 Task: Find connections with filter location Kaisarianí with filter topic #Entrepreneurshipwith filter profile language German with filter current company Acro Service Corp with filter school Tripura University with filter industry Footwear Manufacturing with filter service category User Experience Design with filter keywords title Hotel Receptionist
Action: Mouse moved to (353, 248)
Screenshot: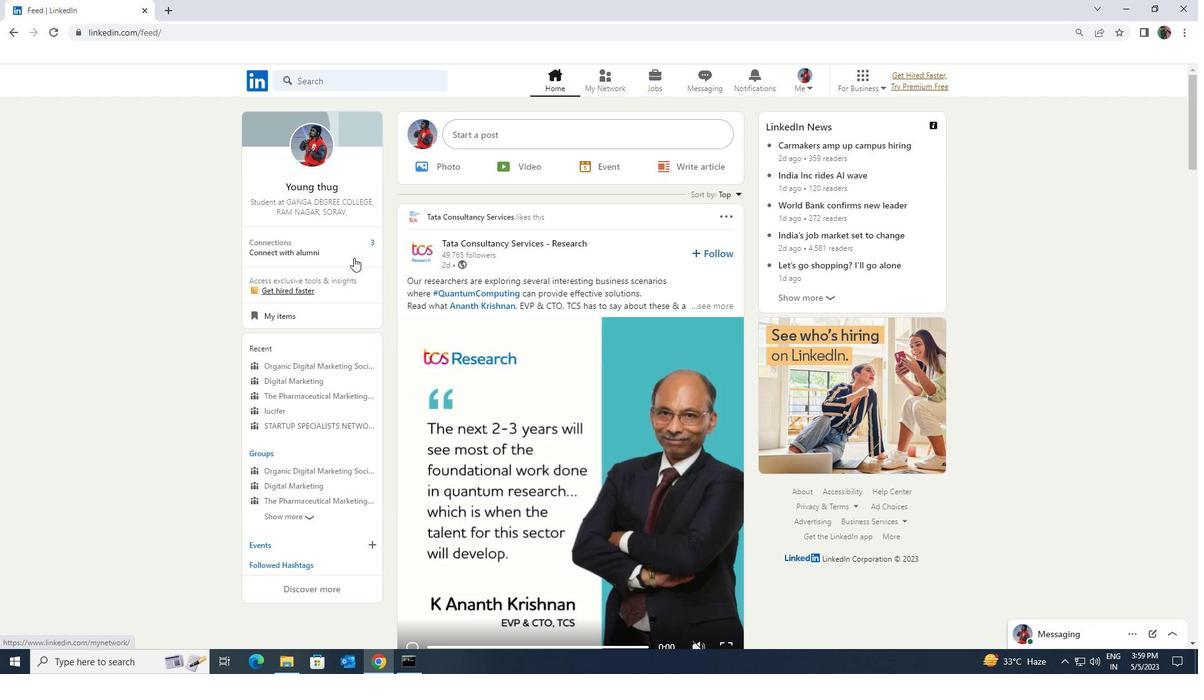
Action: Mouse pressed left at (353, 248)
Screenshot: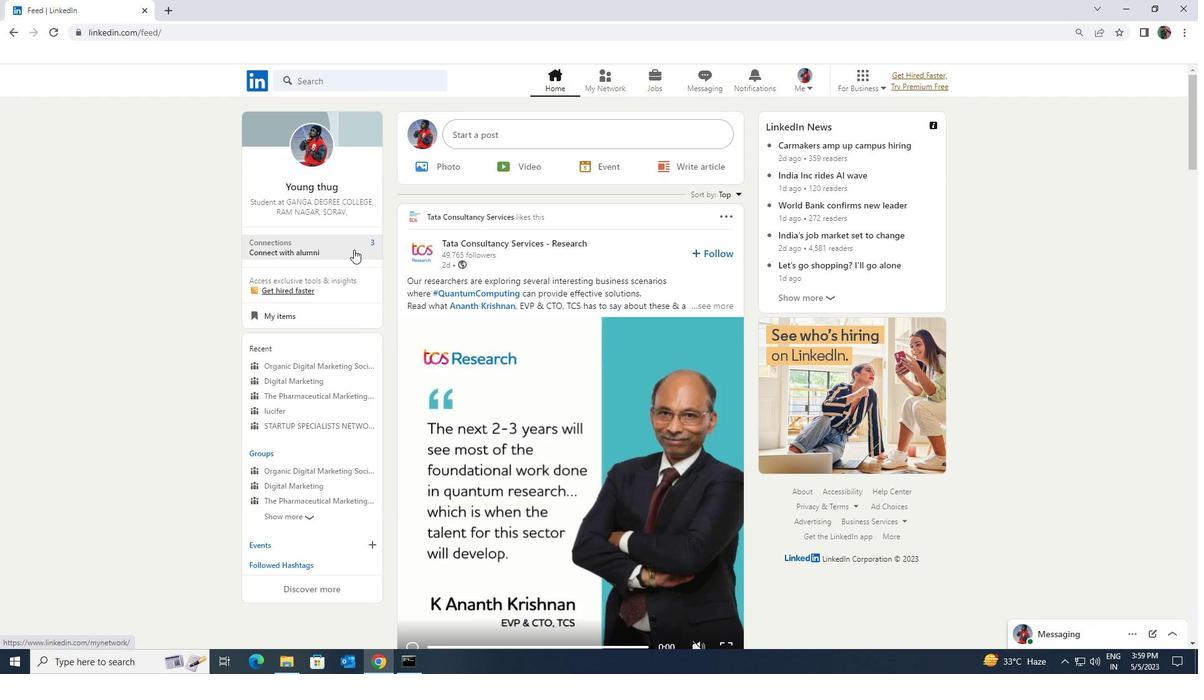 
Action: Mouse moved to (370, 152)
Screenshot: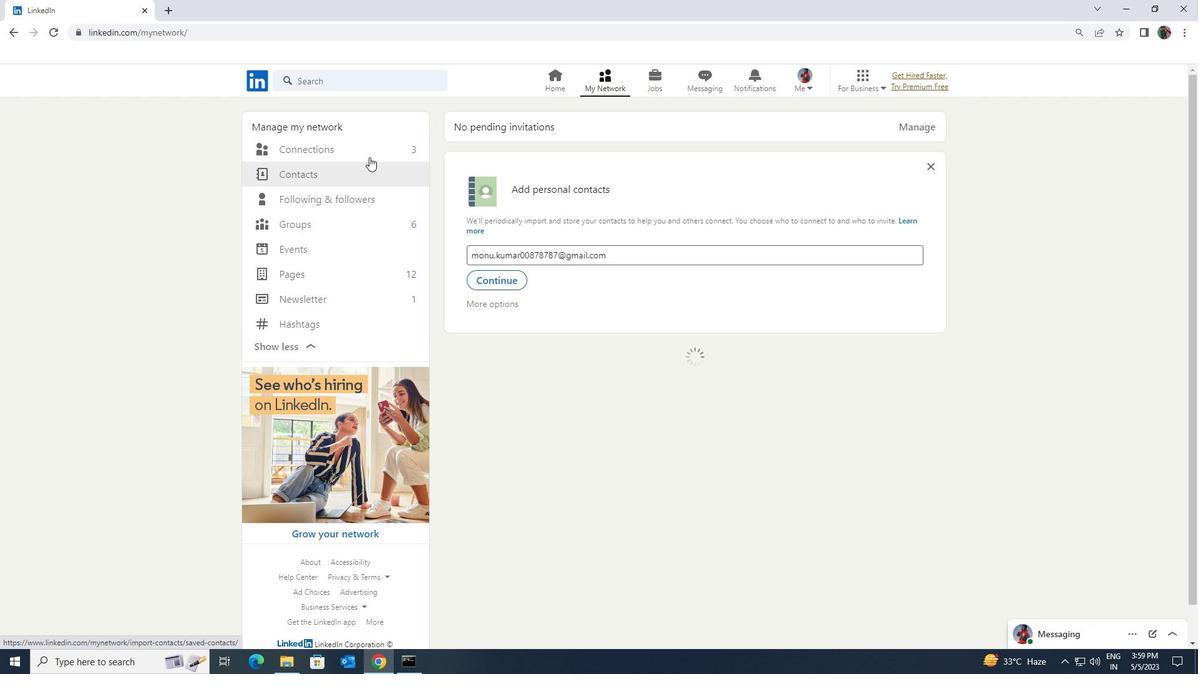 
Action: Mouse pressed left at (370, 152)
Screenshot: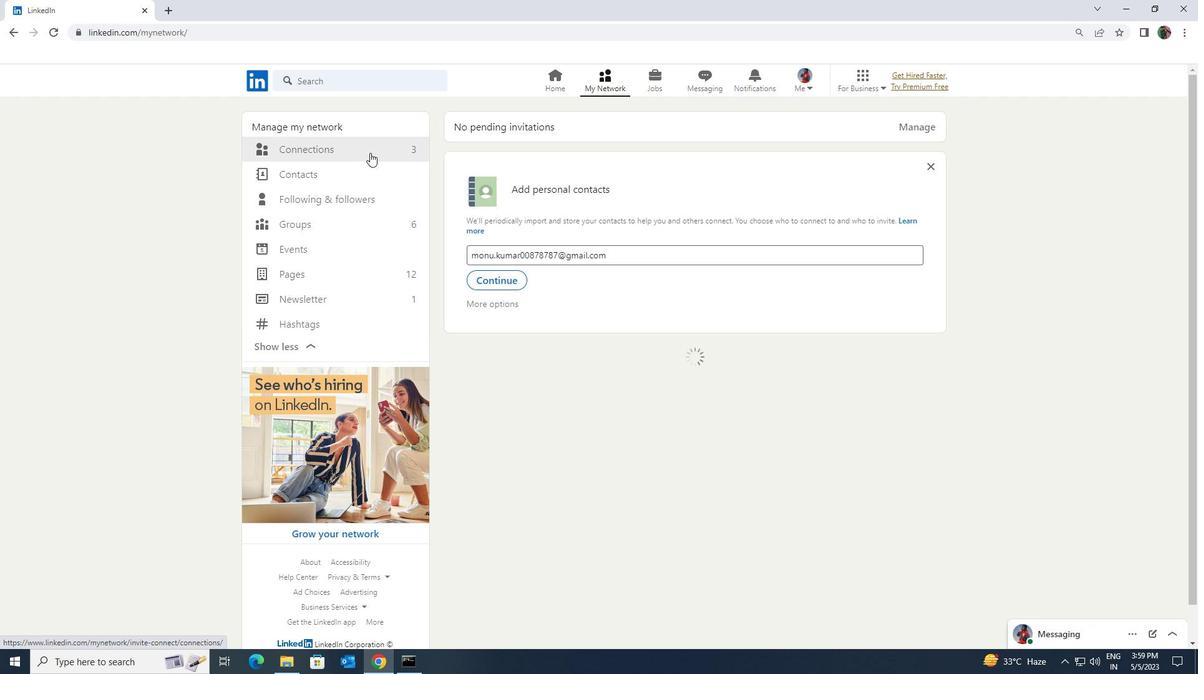 
Action: Mouse moved to (669, 152)
Screenshot: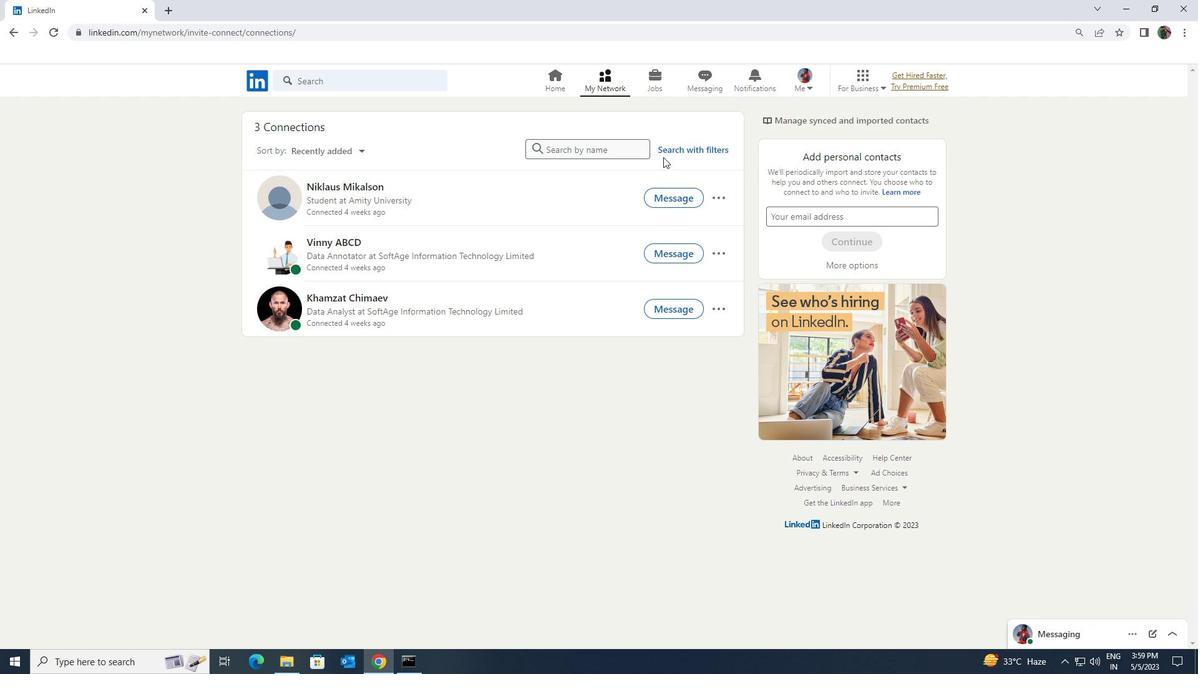
Action: Mouse pressed left at (669, 152)
Screenshot: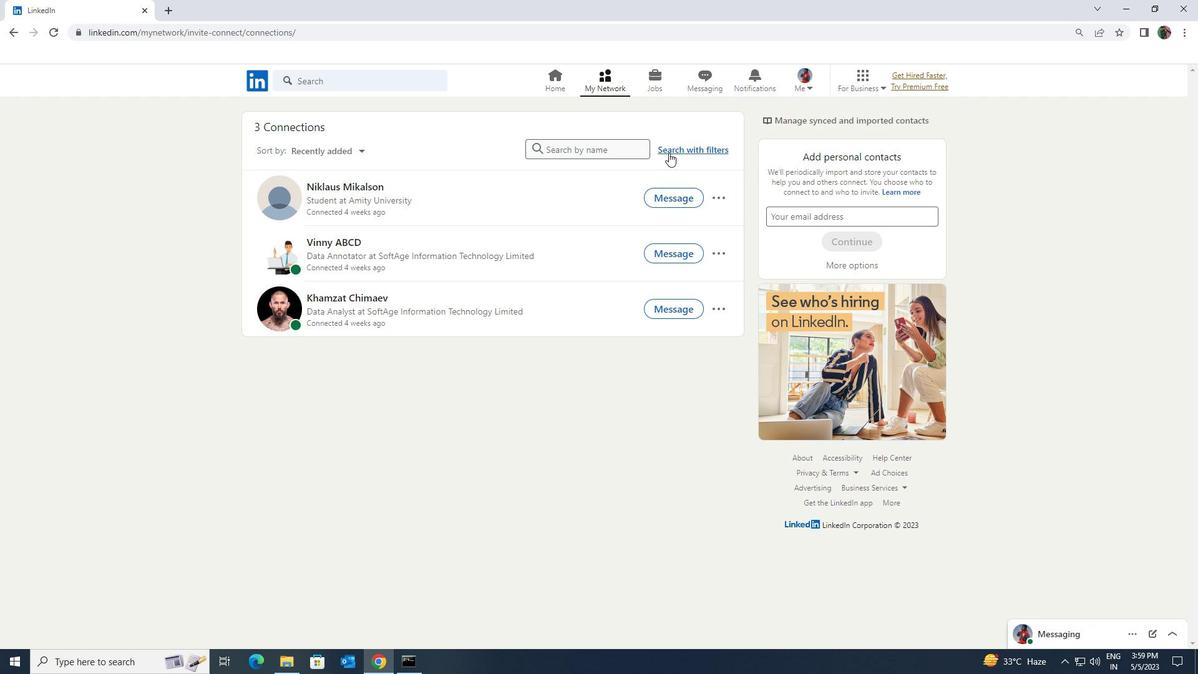 
Action: Mouse moved to (644, 120)
Screenshot: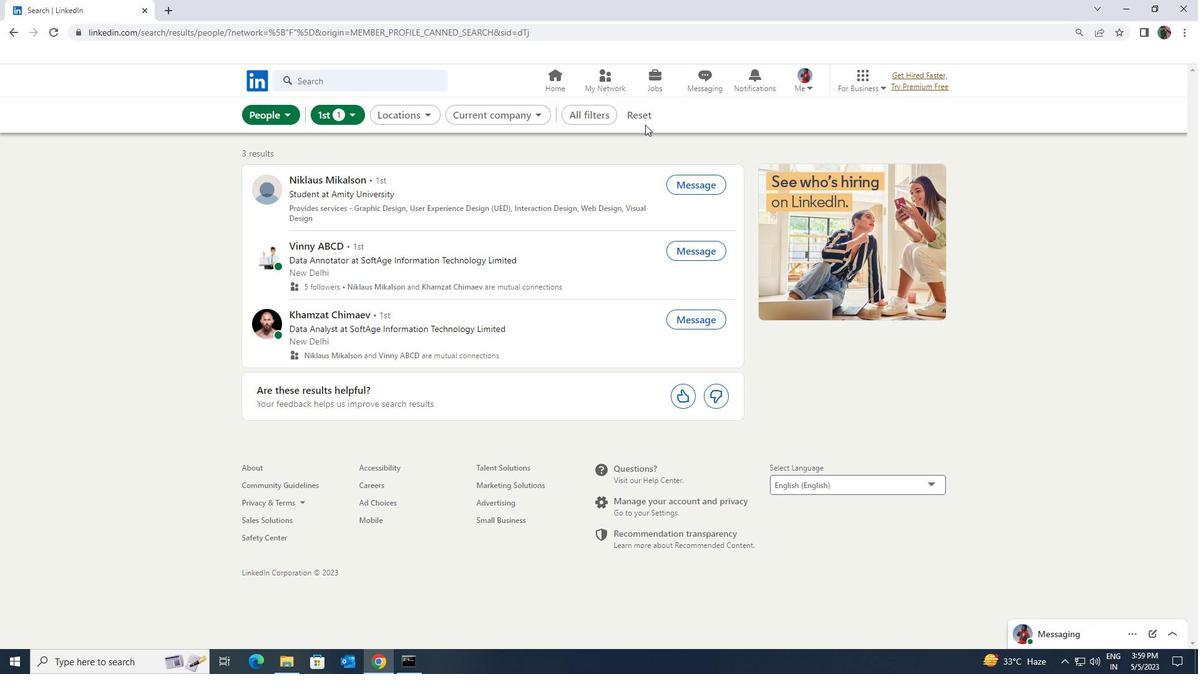 
Action: Mouse pressed left at (644, 120)
Screenshot: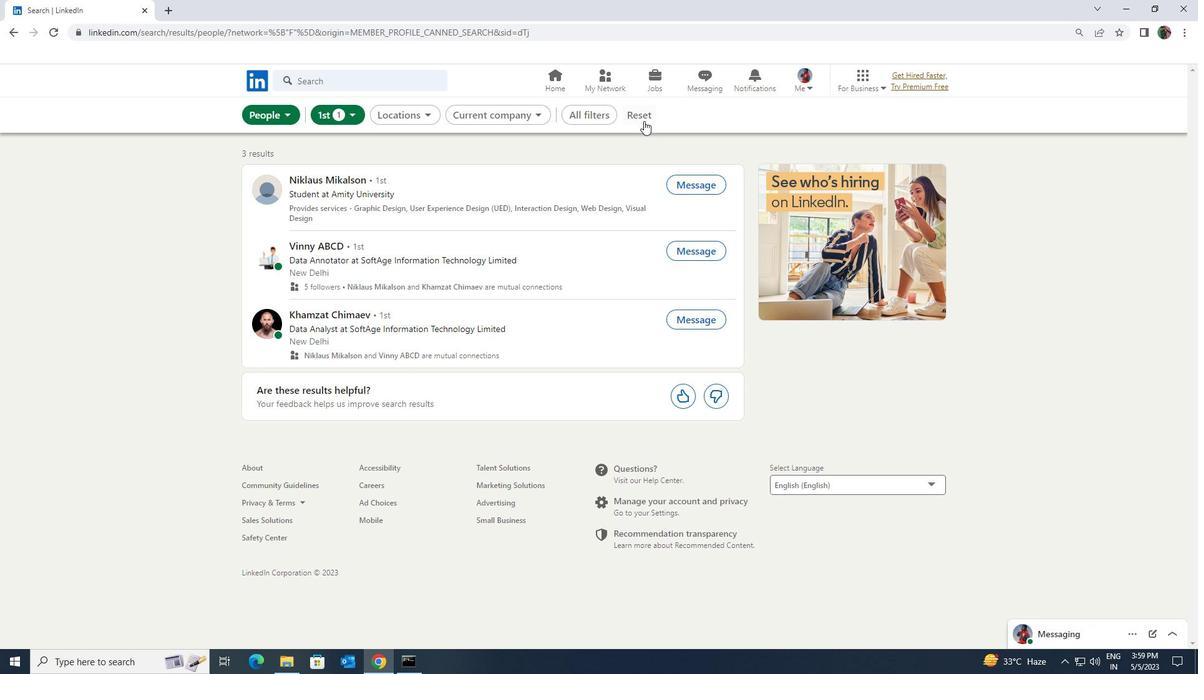 
Action: Mouse moved to (626, 120)
Screenshot: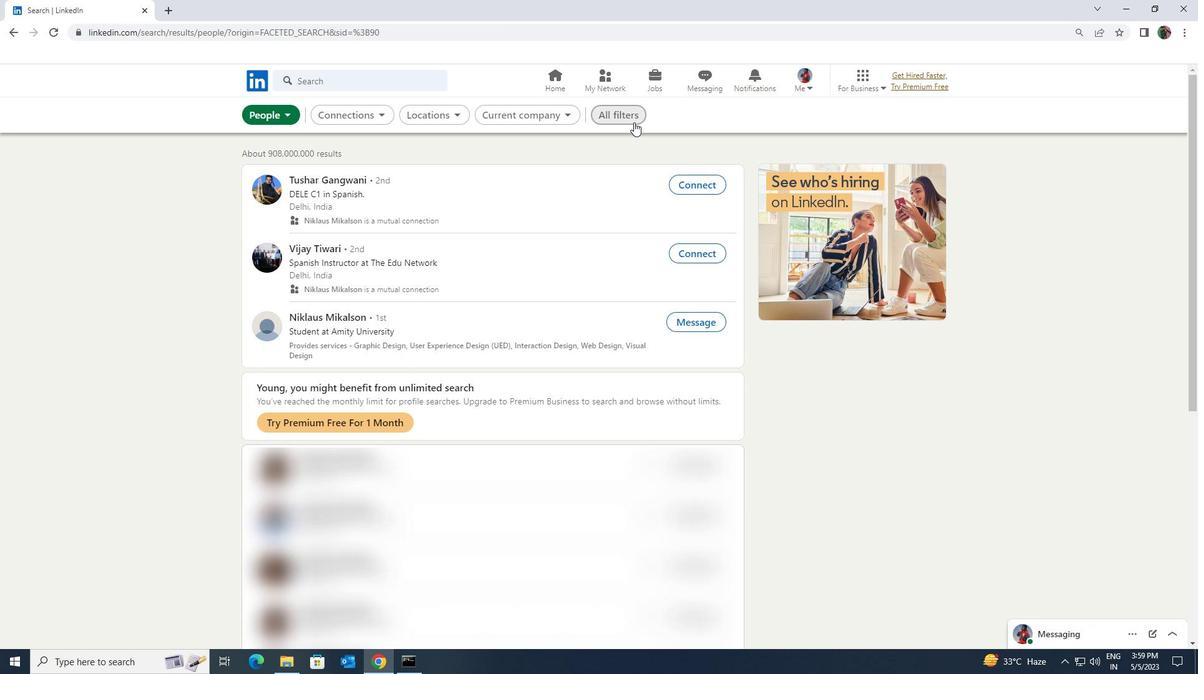 
Action: Mouse pressed left at (626, 120)
Screenshot: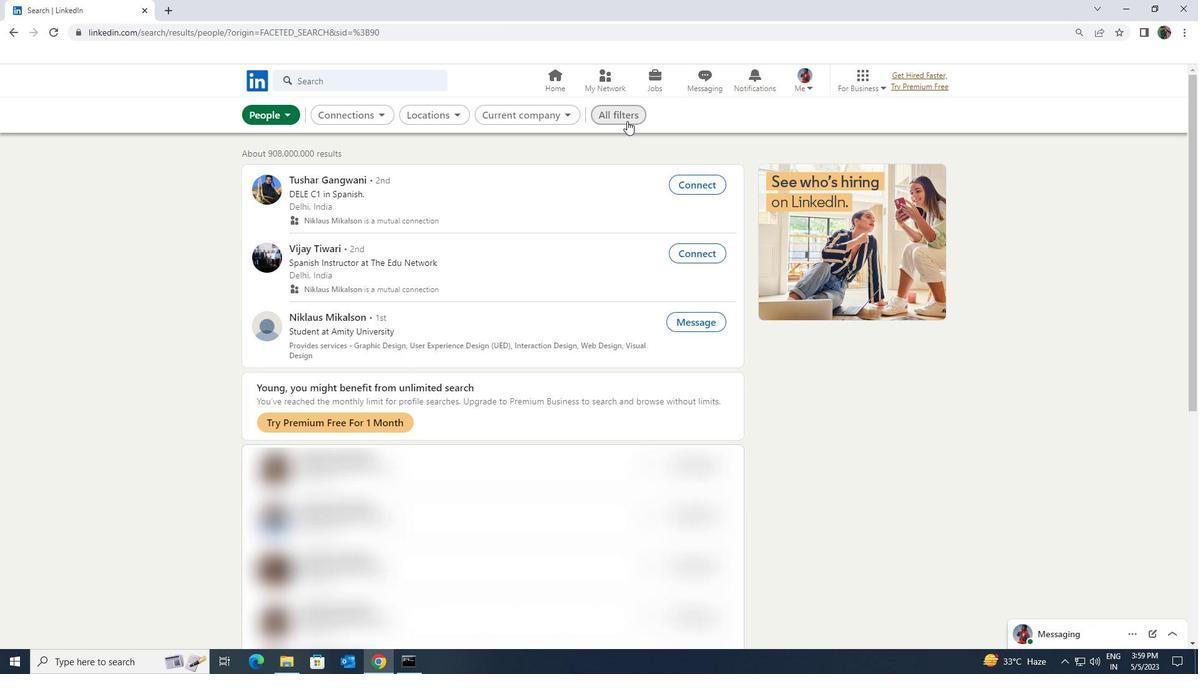 
Action: Mouse moved to (1036, 489)
Screenshot: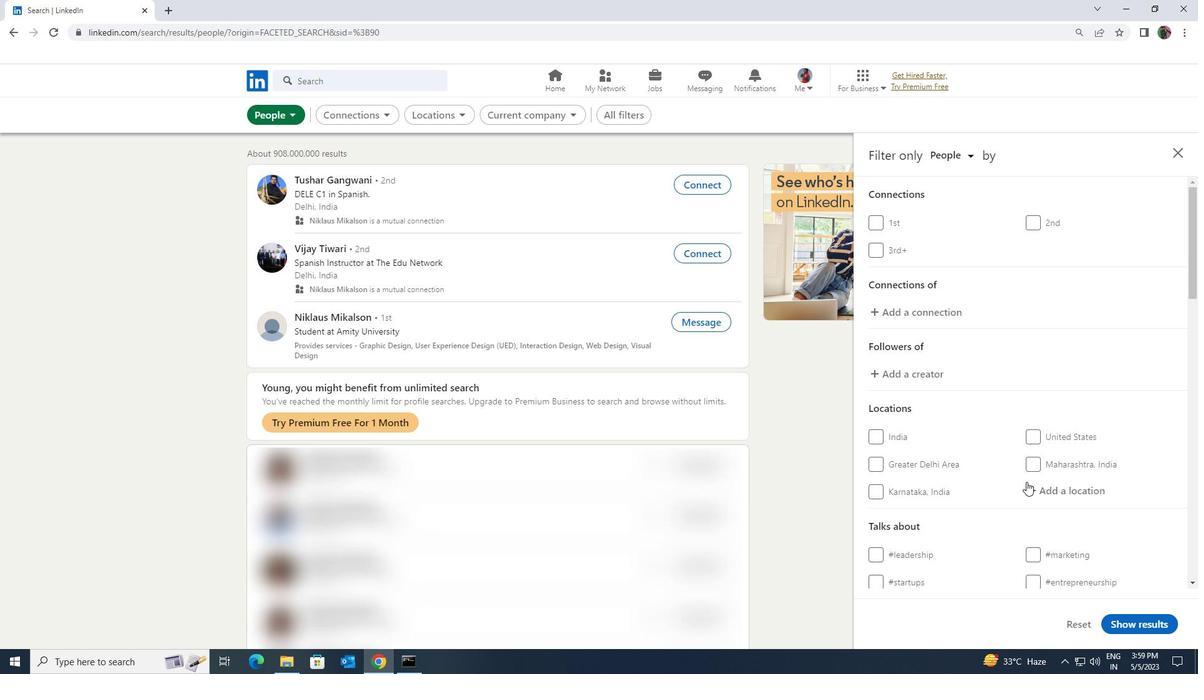 
Action: Mouse pressed left at (1036, 489)
Screenshot: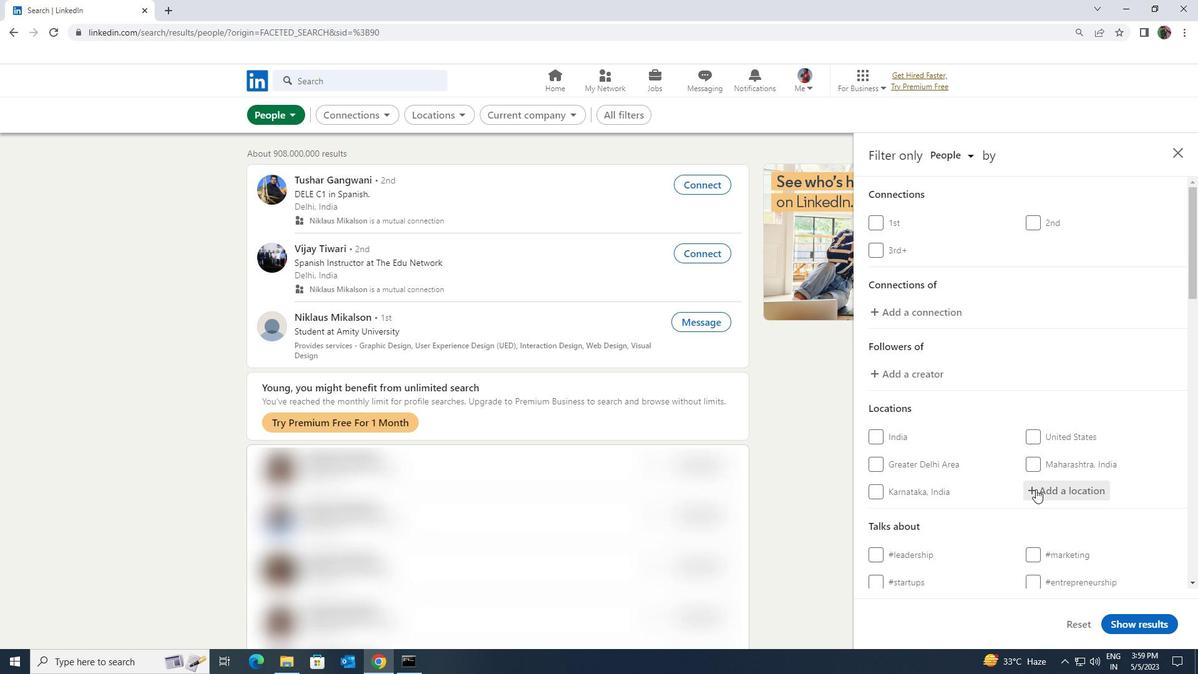 
Action: Key pressed <Key.shift>KAISARI
Screenshot: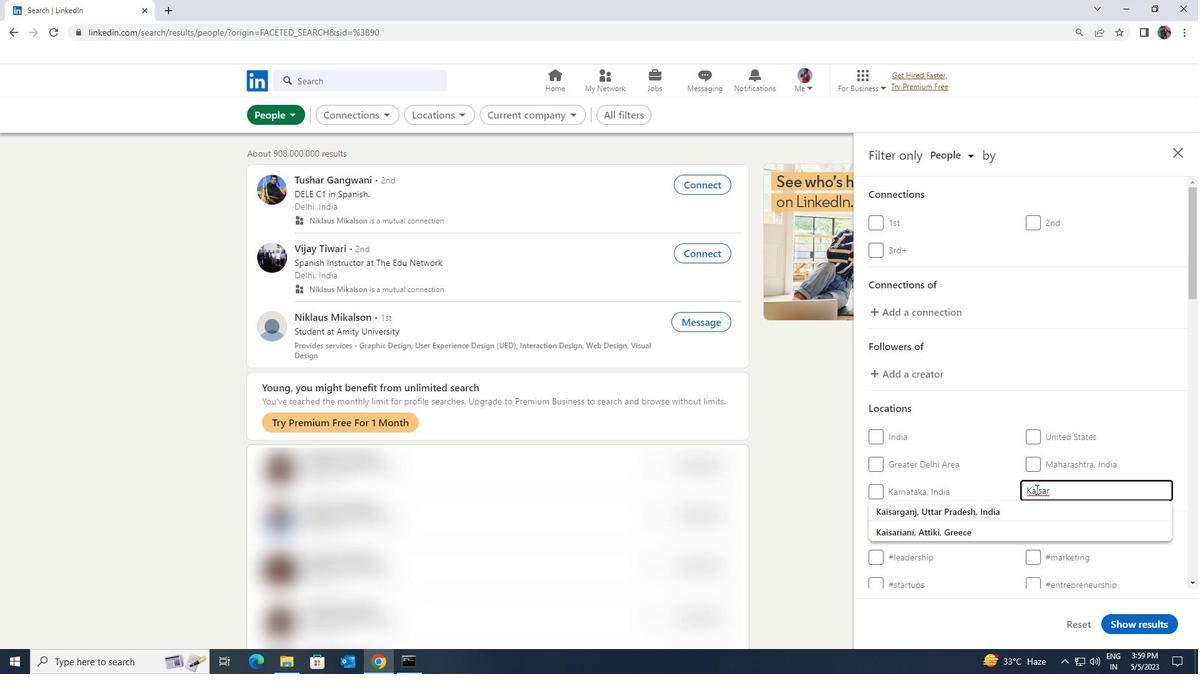 
Action: Mouse moved to (1033, 511)
Screenshot: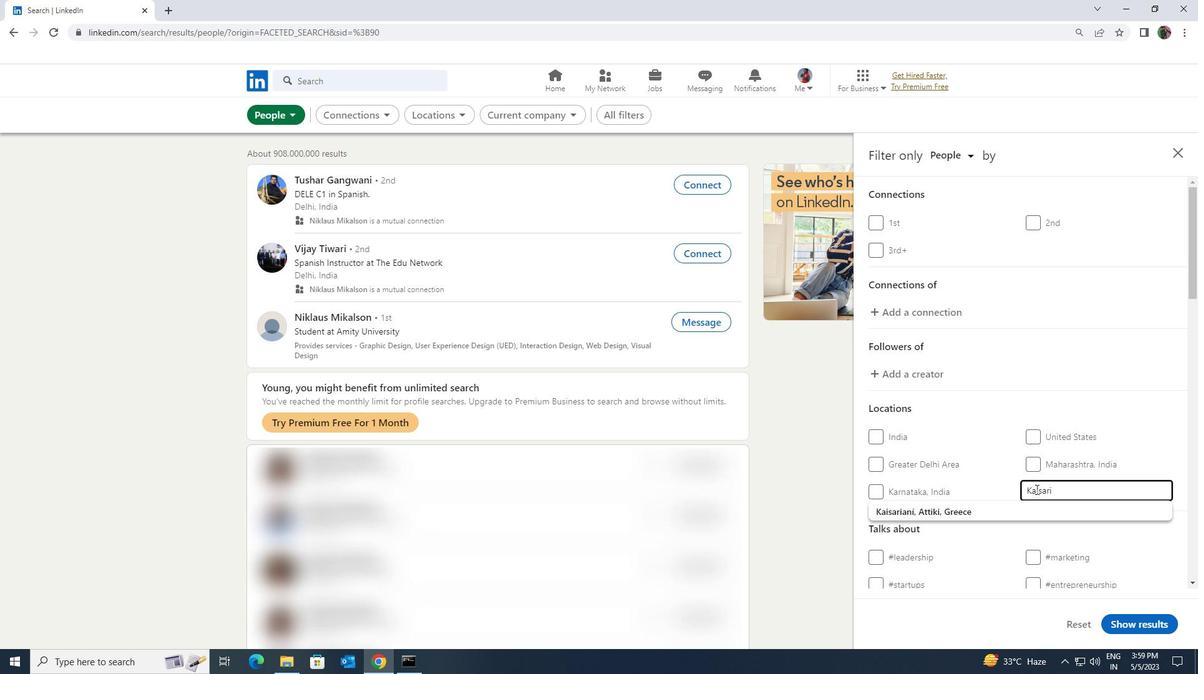 
Action: Mouse pressed left at (1033, 511)
Screenshot: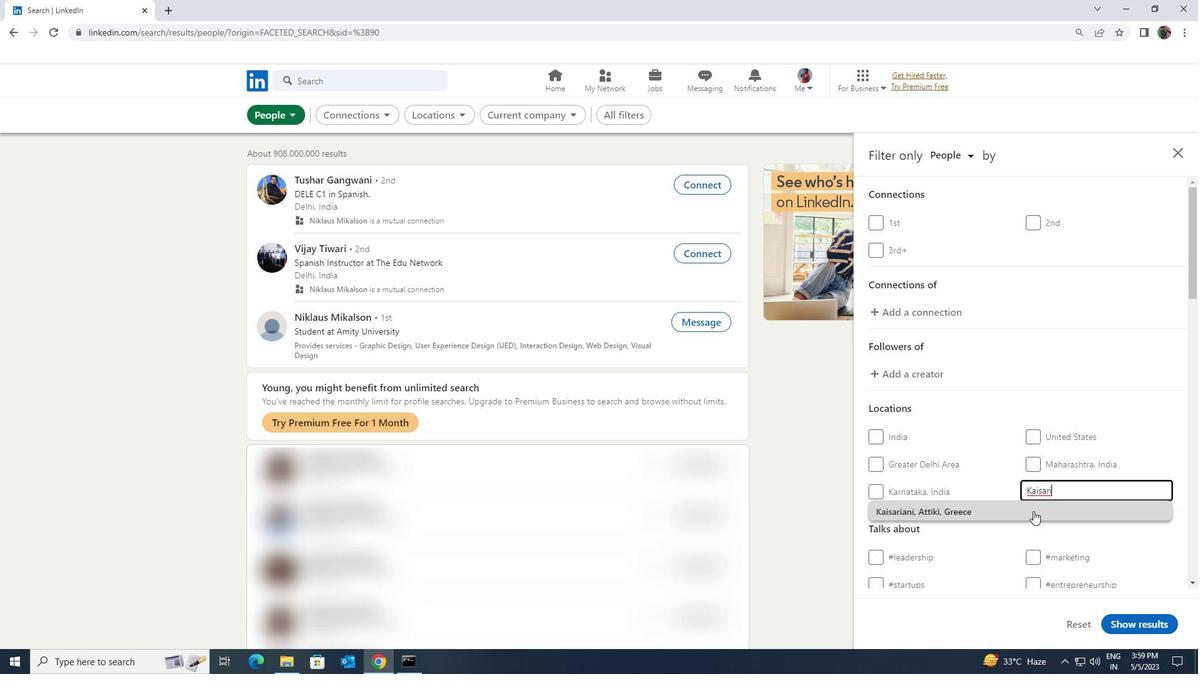 
Action: Mouse scrolled (1033, 510) with delta (0, 0)
Screenshot: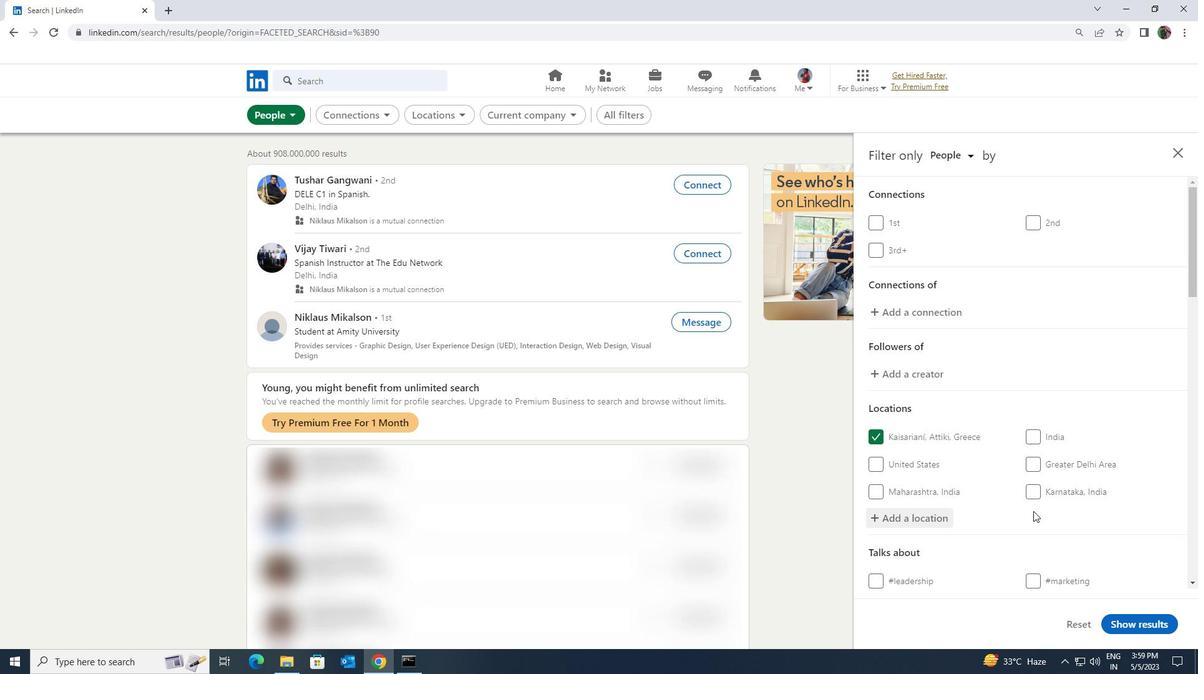 
Action: Mouse scrolled (1033, 510) with delta (0, 0)
Screenshot: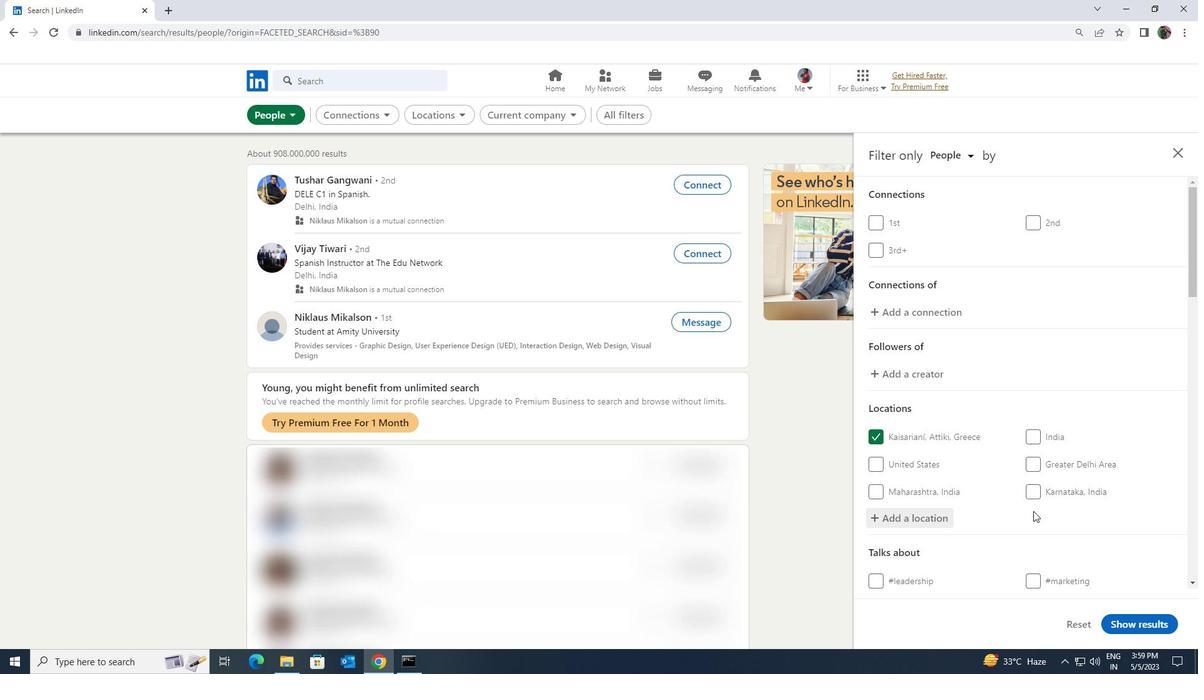 
Action: Mouse scrolled (1033, 510) with delta (0, 0)
Screenshot: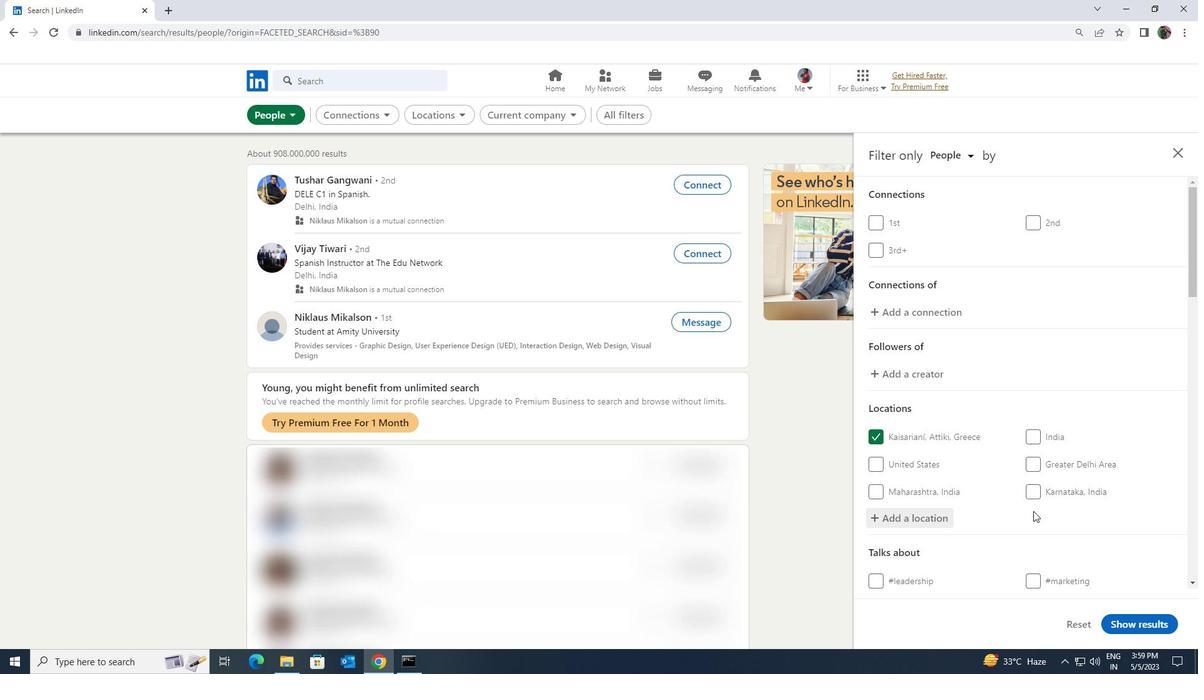 
Action: Mouse moved to (1050, 447)
Screenshot: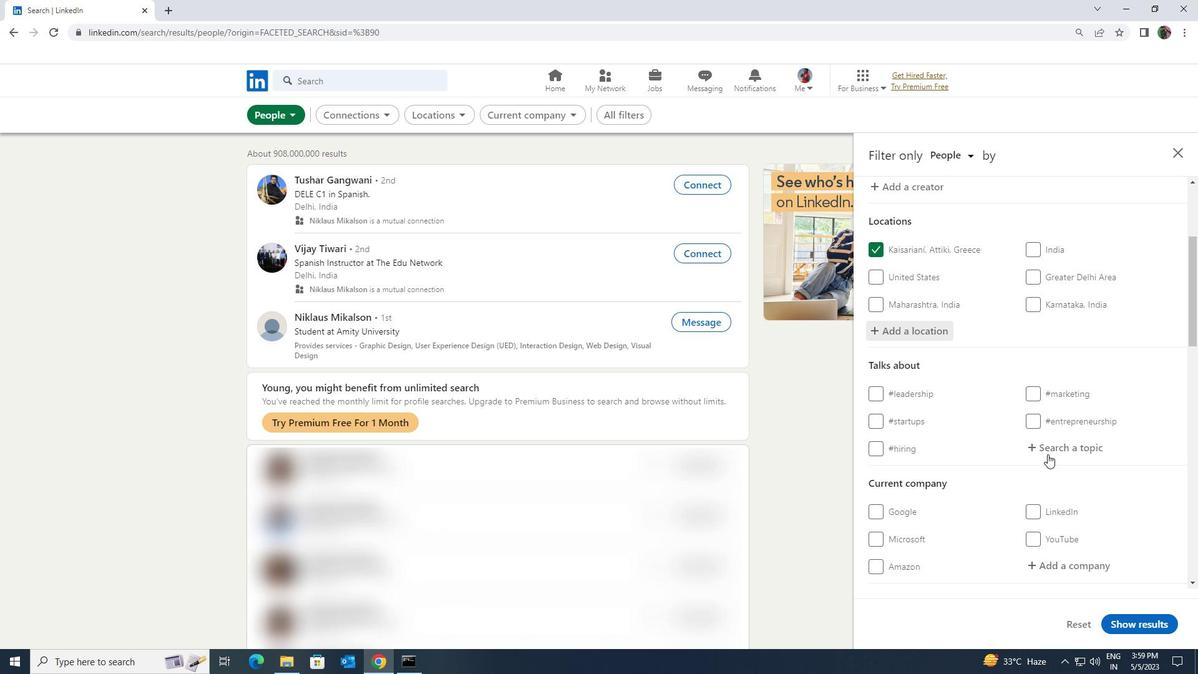 
Action: Mouse pressed left at (1050, 447)
Screenshot: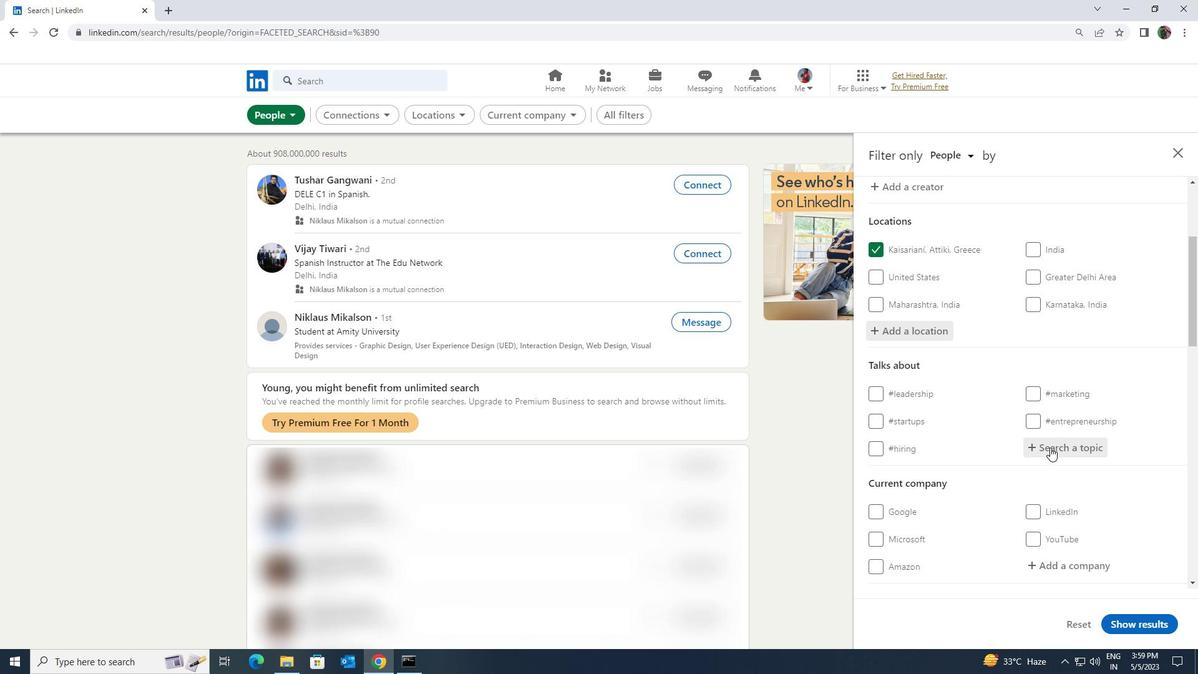 
Action: Key pressed <Key.shift><Key.shift><Key.shift><Key.shift><Key.shift><Key.shift><Key.shift><Key.shift><Key.shift><Key.shift>ENTR
Screenshot: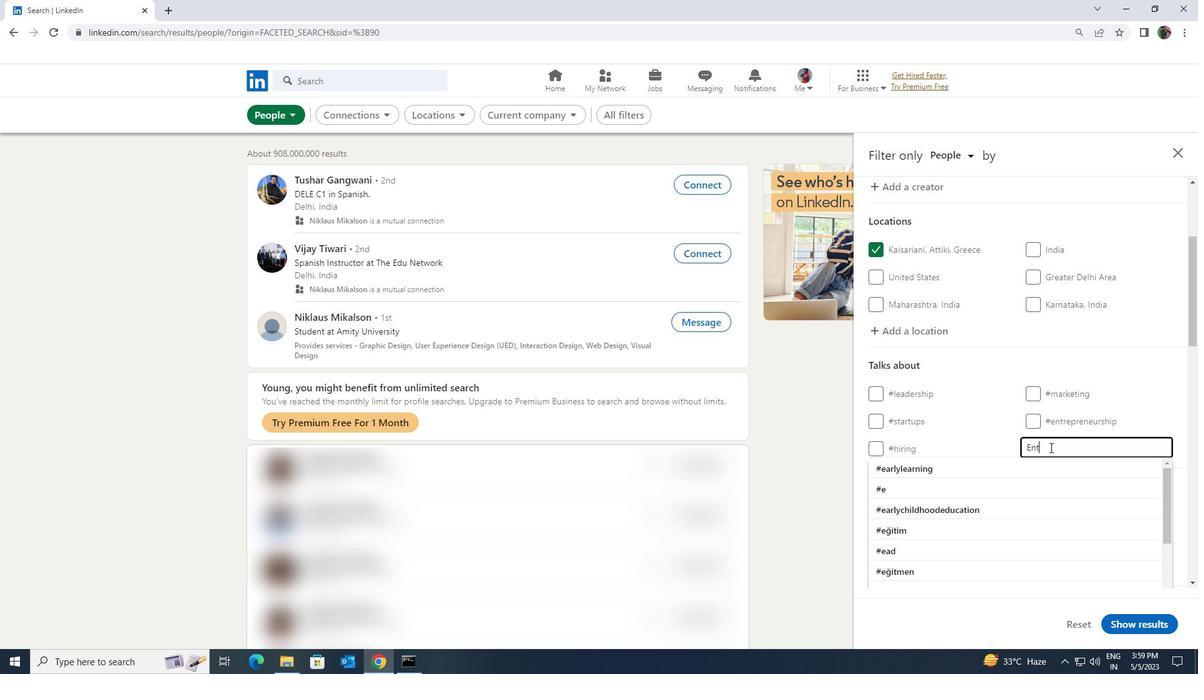
Action: Mouse moved to (1038, 481)
Screenshot: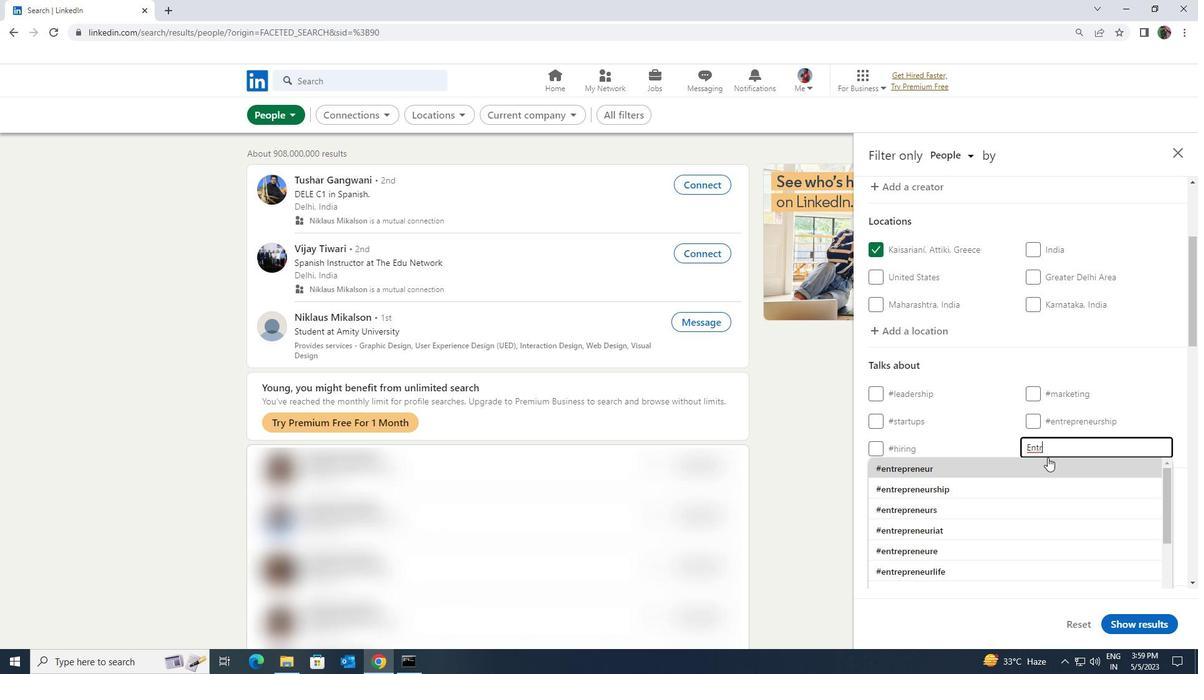 
Action: Mouse pressed left at (1038, 481)
Screenshot: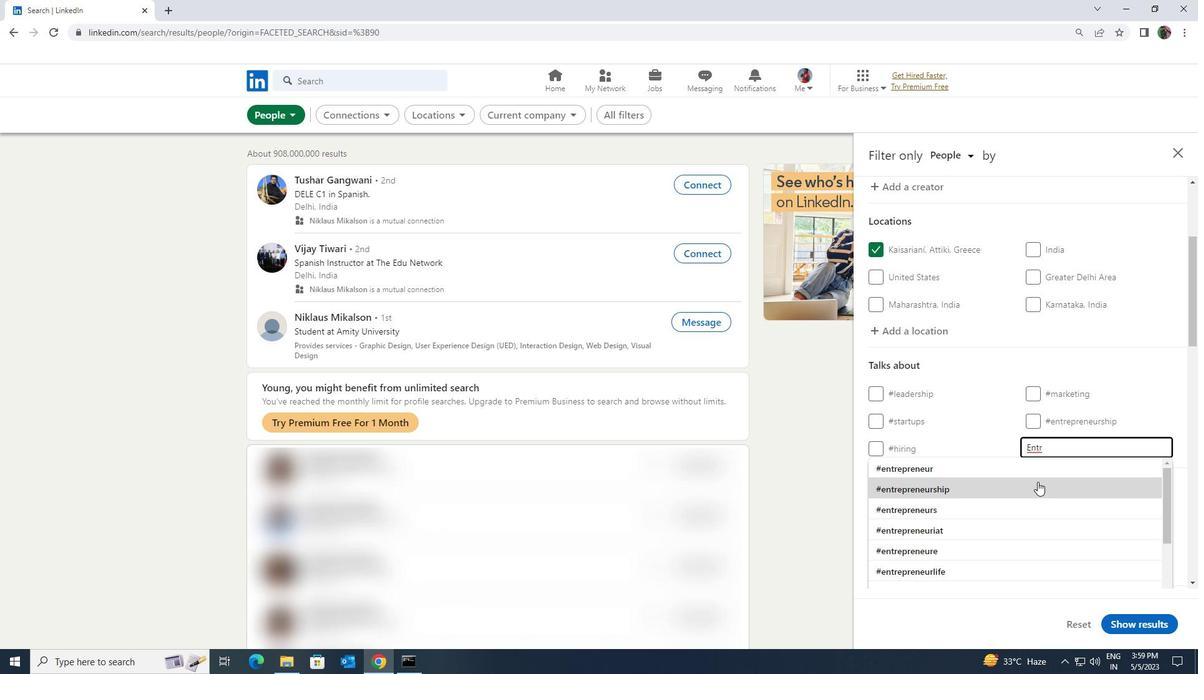 
Action: Mouse scrolled (1038, 481) with delta (0, 0)
Screenshot: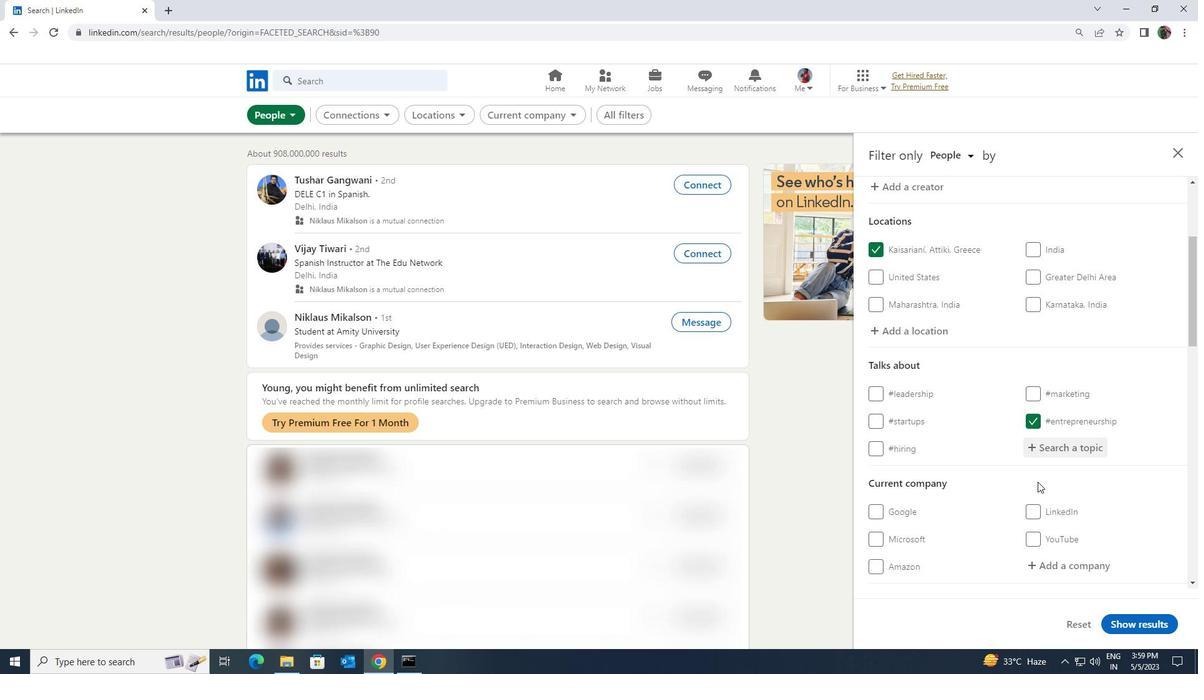 
Action: Mouse scrolled (1038, 481) with delta (0, 0)
Screenshot: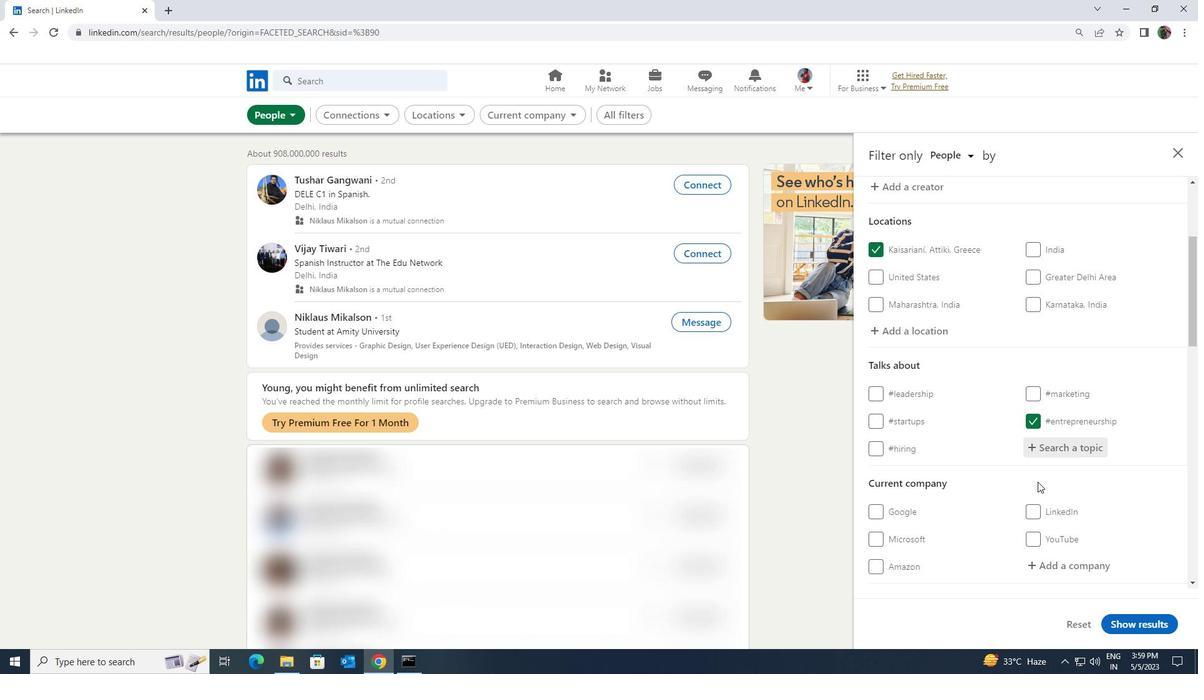 
Action: Mouse scrolled (1038, 481) with delta (0, 0)
Screenshot: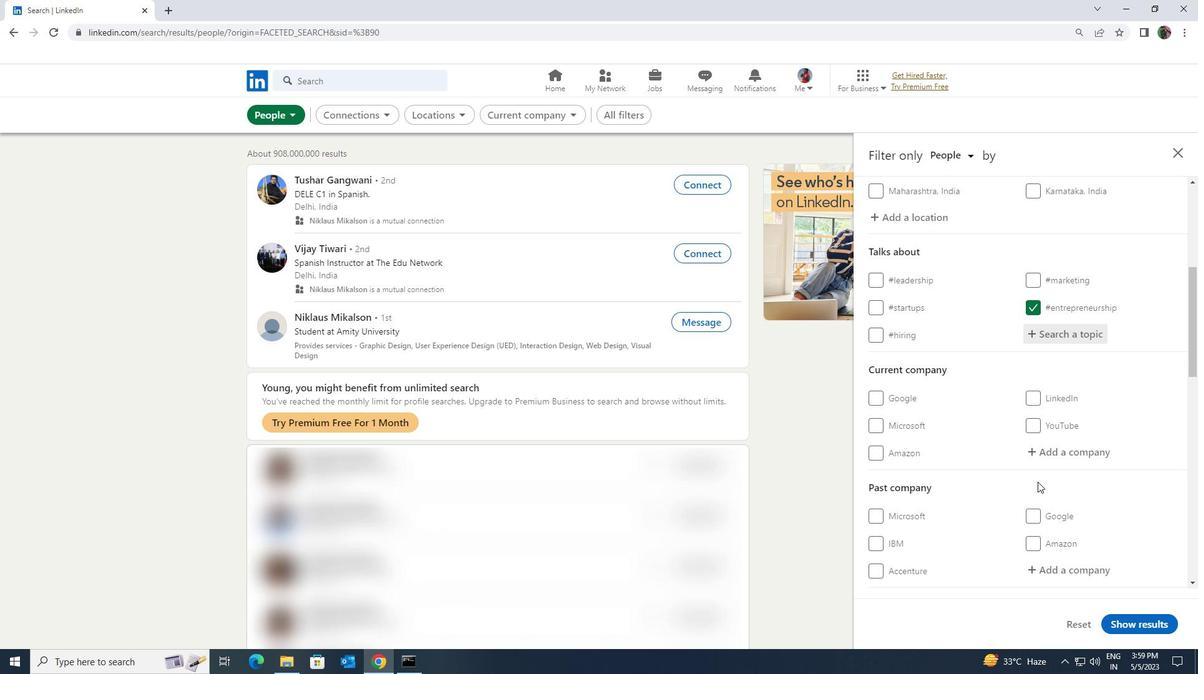 
Action: Mouse scrolled (1038, 481) with delta (0, 0)
Screenshot: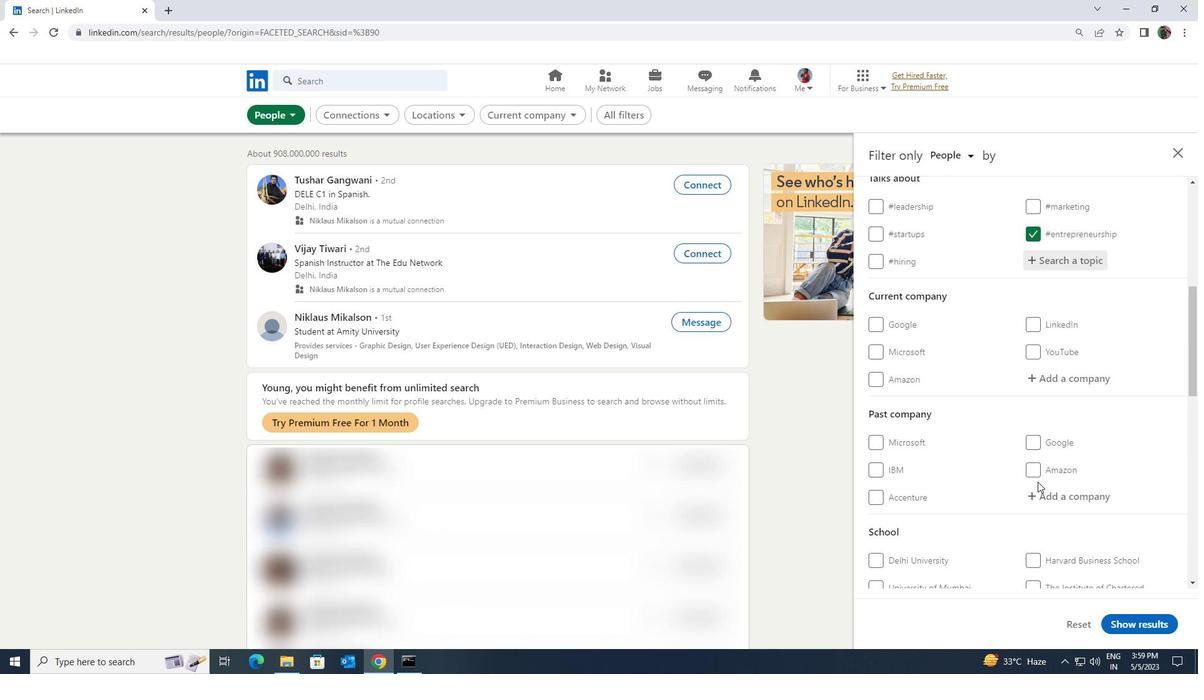 
Action: Mouse scrolled (1038, 481) with delta (0, 0)
Screenshot: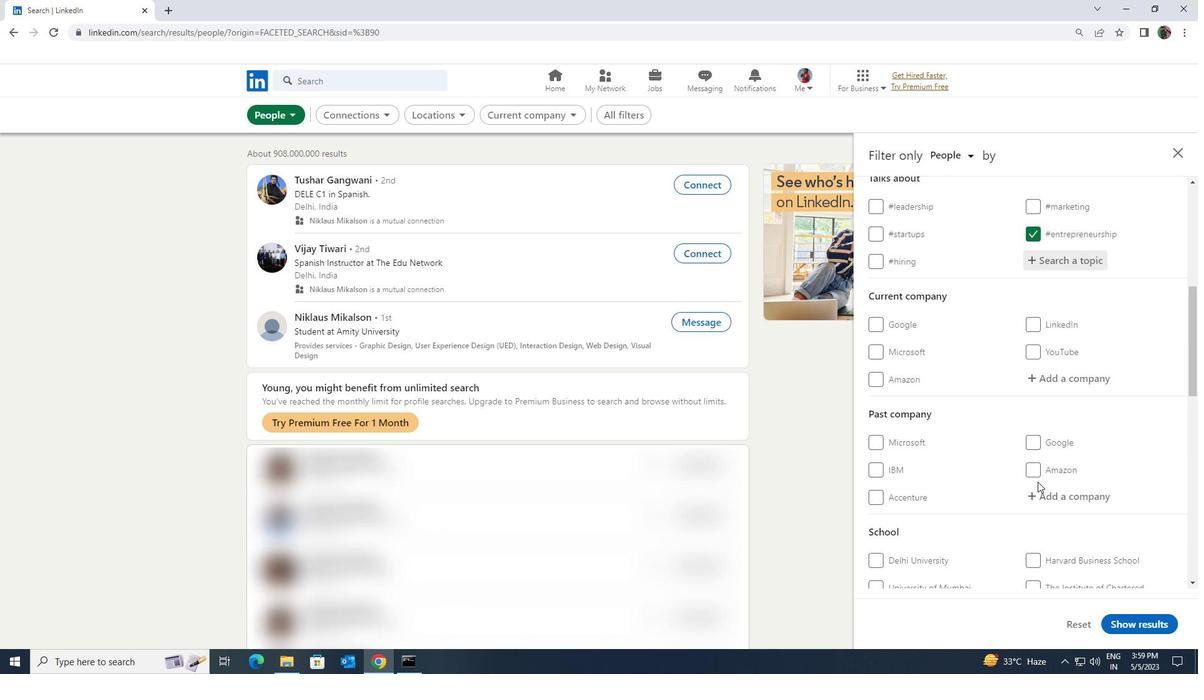 
Action: Mouse scrolled (1038, 481) with delta (0, 0)
Screenshot: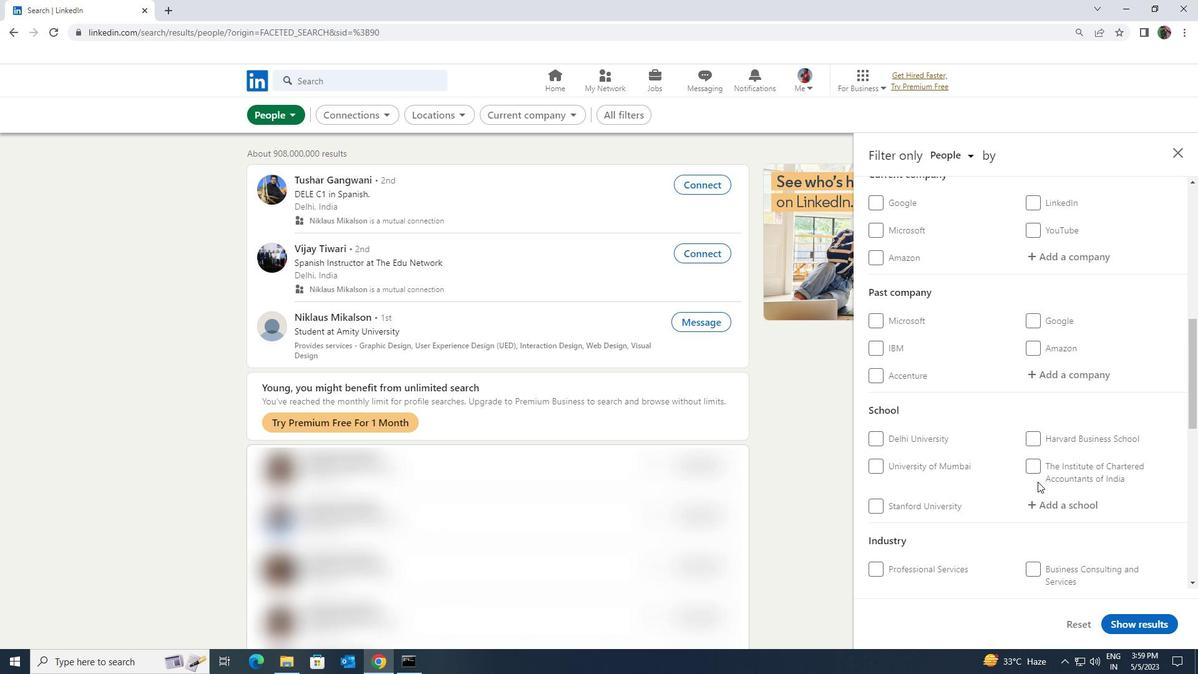 
Action: Mouse scrolled (1038, 481) with delta (0, 0)
Screenshot: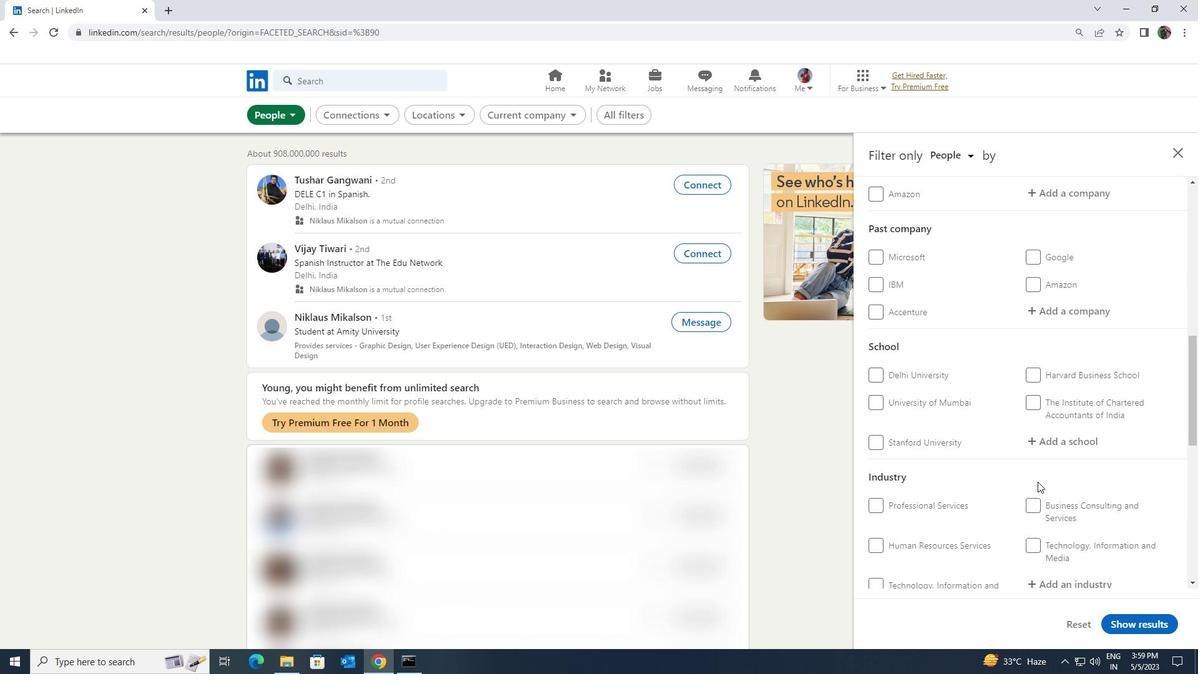 
Action: Mouse scrolled (1038, 481) with delta (0, 0)
Screenshot: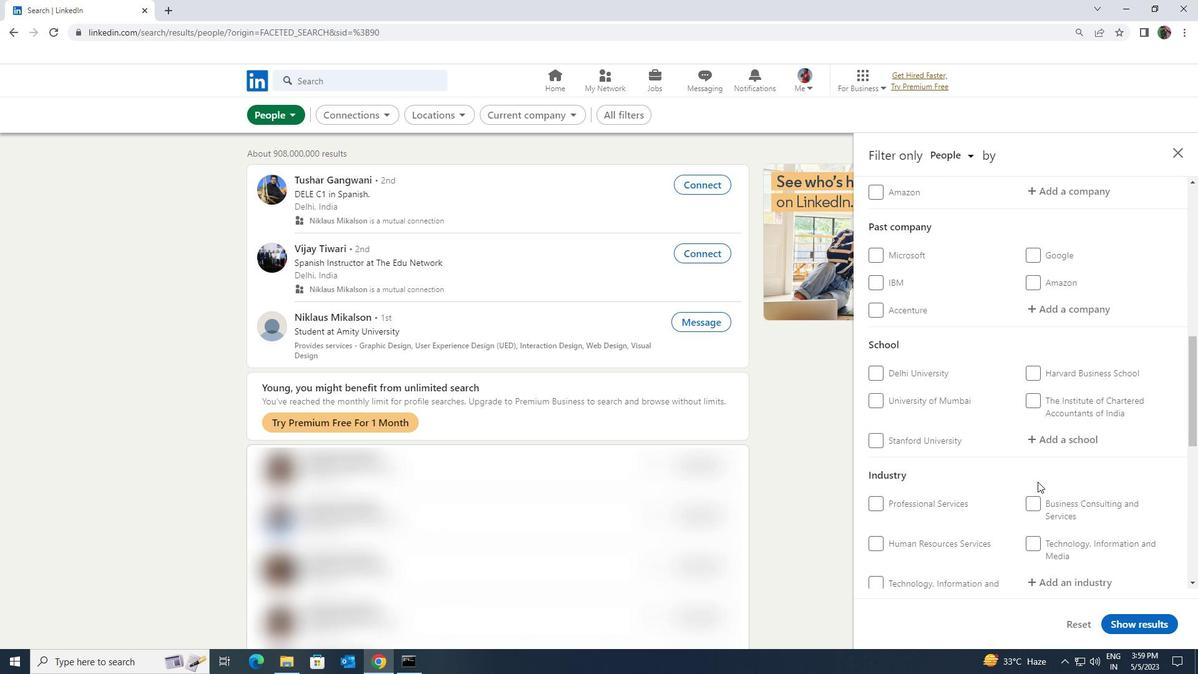 
Action: Mouse scrolled (1038, 481) with delta (0, 0)
Screenshot: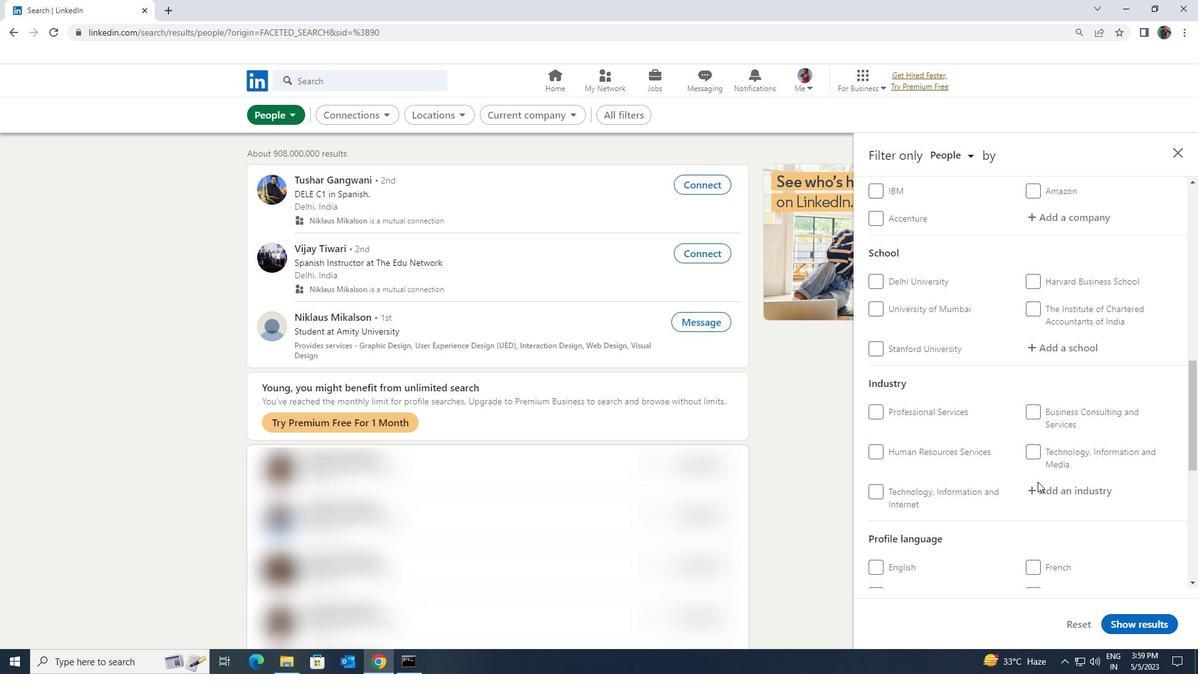 
Action: Mouse scrolled (1038, 481) with delta (0, 0)
Screenshot: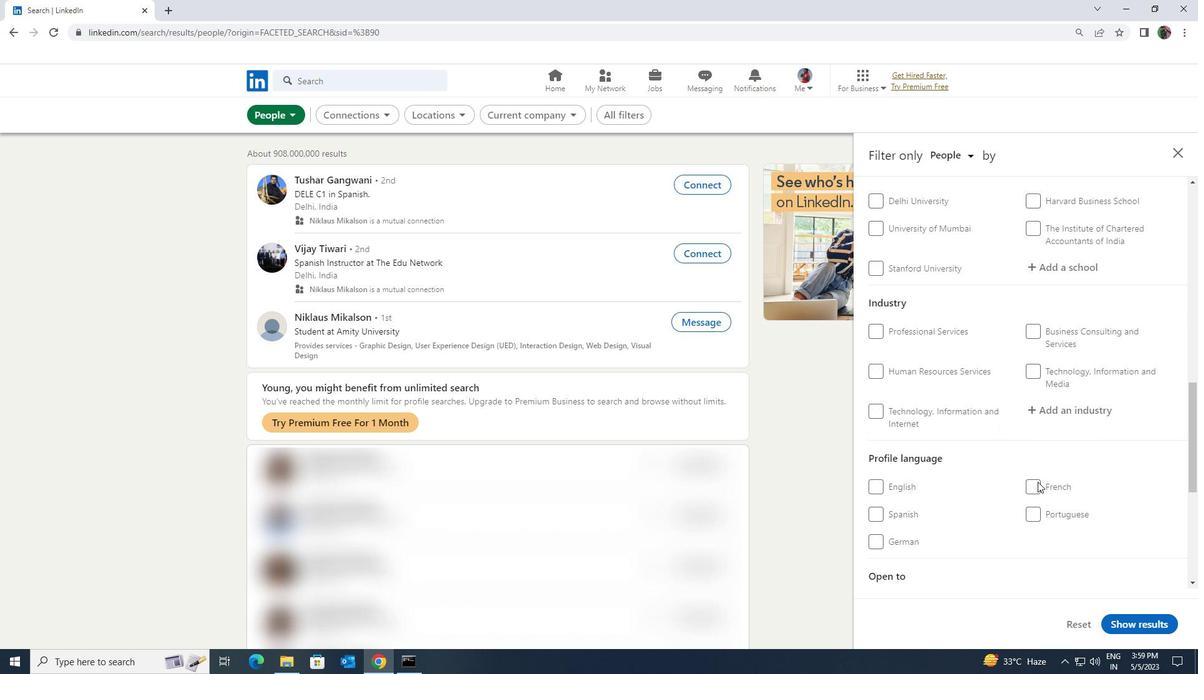 
Action: Mouse scrolled (1038, 481) with delta (0, 0)
Screenshot: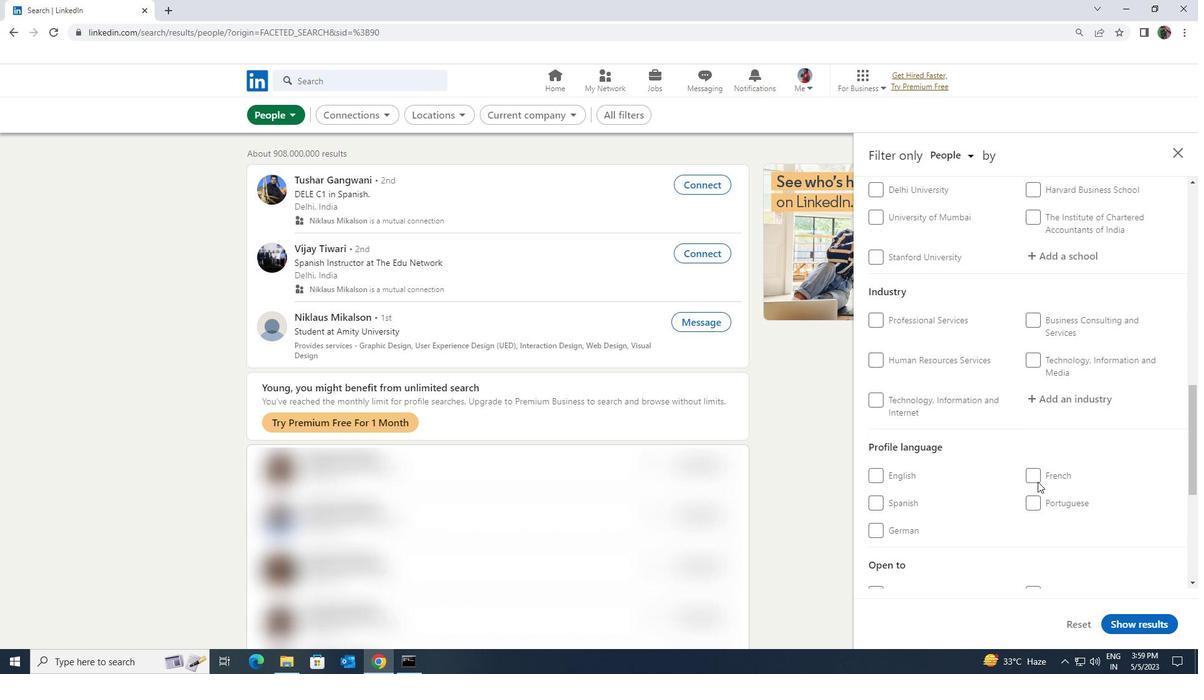 
Action: Mouse scrolled (1038, 481) with delta (0, 0)
Screenshot: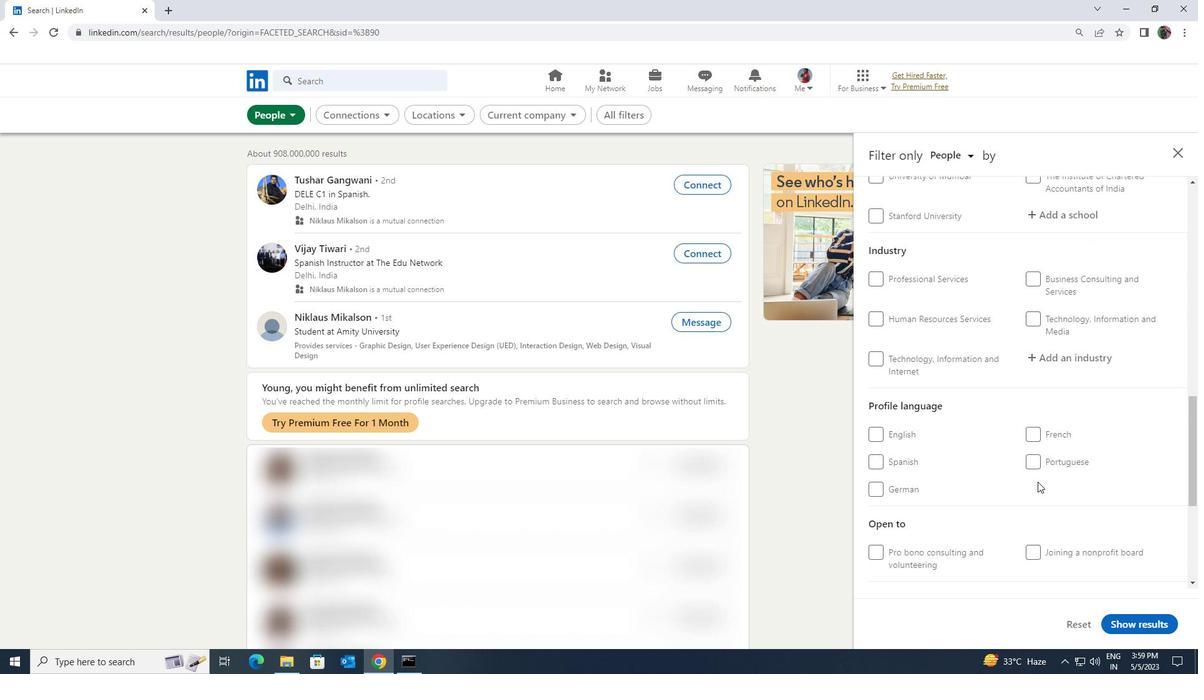 
Action: Mouse scrolled (1038, 481) with delta (0, 0)
Screenshot: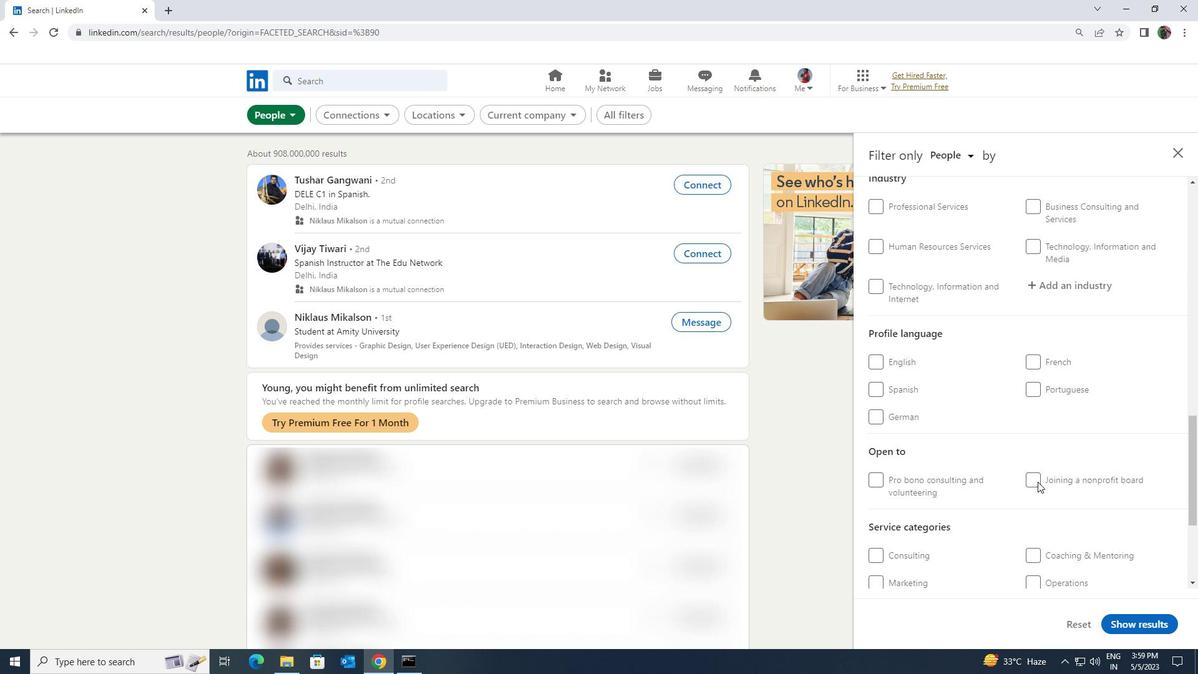 
Action: Mouse moved to (961, 471)
Screenshot: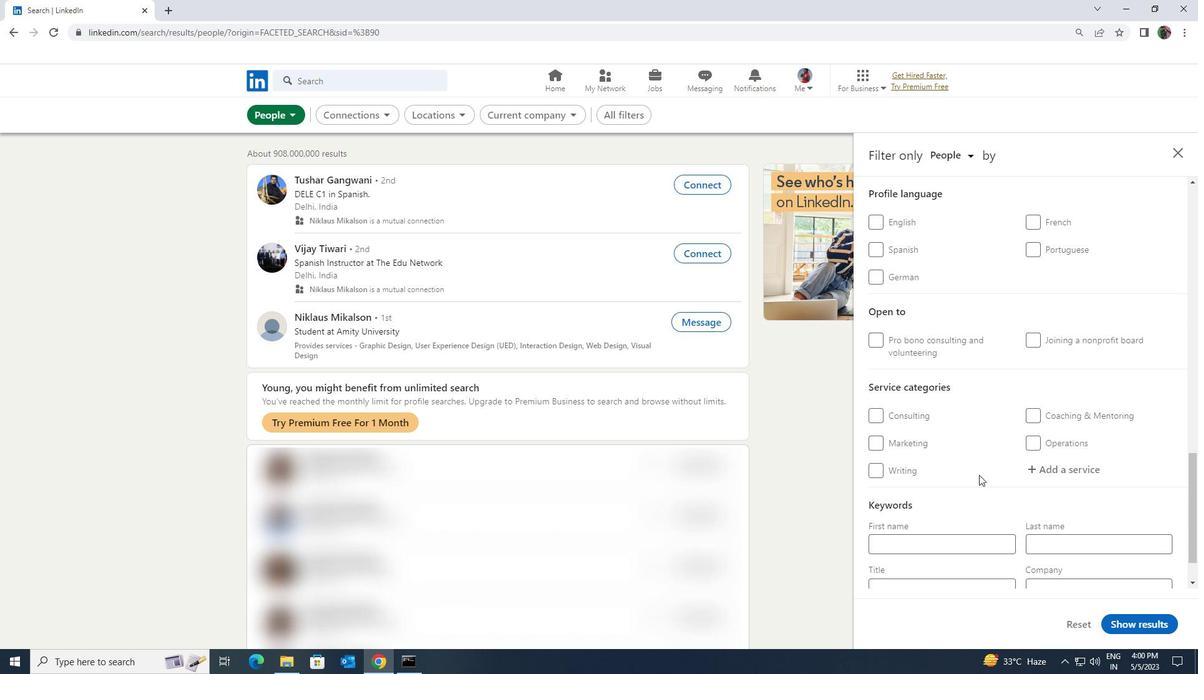 
Action: Mouse scrolled (961, 471) with delta (0, 0)
Screenshot: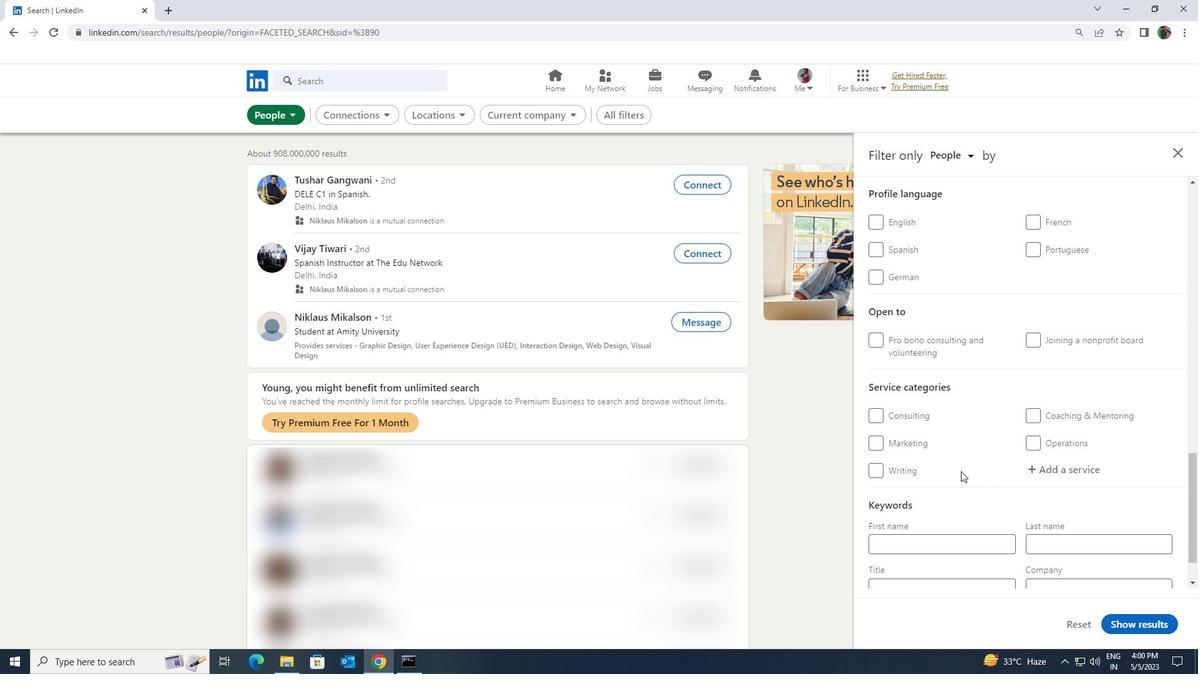 
Action: Mouse scrolled (961, 470) with delta (0, 0)
Screenshot: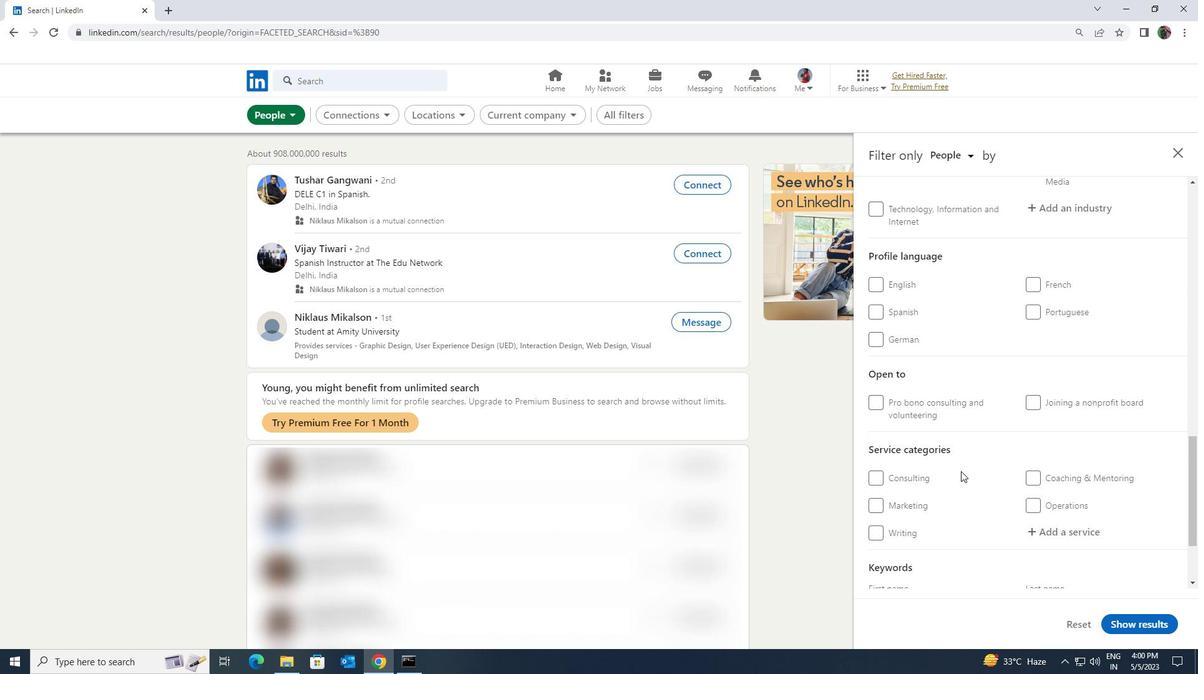 
Action: Mouse scrolled (961, 471) with delta (0, 0)
Screenshot: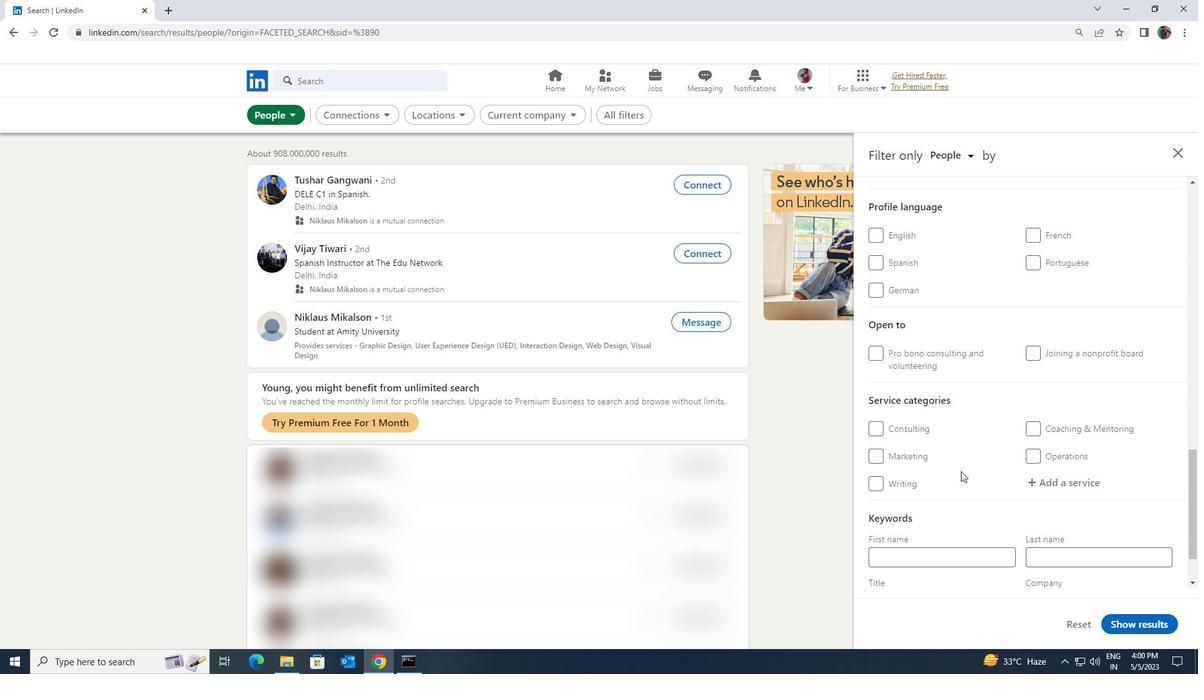 
Action: Mouse scrolled (961, 471) with delta (0, 0)
Screenshot: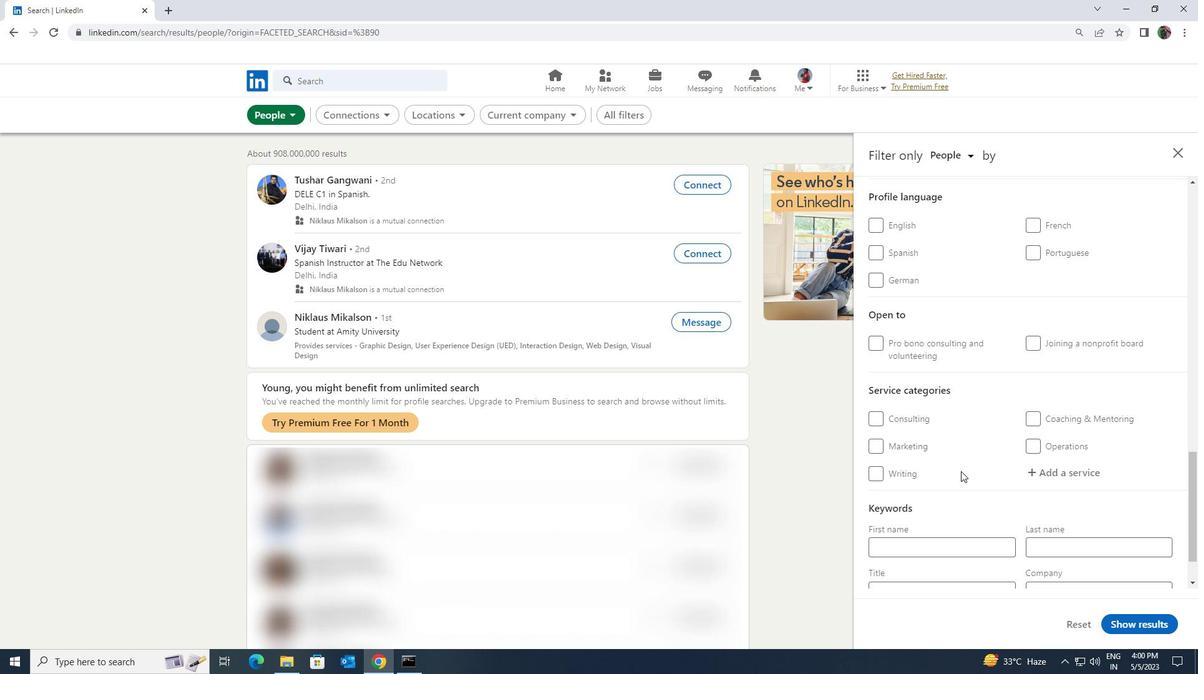 
Action: Mouse moved to (911, 404)
Screenshot: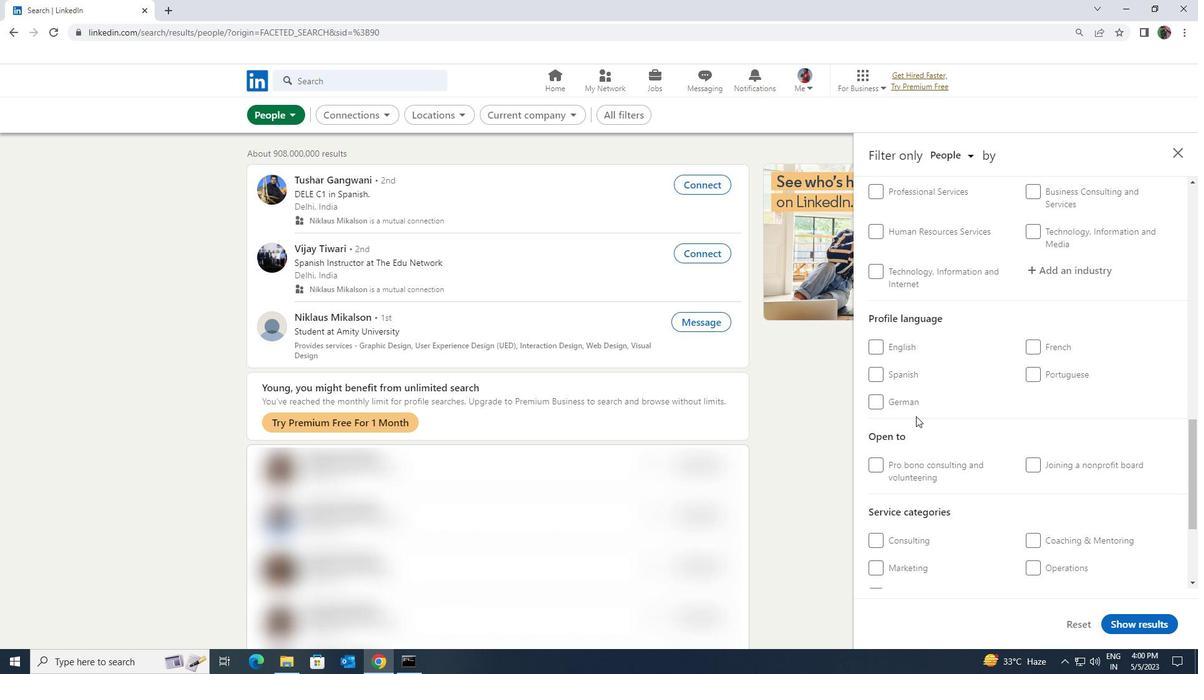 
Action: Mouse pressed left at (911, 404)
Screenshot: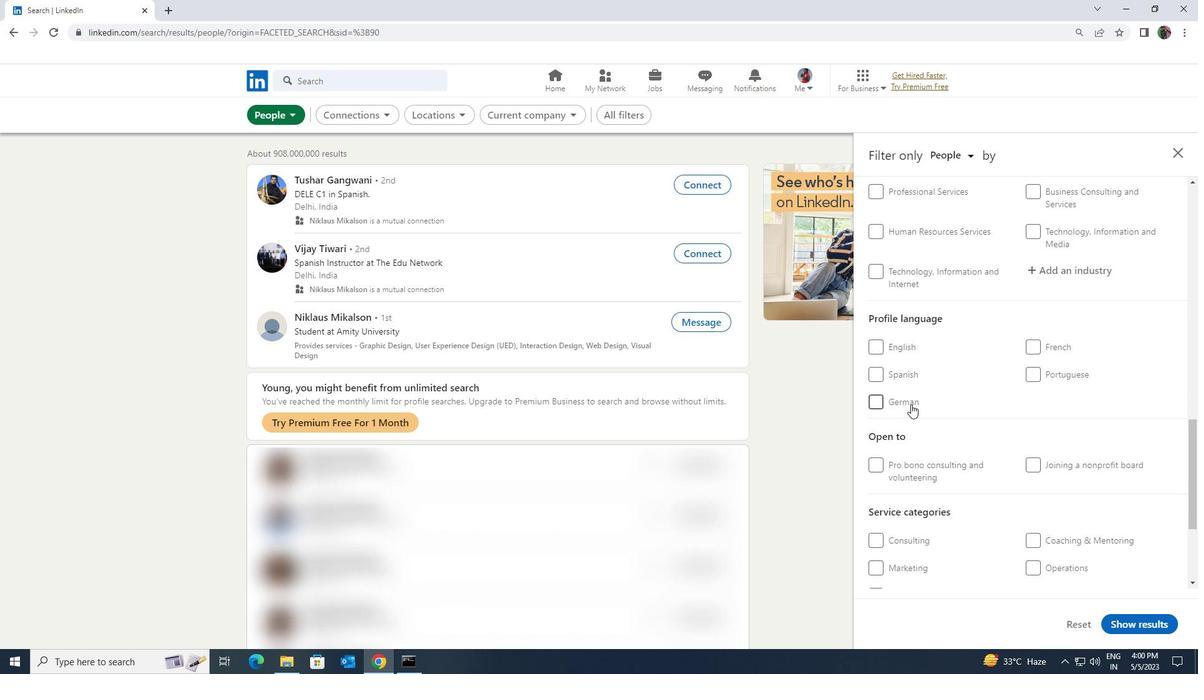 
Action: Mouse moved to (1059, 428)
Screenshot: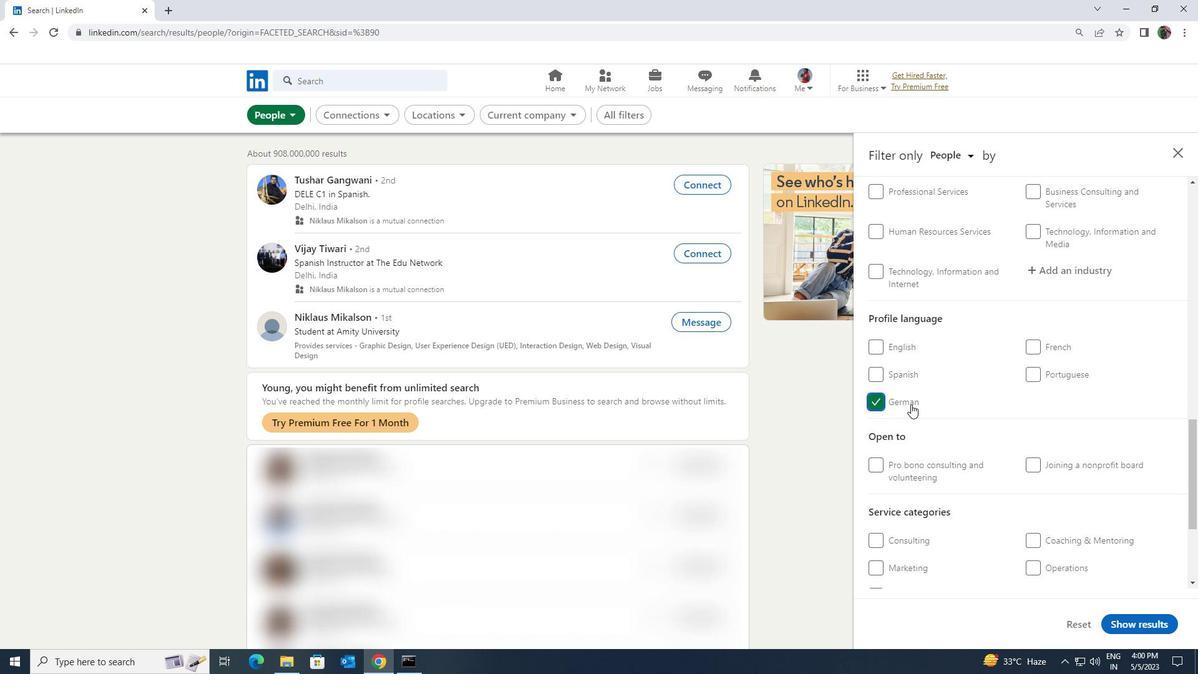
Action: Mouse scrolled (1059, 429) with delta (0, 0)
Screenshot: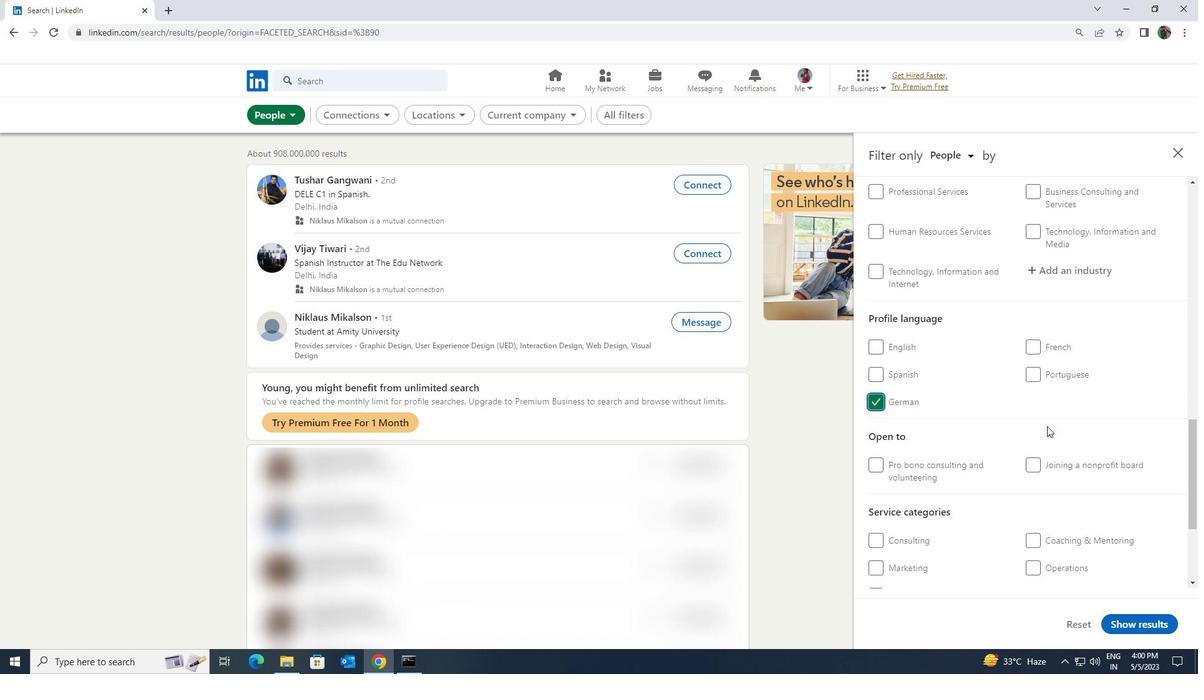 
Action: Mouse scrolled (1059, 429) with delta (0, 0)
Screenshot: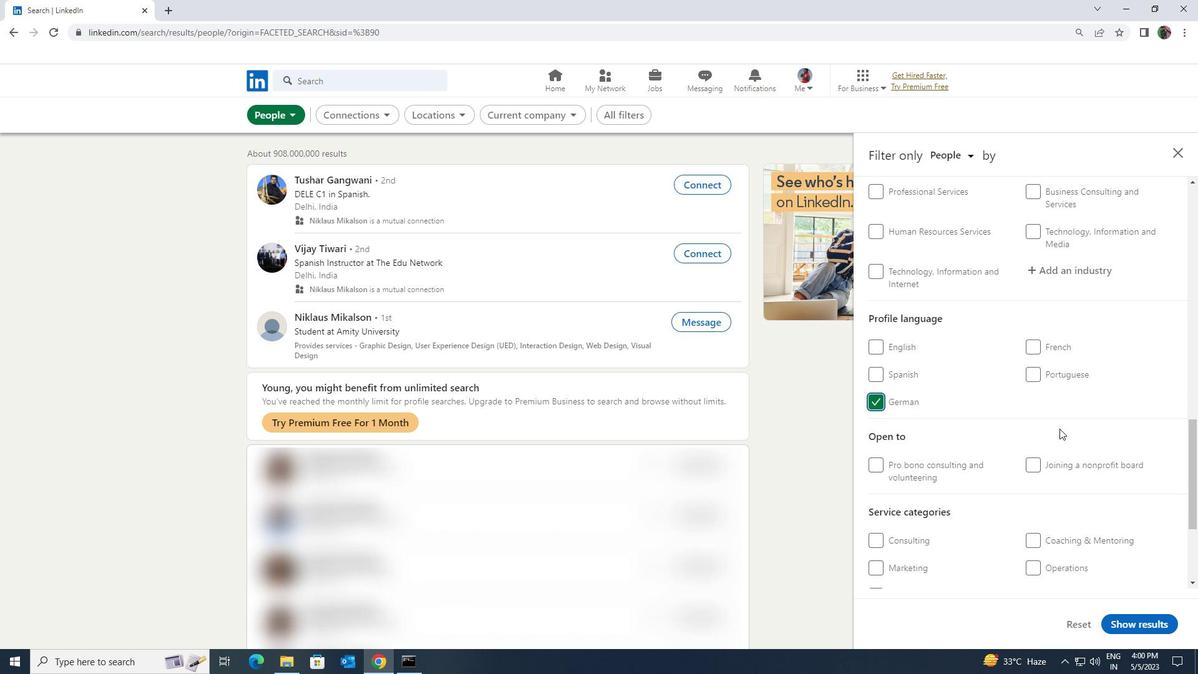
Action: Mouse scrolled (1059, 429) with delta (0, 0)
Screenshot: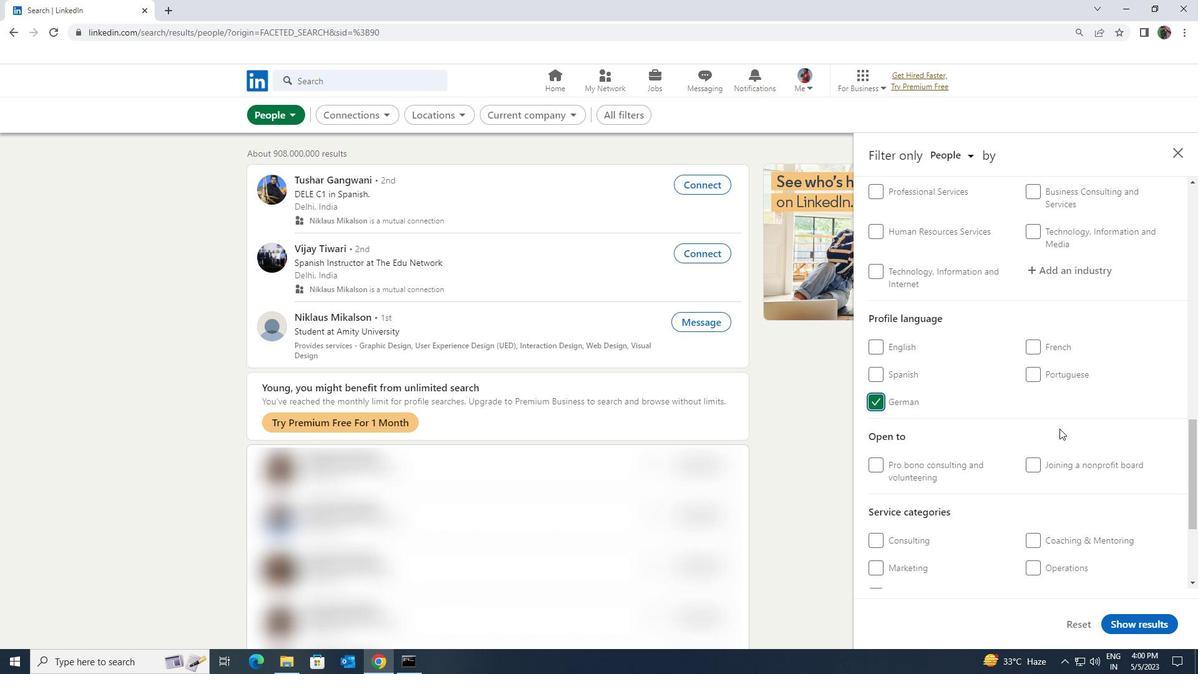 
Action: Mouse scrolled (1059, 429) with delta (0, 0)
Screenshot: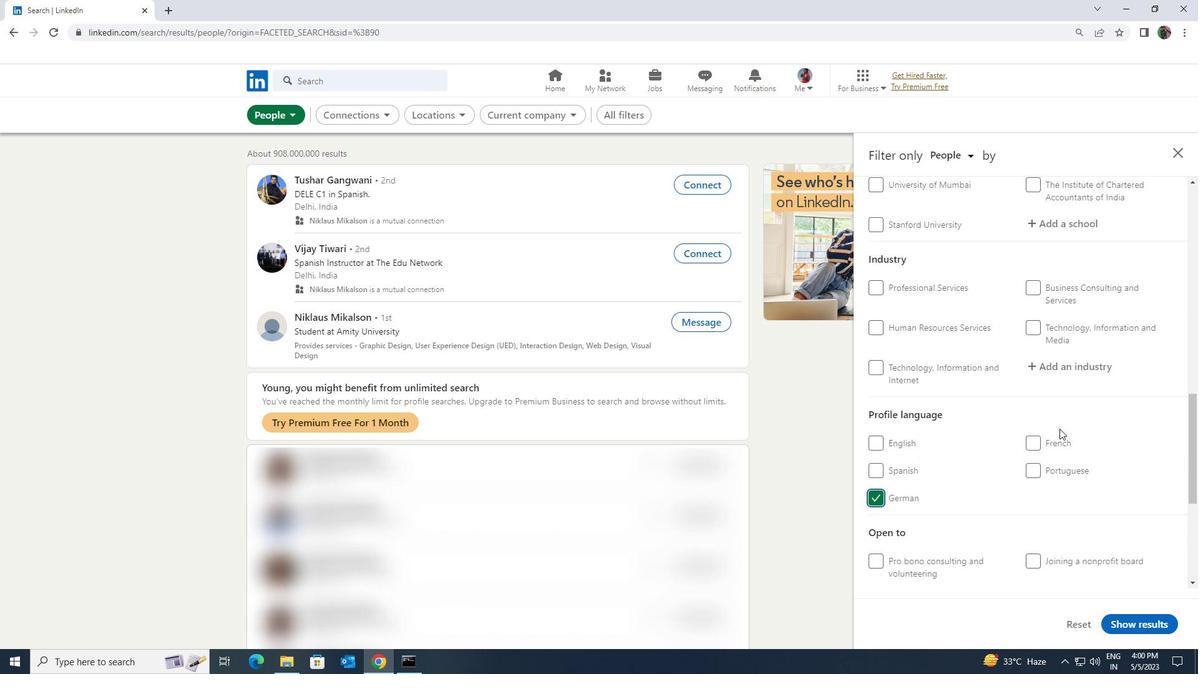 
Action: Mouse scrolled (1059, 429) with delta (0, 0)
Screenshot: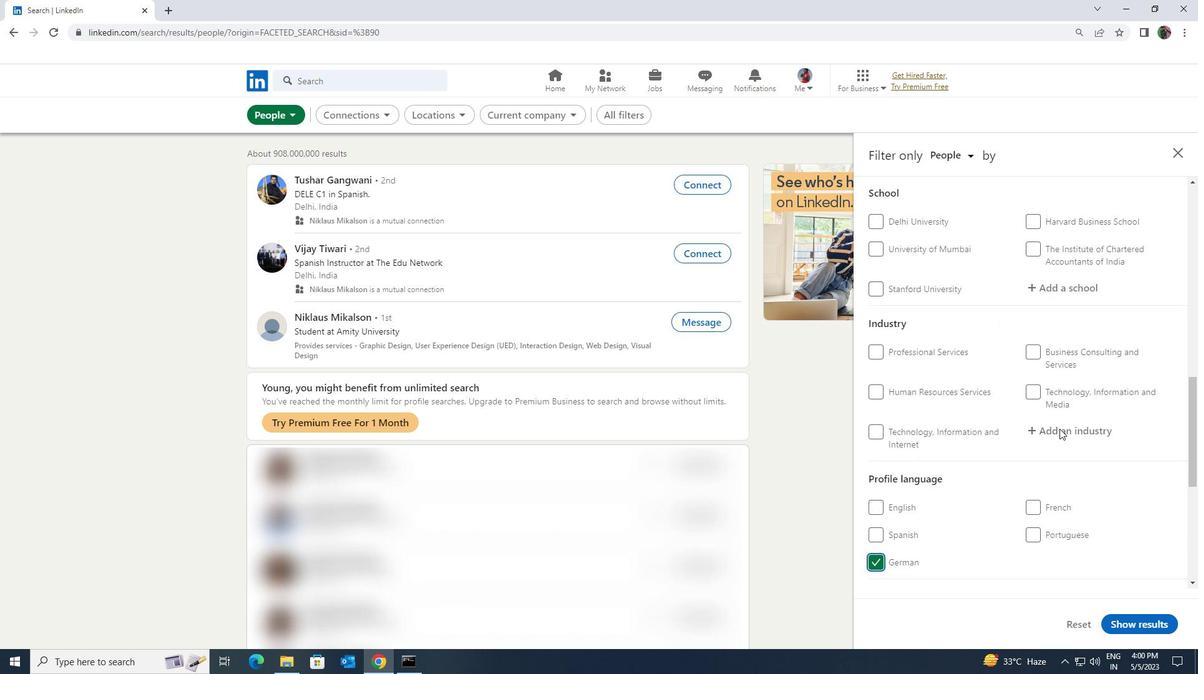 
Action: Mouse scrolled (1059, 429) with delta (0, 0)
Screenshot: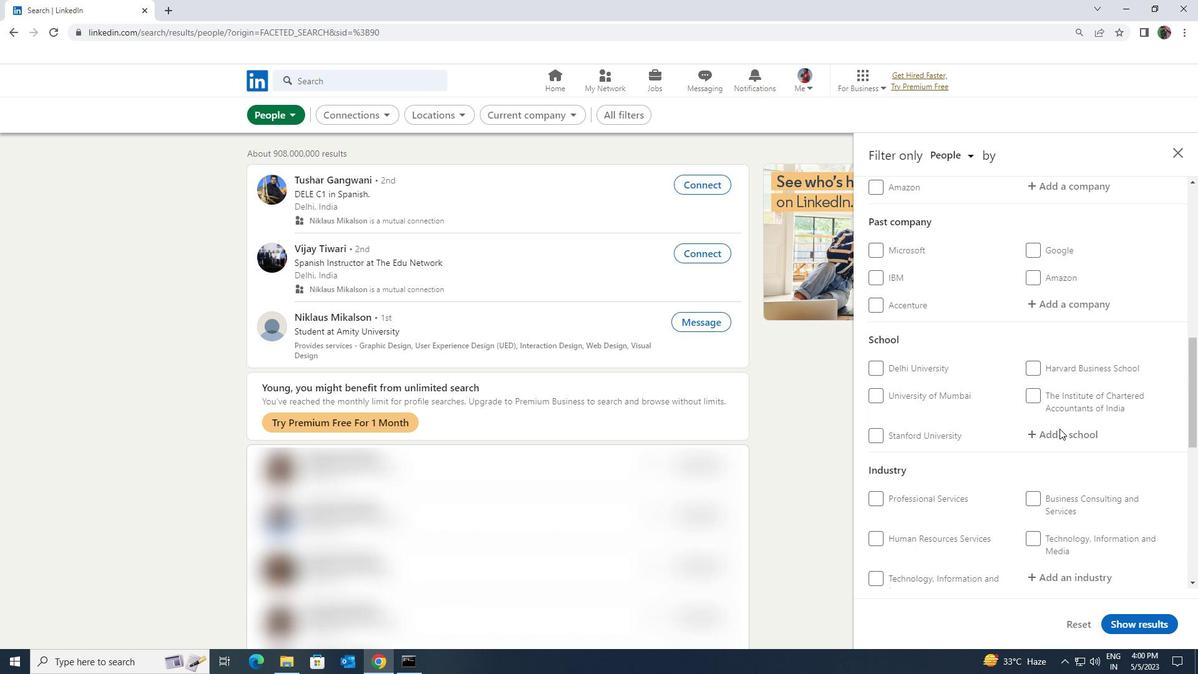 
Action: Mouse scrolled (1059, 429) with delta (0, 0)
Screenshot: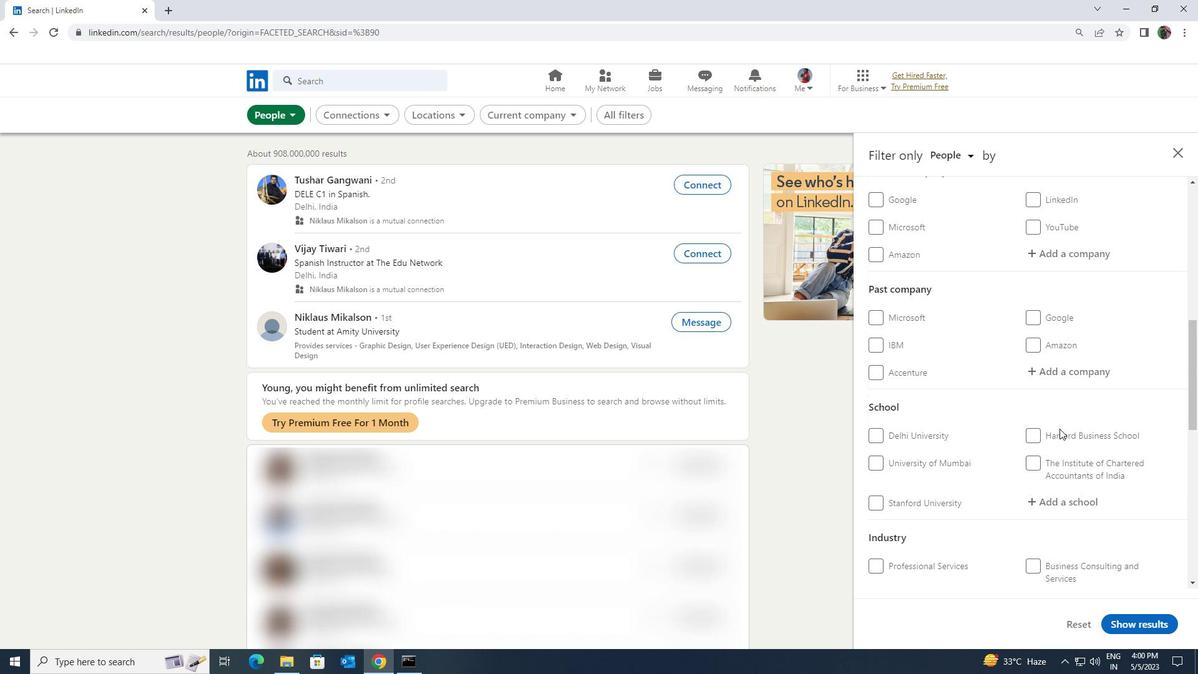 
Action: Mouse scrolled (1059, 429) with delta (0, 0)
Screenshot: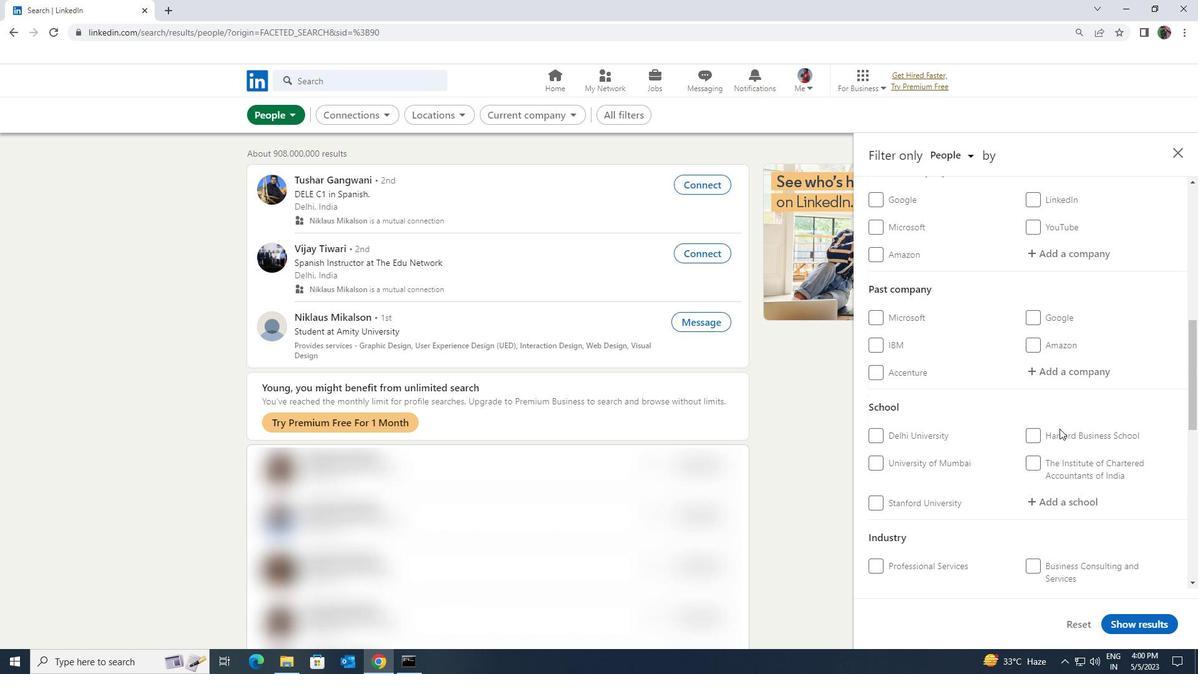 
Action: Mouse moved to (1066, 381)
Screenshot: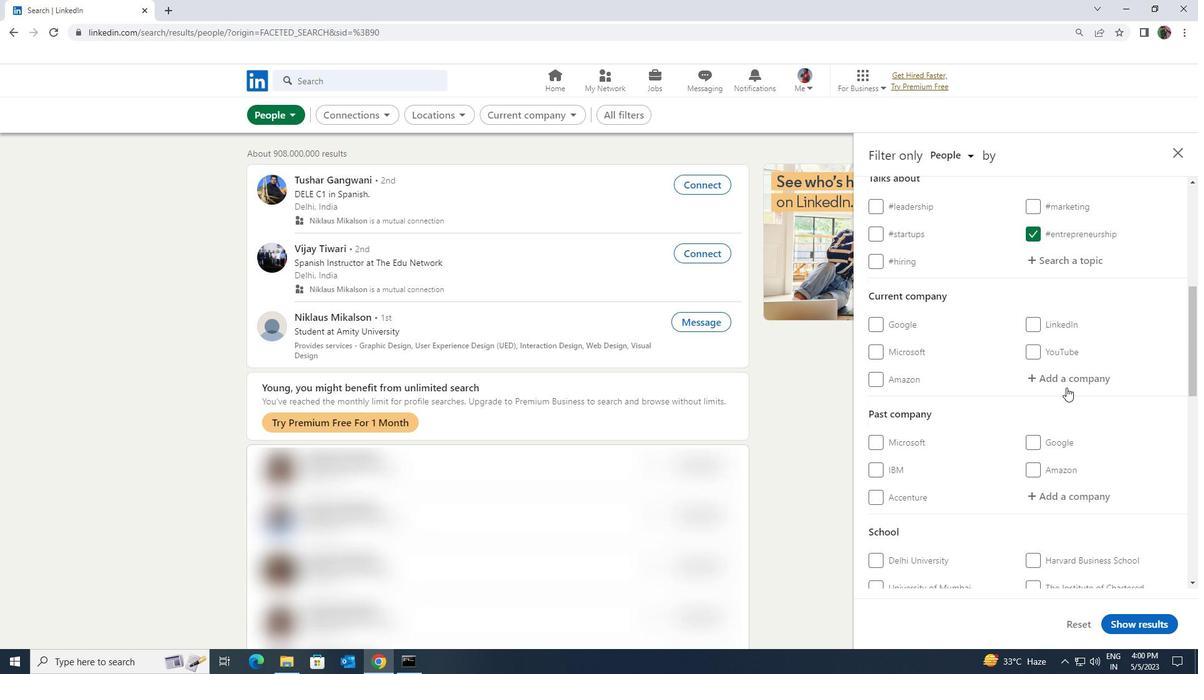 
Action: Mouse pressed left at (1066, 381)
Screenshot: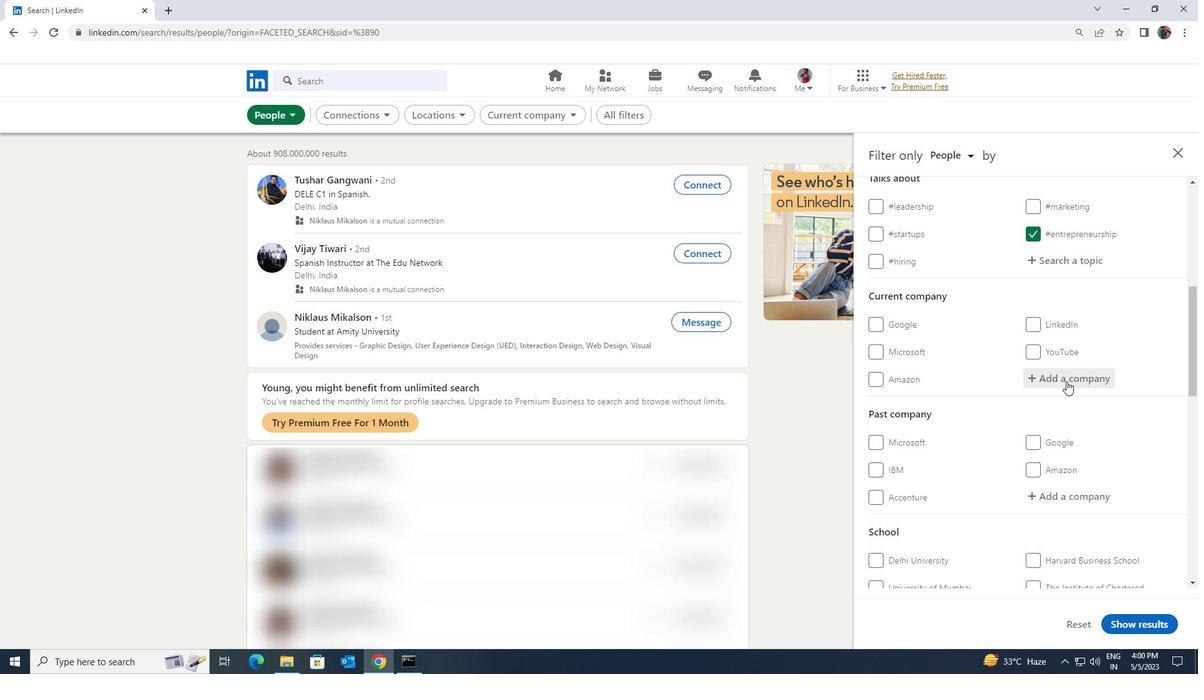 
Action: Key pressed <Key.shift><Key.shift><Key.shift><Key.shift><Key.shift>ACRO<Key.space><Key.shift>SERVE<Key.backspace>ICE
Screenshot: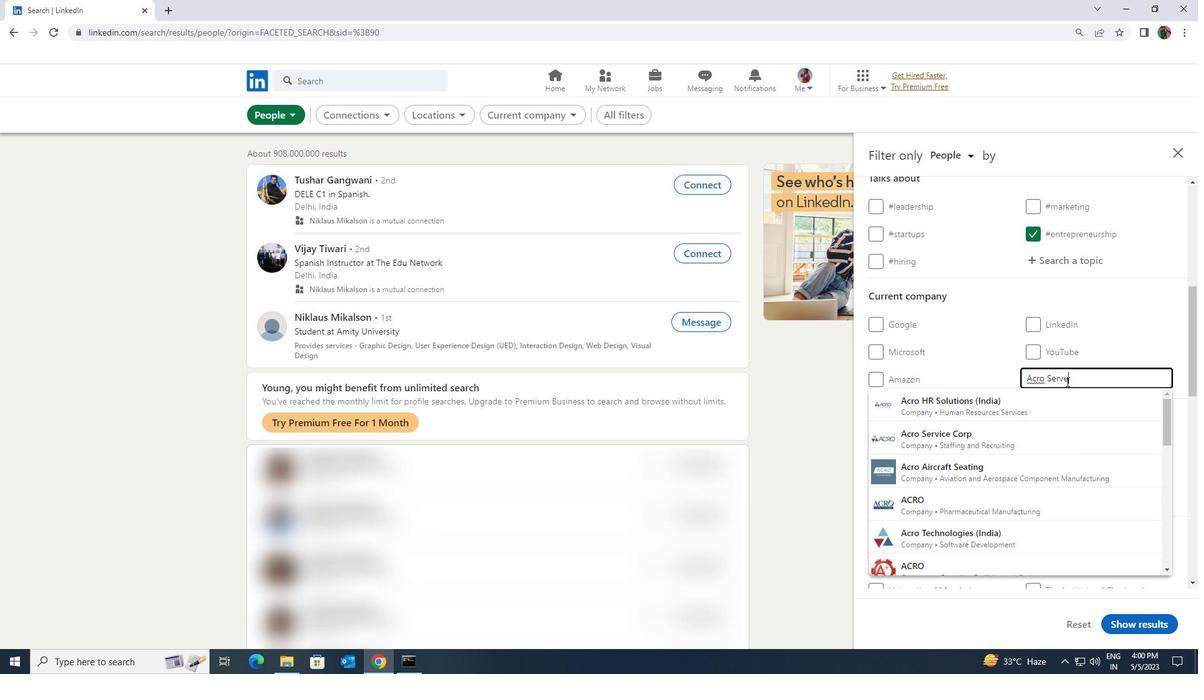 
Action: Mouse moved to (1059, 405)
Screenshot: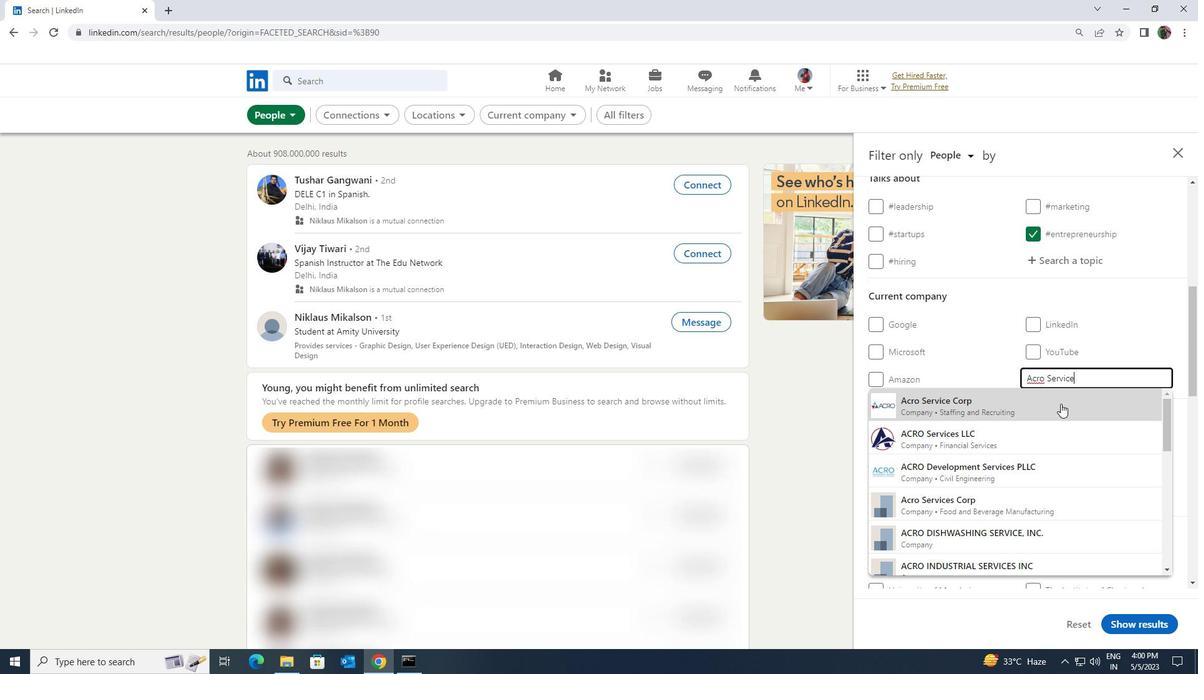 
Action: Mouse pressed left at (1059, 405)
Screenshot: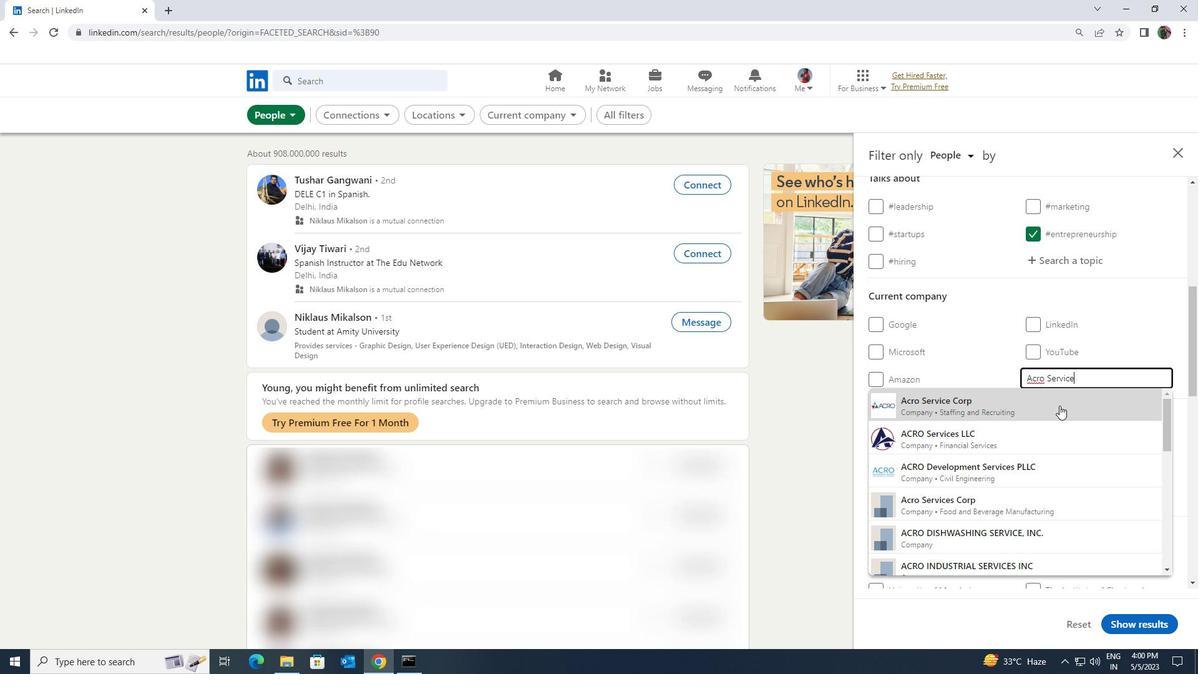 
Action: Mouse scrolled (1059, 405) with delta (0, 0)
Screenshot: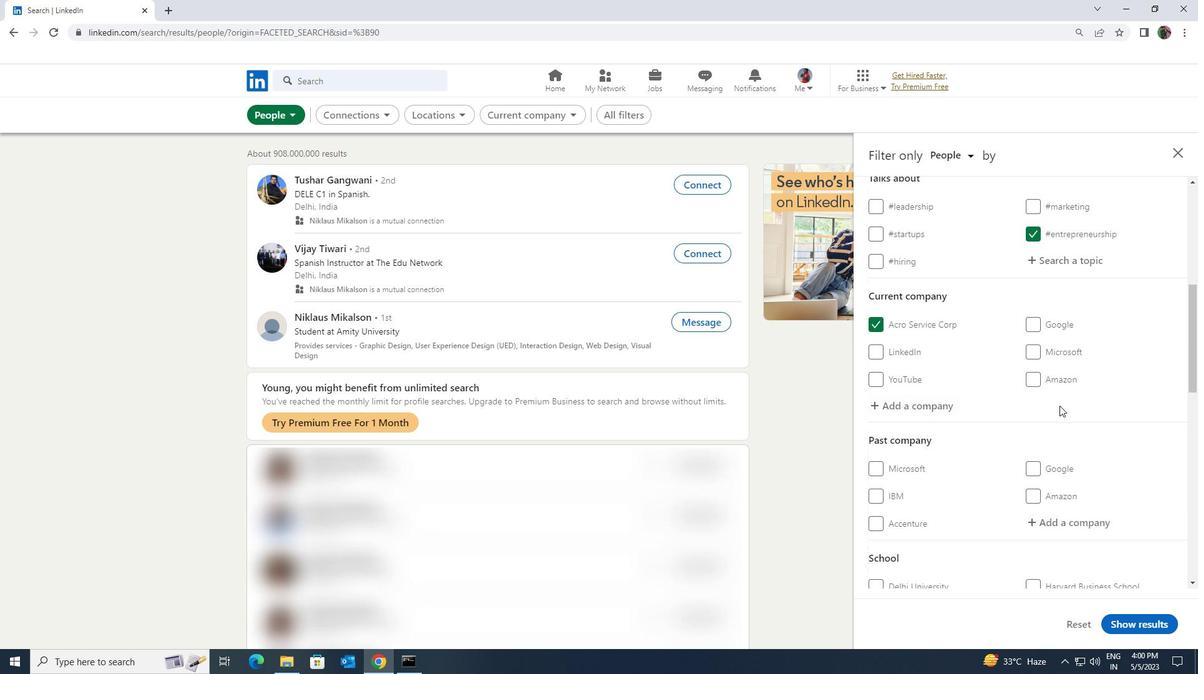 
Action: Mouse scrolled (1059, 405) with delta (0, 0)
Screenshot: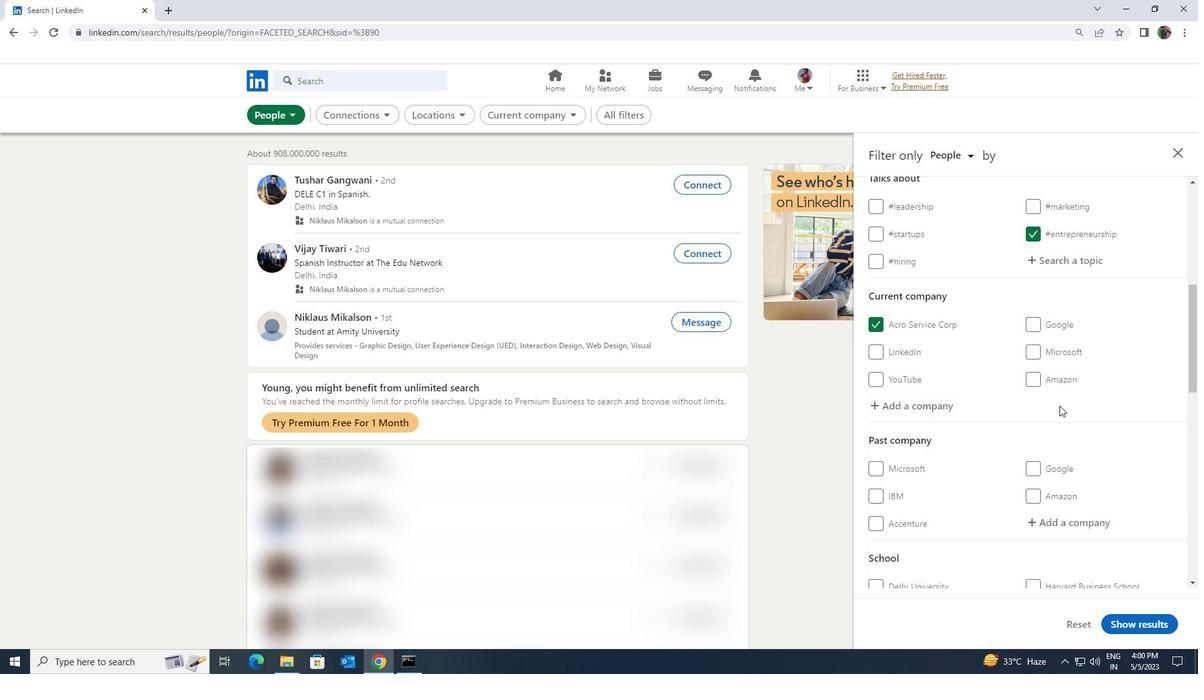 
Action: Mouse scrolled (1059, 405) with delta (0, 0)
Screenshot: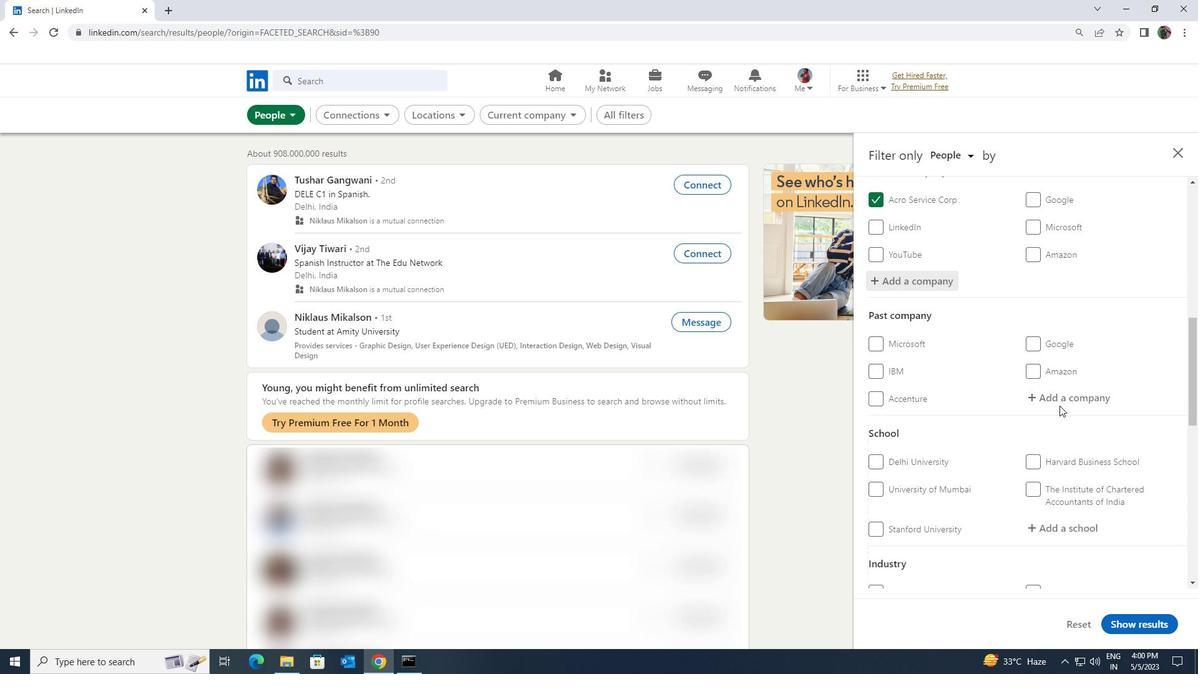 
Action: Mouse moved to (1056, 457)
Screenshot: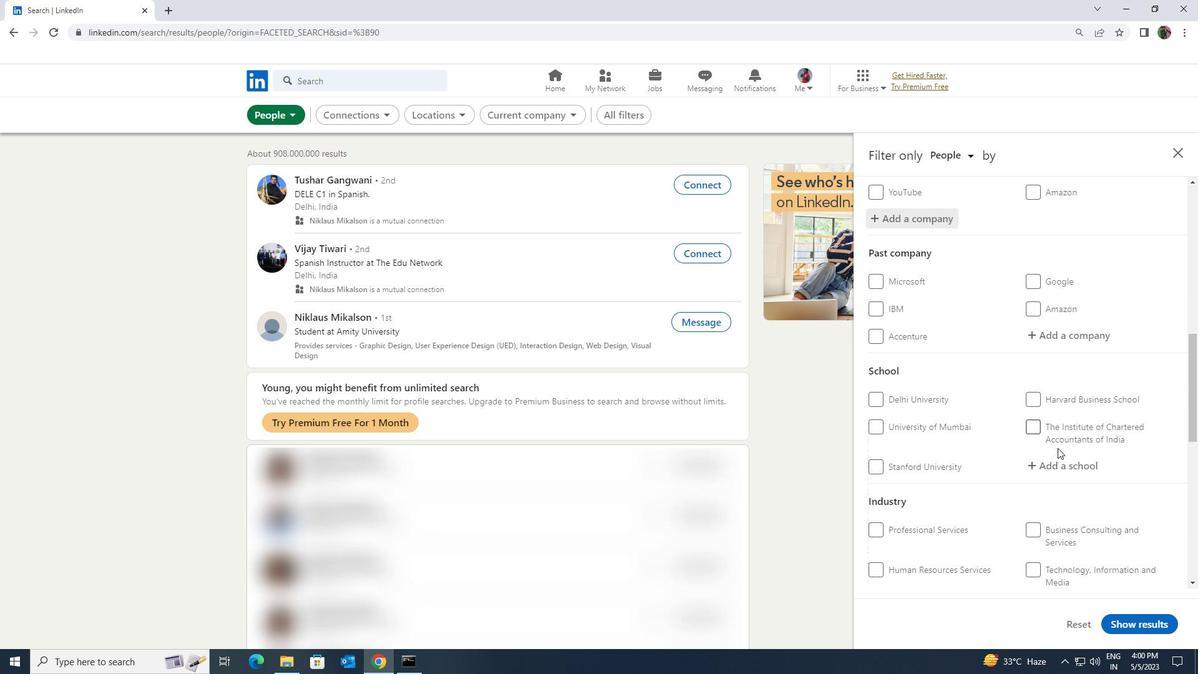 
Action: Mouse pressed left at (1056, 457)
Screenshot: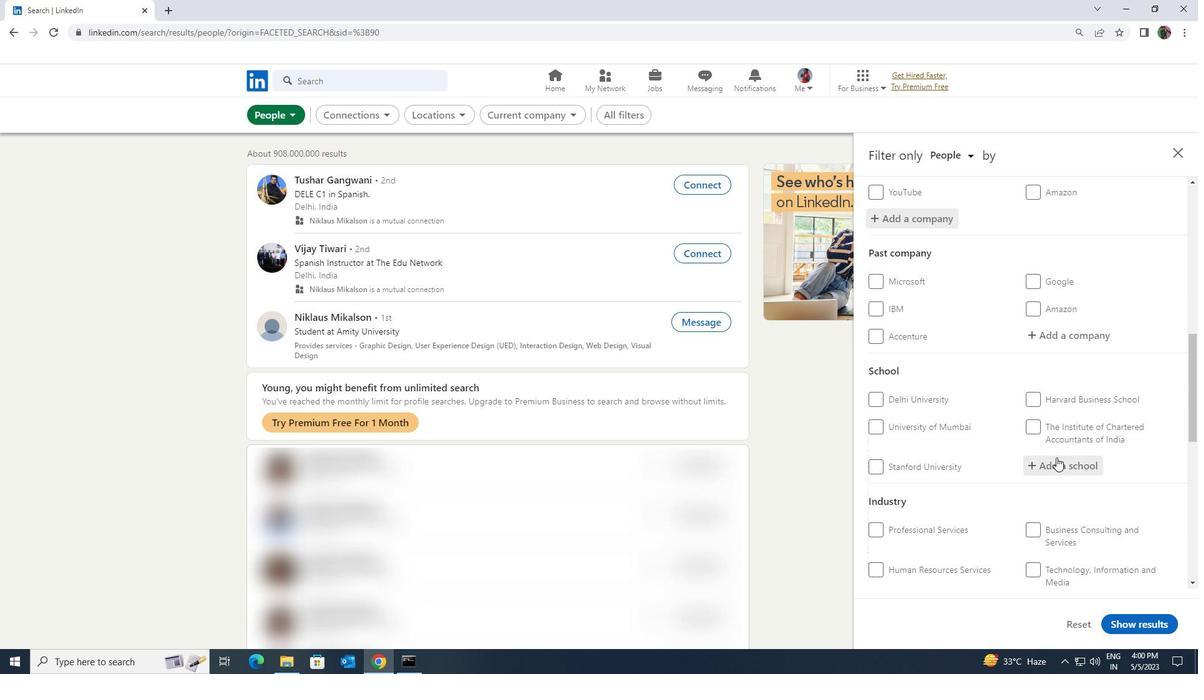 
Action: Key pressed <Key.shift><Key.shift><Key.shift>TRIPUR<Key.space><Key.shift>UNIVERSITY
Screenshot: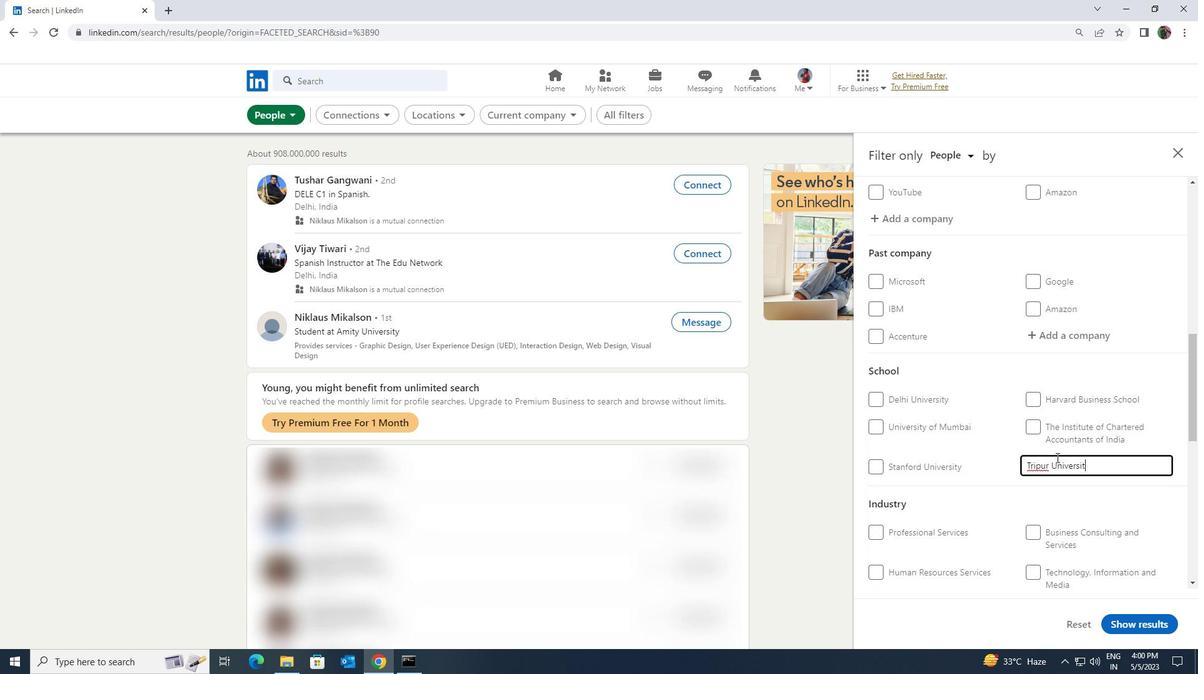 
Action: Mouse scrolled (1056, 456) with delta (0, 0)
Screenshot: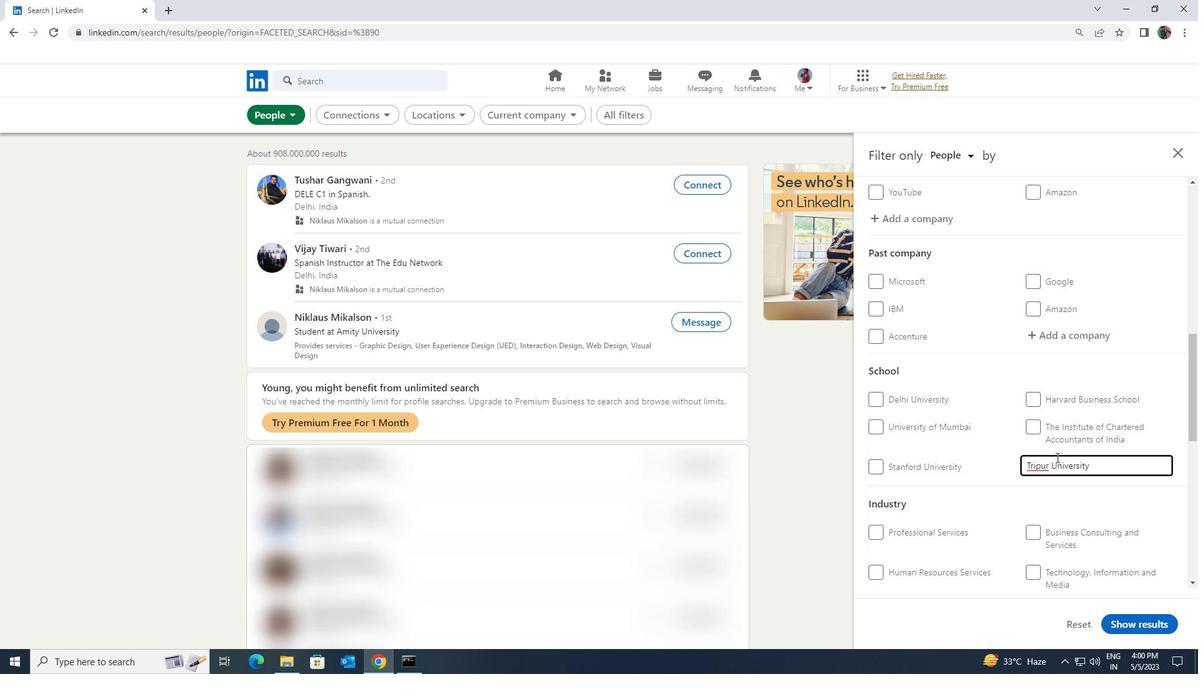 
Action: Mouse moved to (1049, 399)
Screenshot: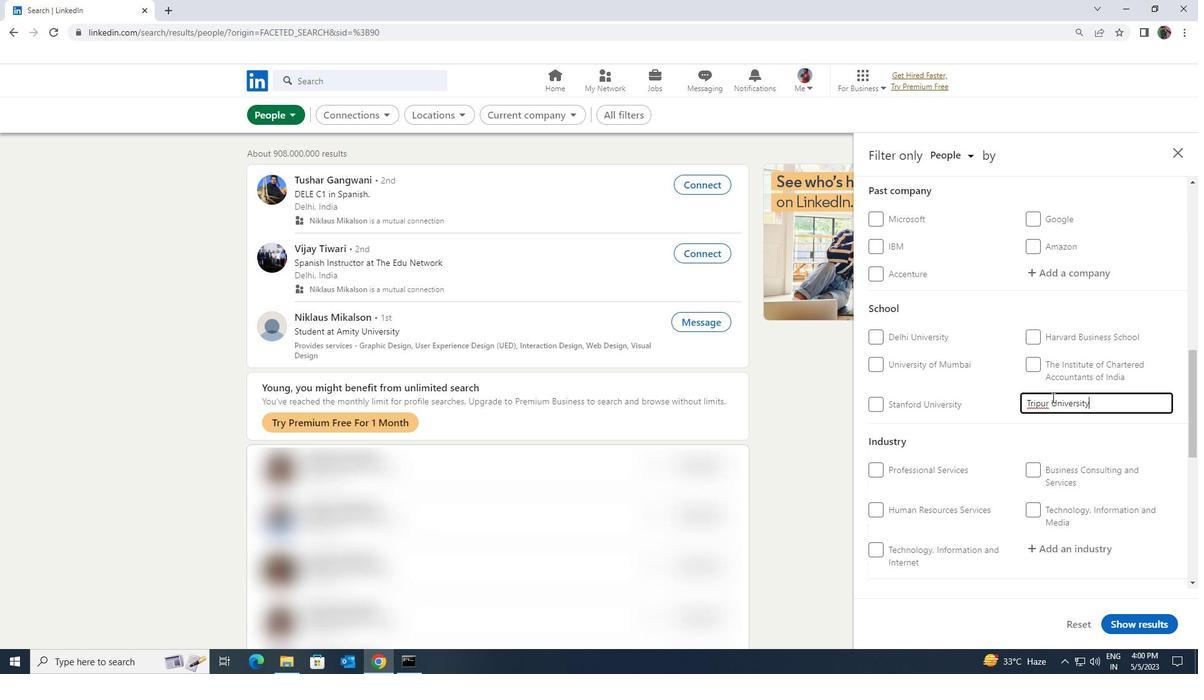 
Action: Mouse pressed left at (1049, 399)
Screenshot: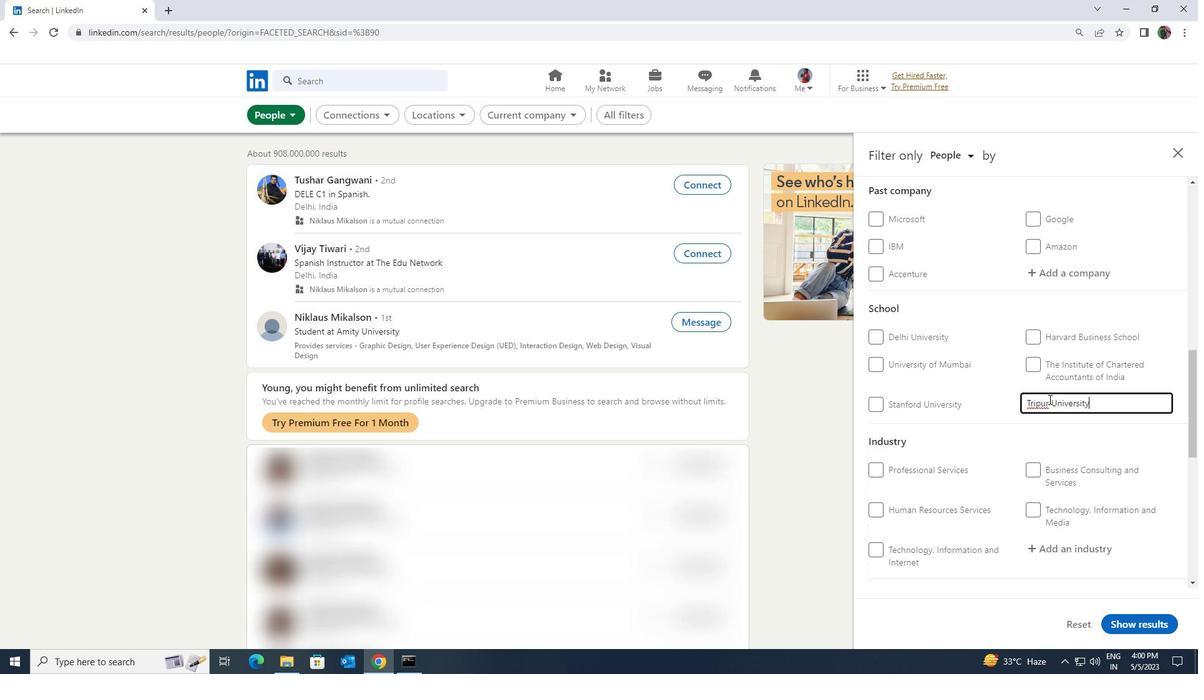 
Action: Key pressed Q<Key.backspace>A
Screenshot: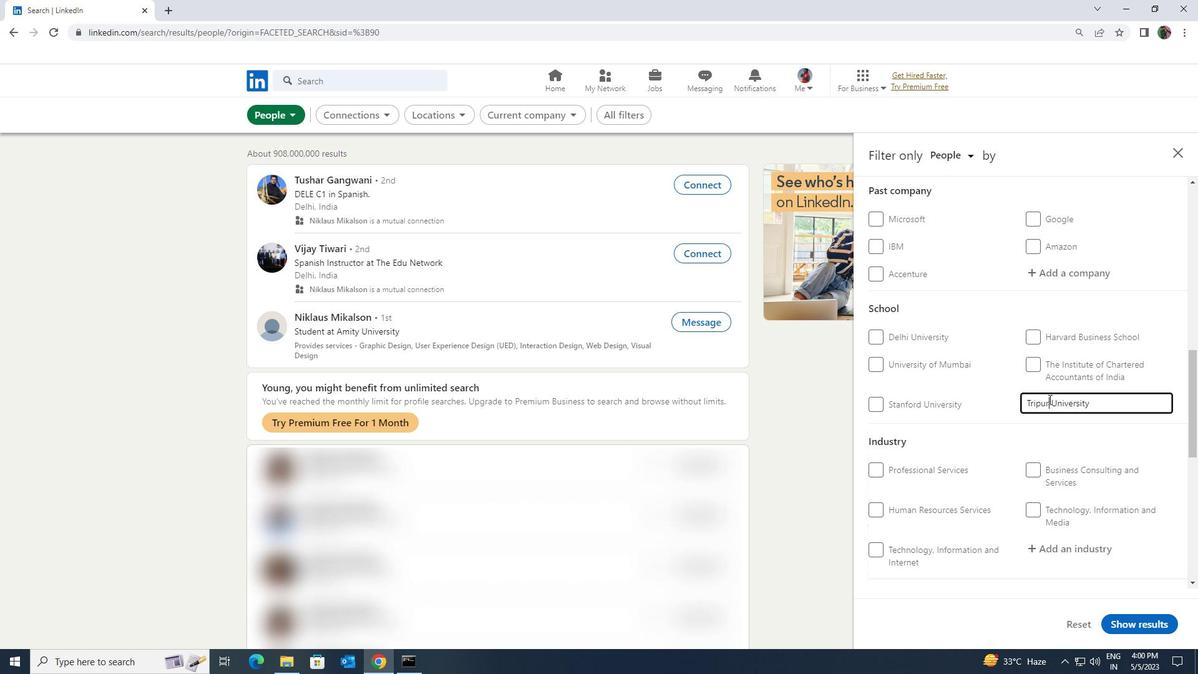
Action: Mouse moved to (1039, 423)
Screenshot: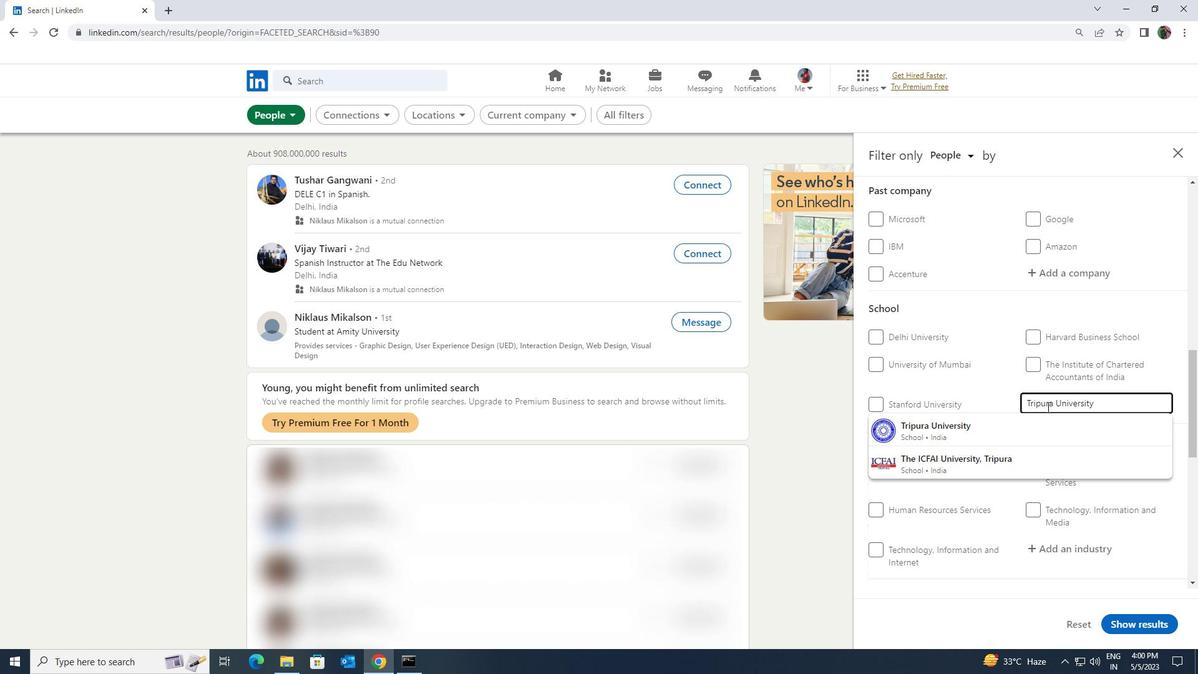 
Action: Mouse pressed left at (1039, 423)
Screenshot: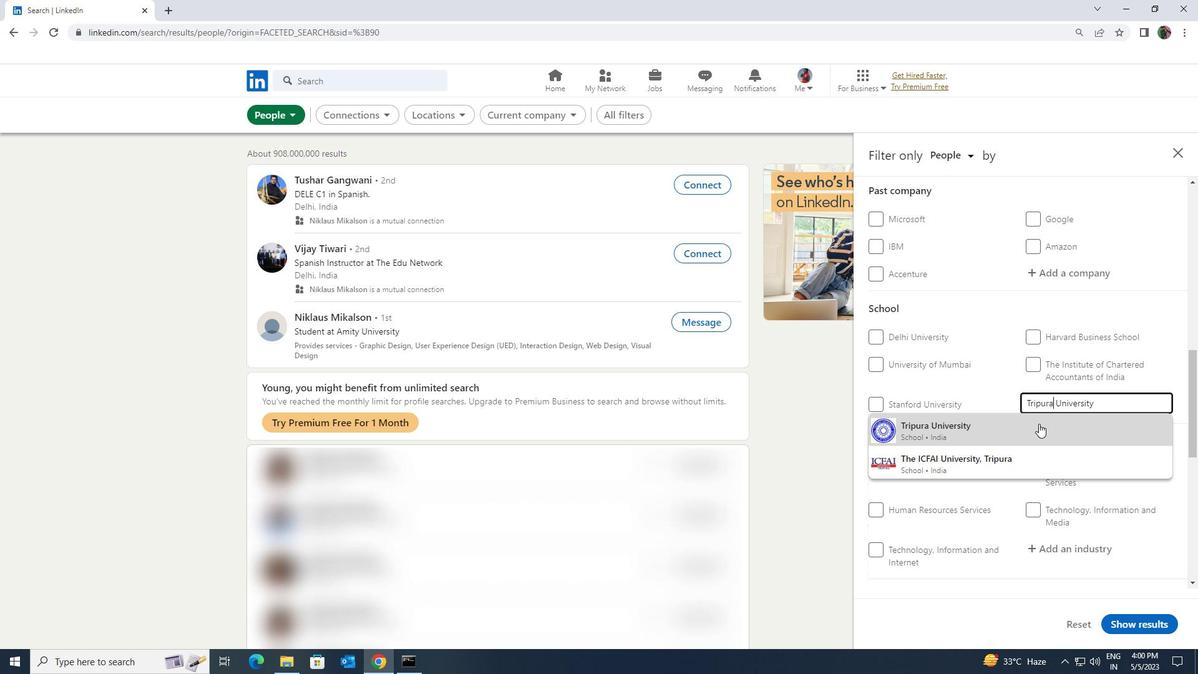 
Action: Mouse scrolled (1039, 423) with delta (0, 0)
Screenshot: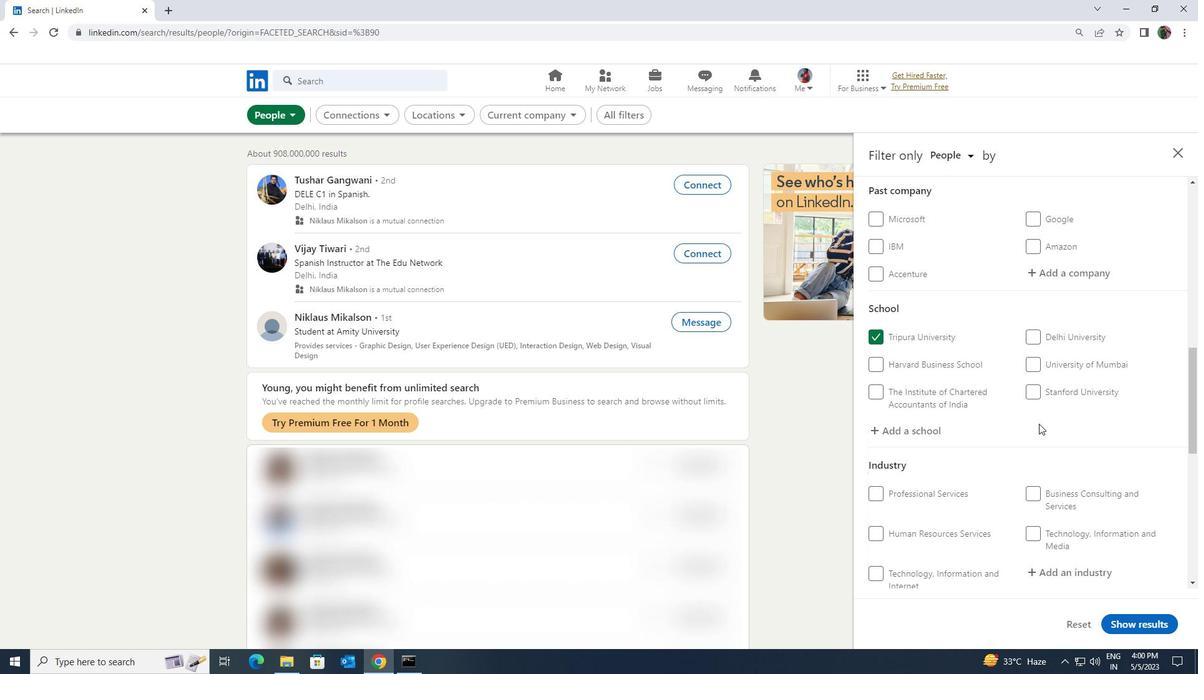 
Action: Mouse scrolled (1039, 423) with delta (0, 0)
Screenshot: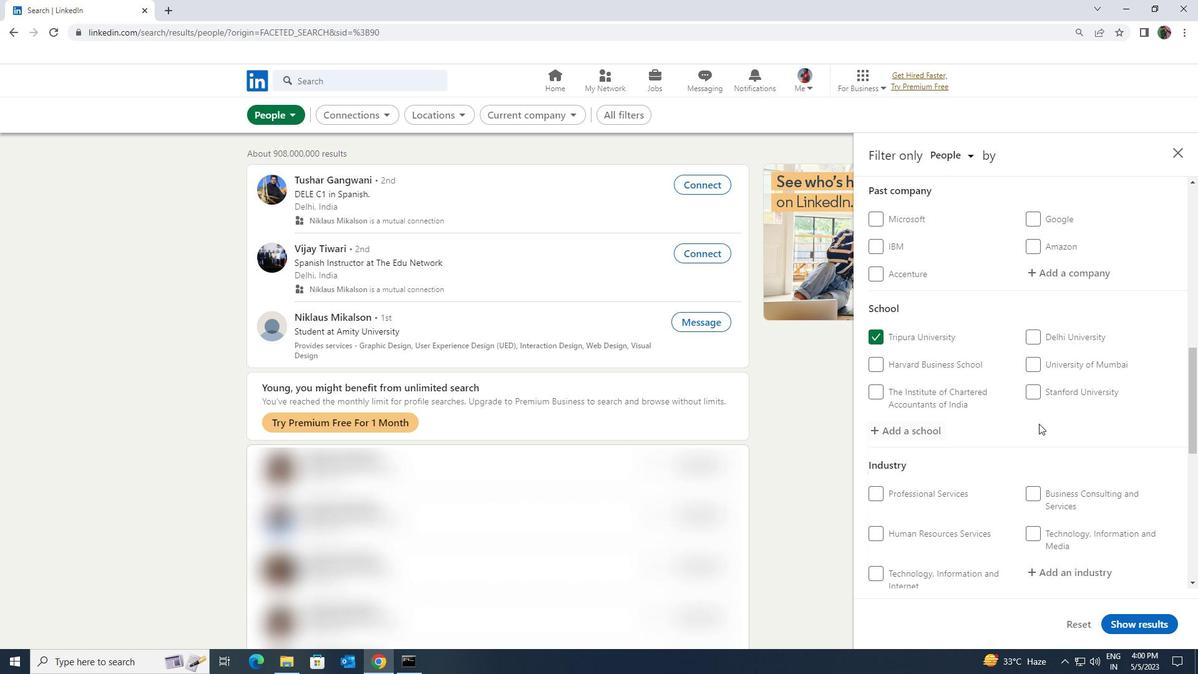 
Action: Mouse scrolled (1039, 423) with delta (0, 0)
Screenshot: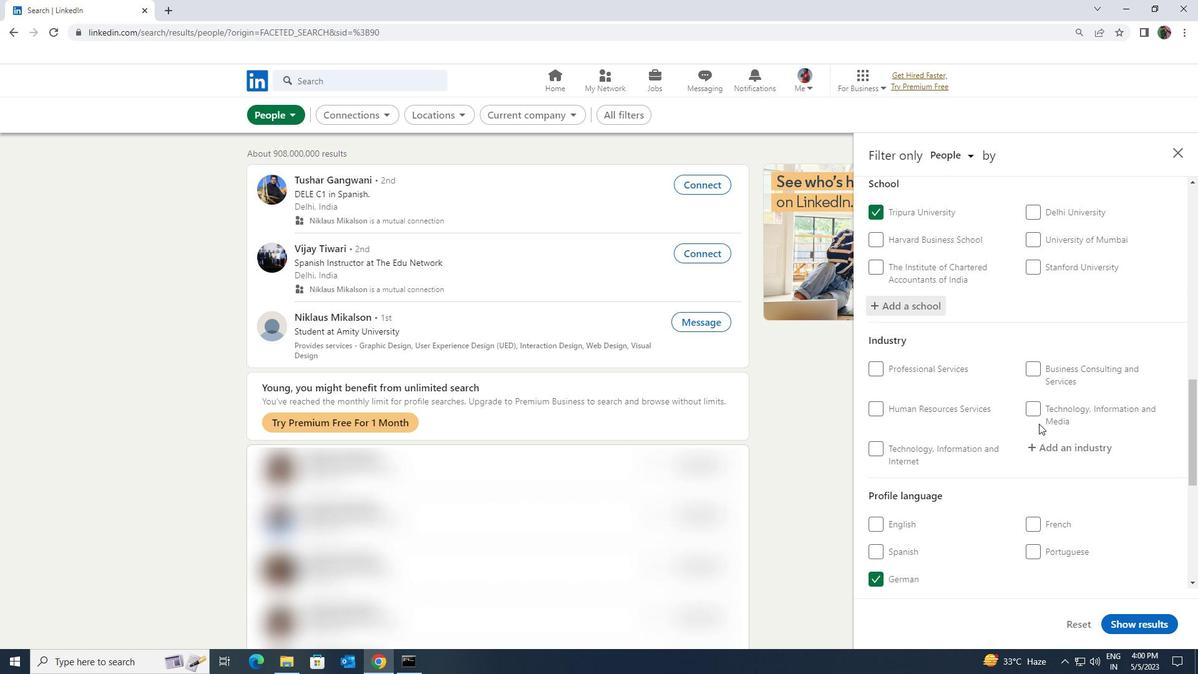 
Action: Mouse moved to (1050, 391)
Screenshot: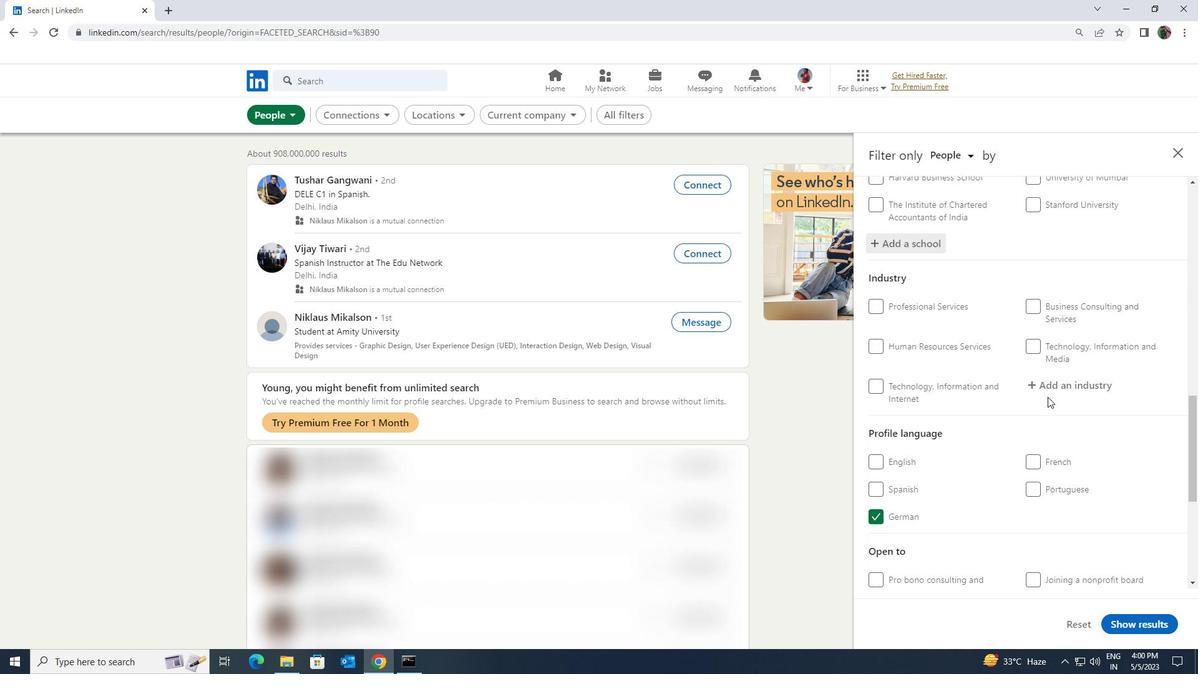 
Action: Mouse pressed left at (1050, 391)
Screenshot: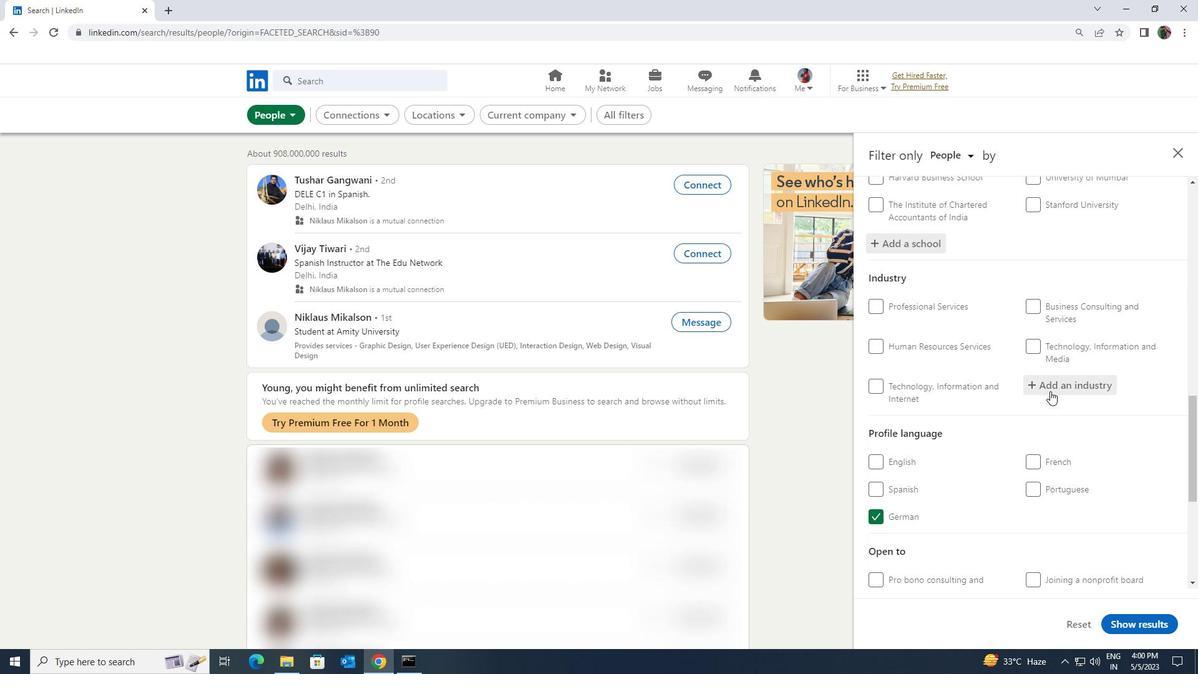
Action: Key pressed <Key.shift><Key.shift><Key.shift><Key.shift><Key.shift>FOOTWEA
Screenshot: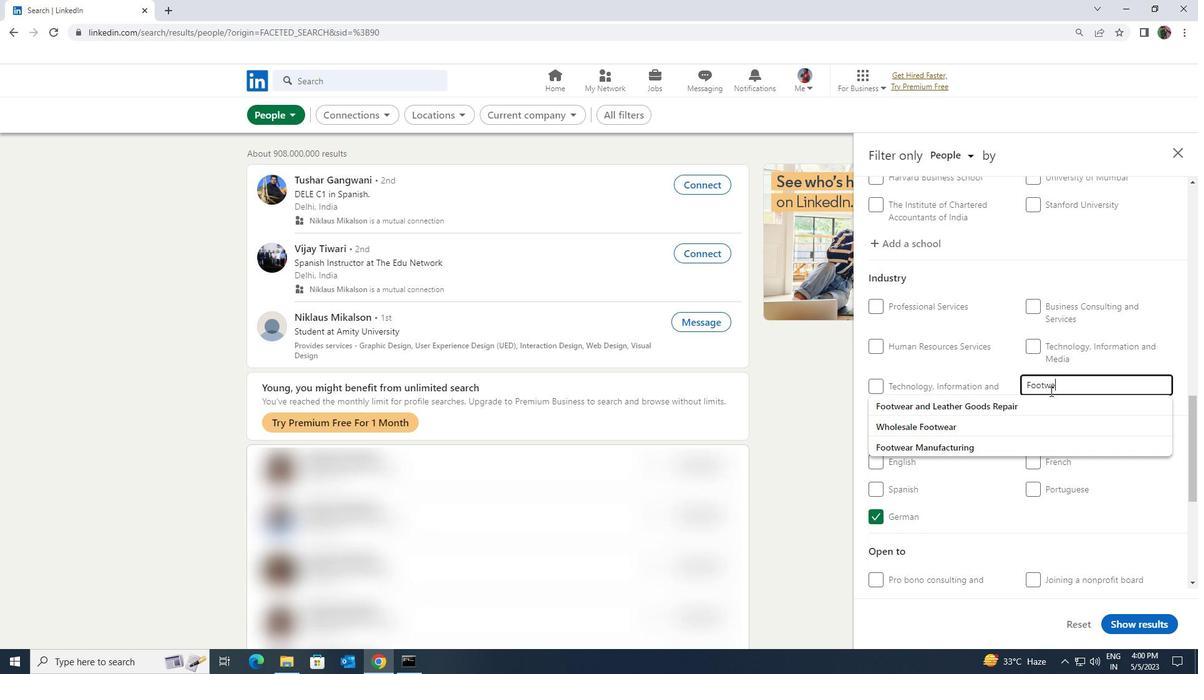 
Action: Mouse moved to (1017, 443)
Screenshot: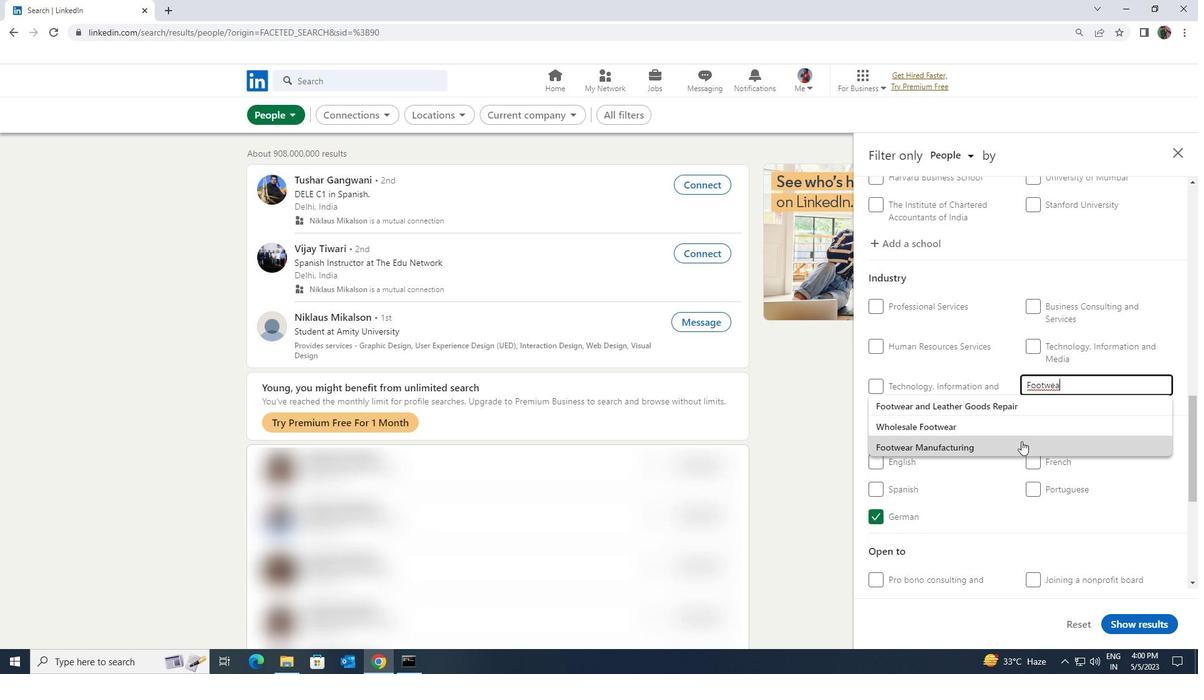 
Action: Mouse pressed left at (1017, 443)
Screenshot: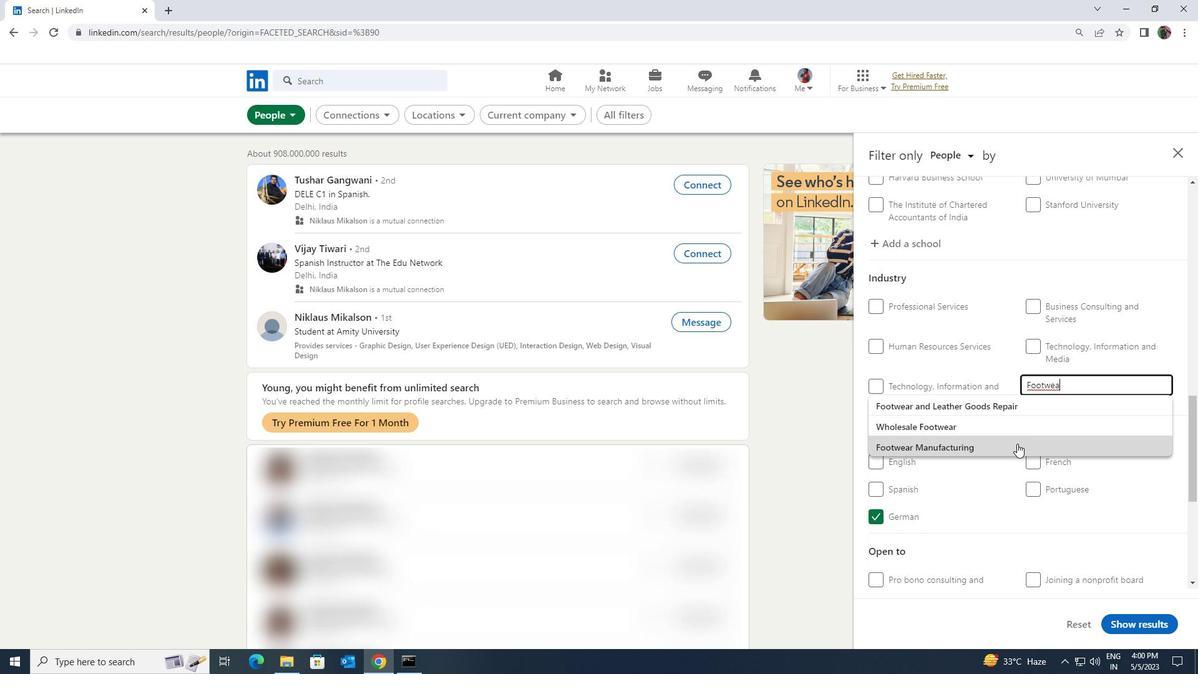 
Action: Mouse scrolled (1017, 443) with delta (0, 0)
Screenshot: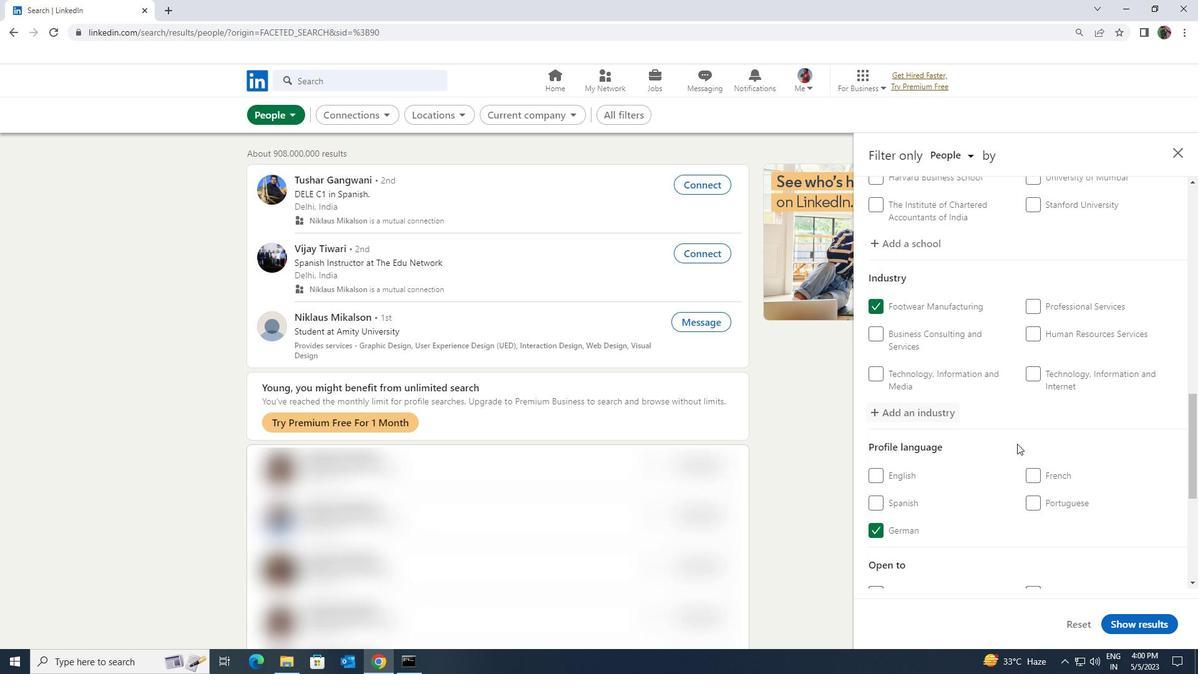 
Action: Mouse scrolled (1017, 443) with delta (0, 0)
Screenshot: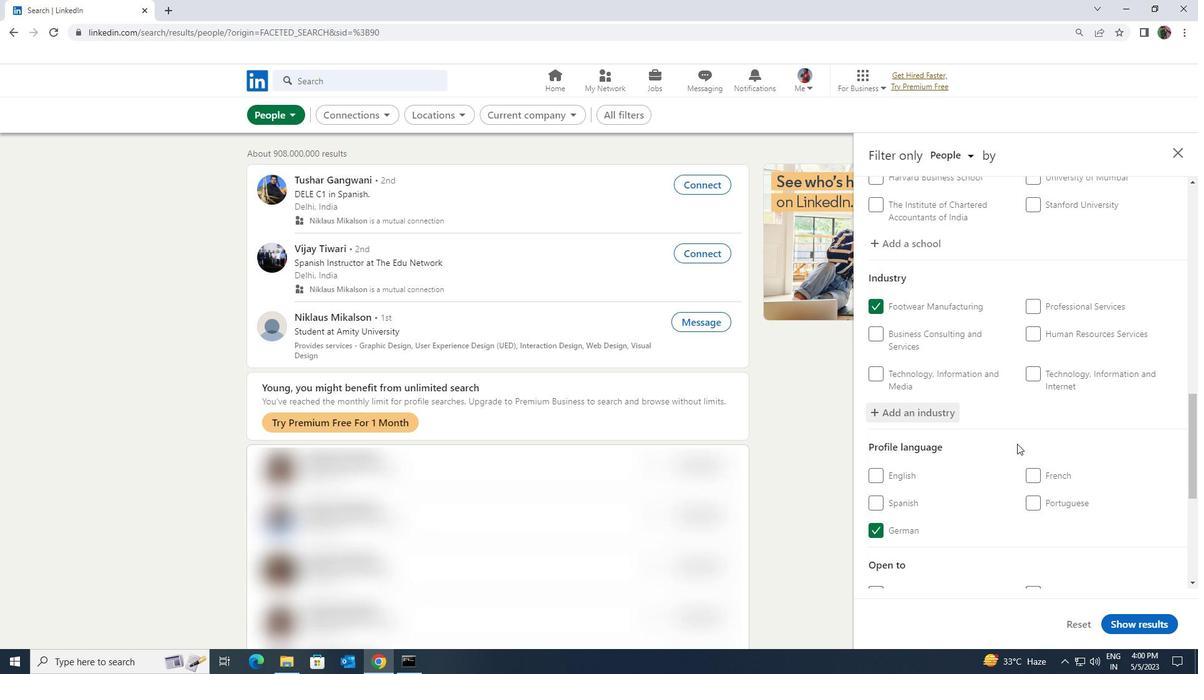 
Action: Mouse scrolled (1017, 443) with delta (0, 0)
Screenshot: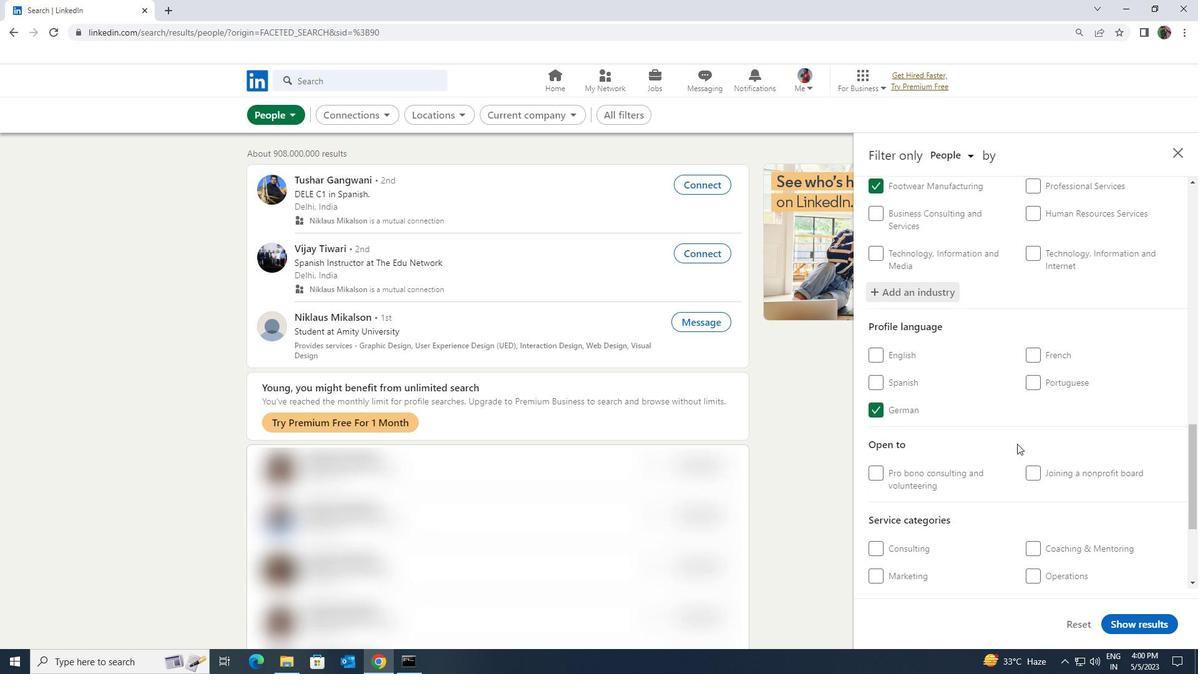 
Action: Mouse scrolled (1017, 443) with delta (0, 0)
Screenshot: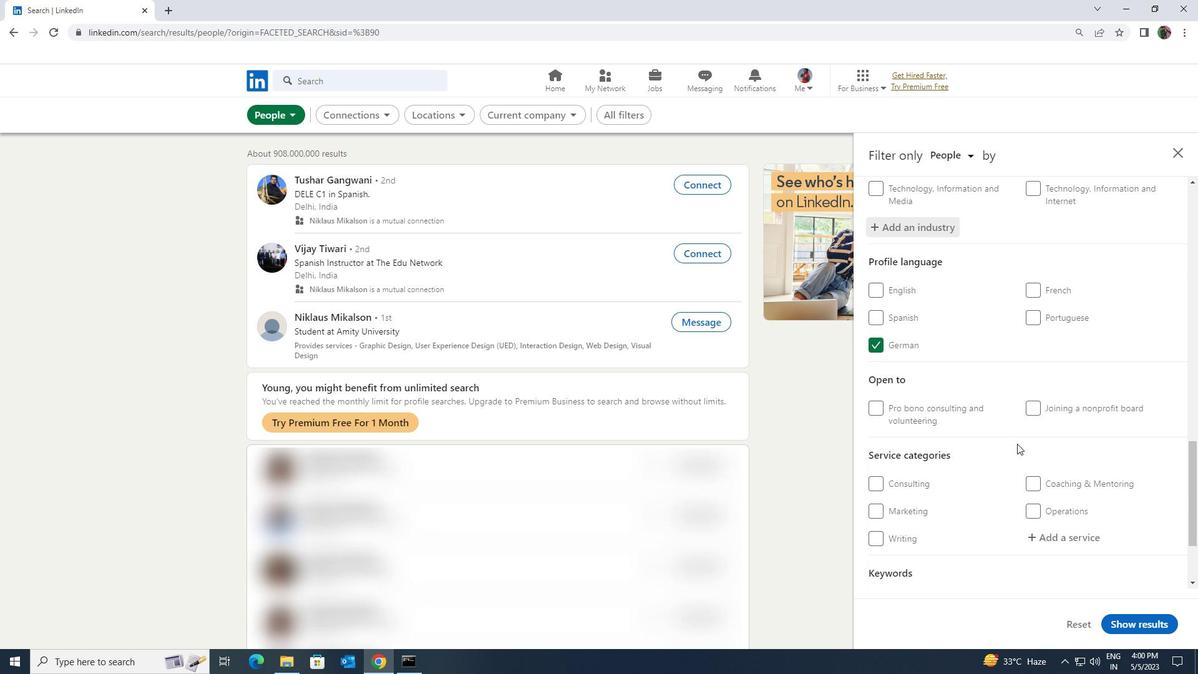 
Action: Mouse moved to (1064, 480)
Screenshot: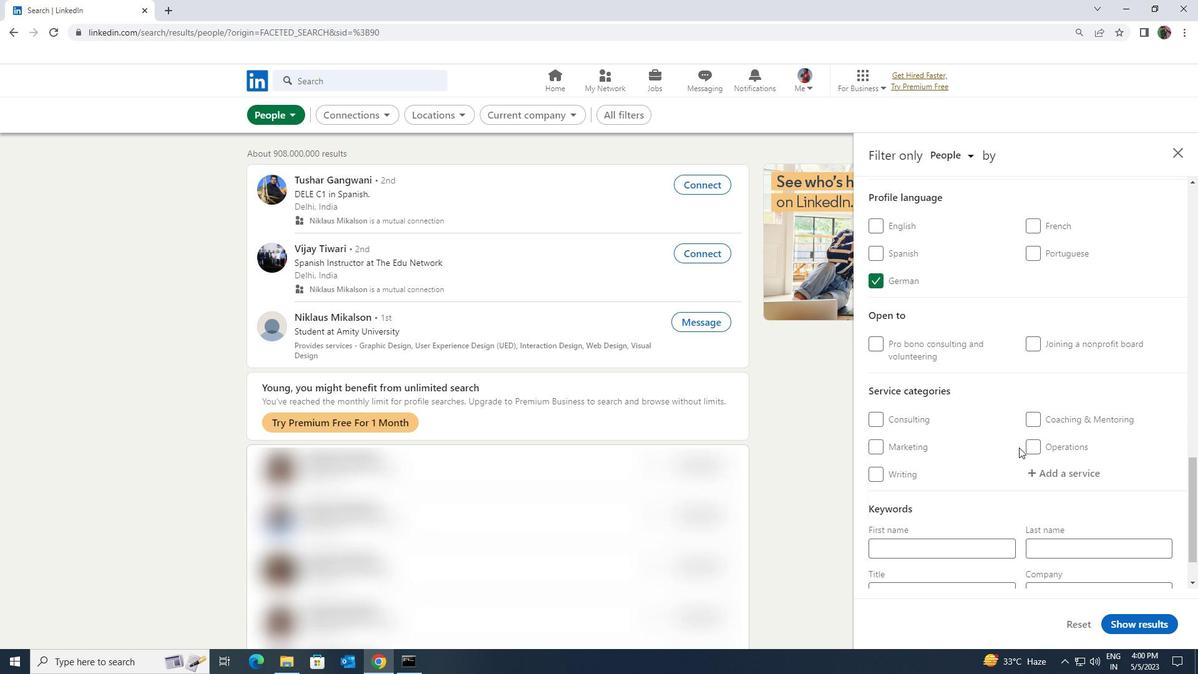 
Action: Mouse pressed left at (1064, 480)
Screenshot: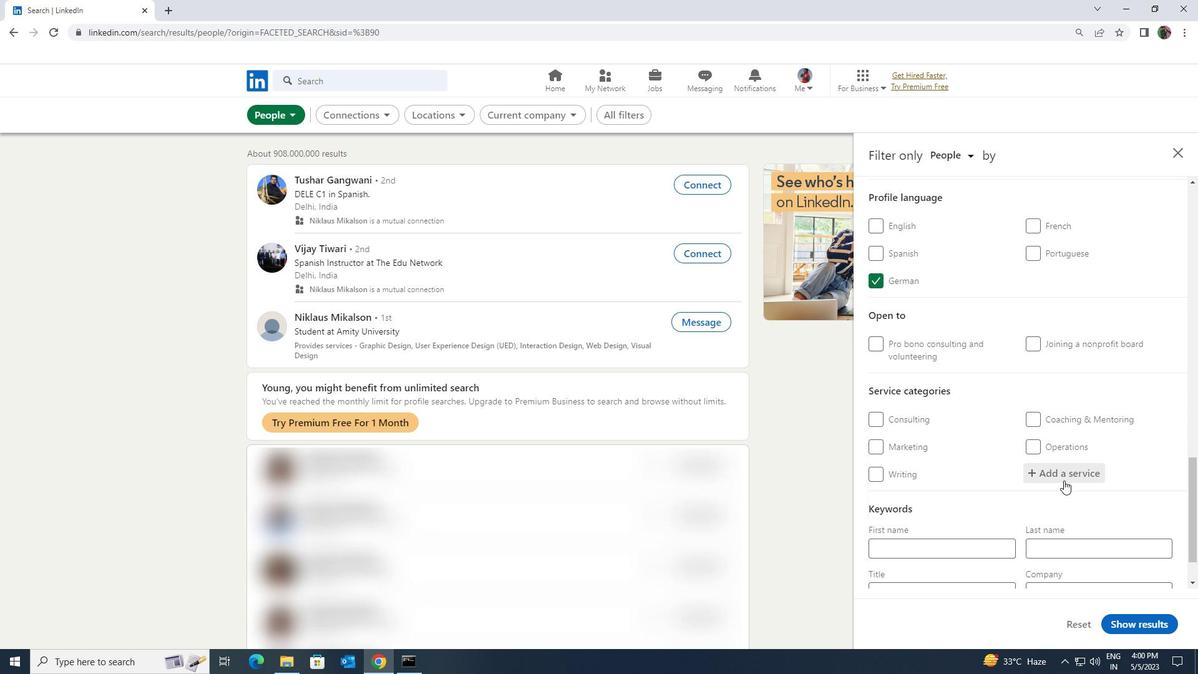 
Action: Key pressed <Key.shift>USER<Key.space><Key.shift>EXP
Screenshot: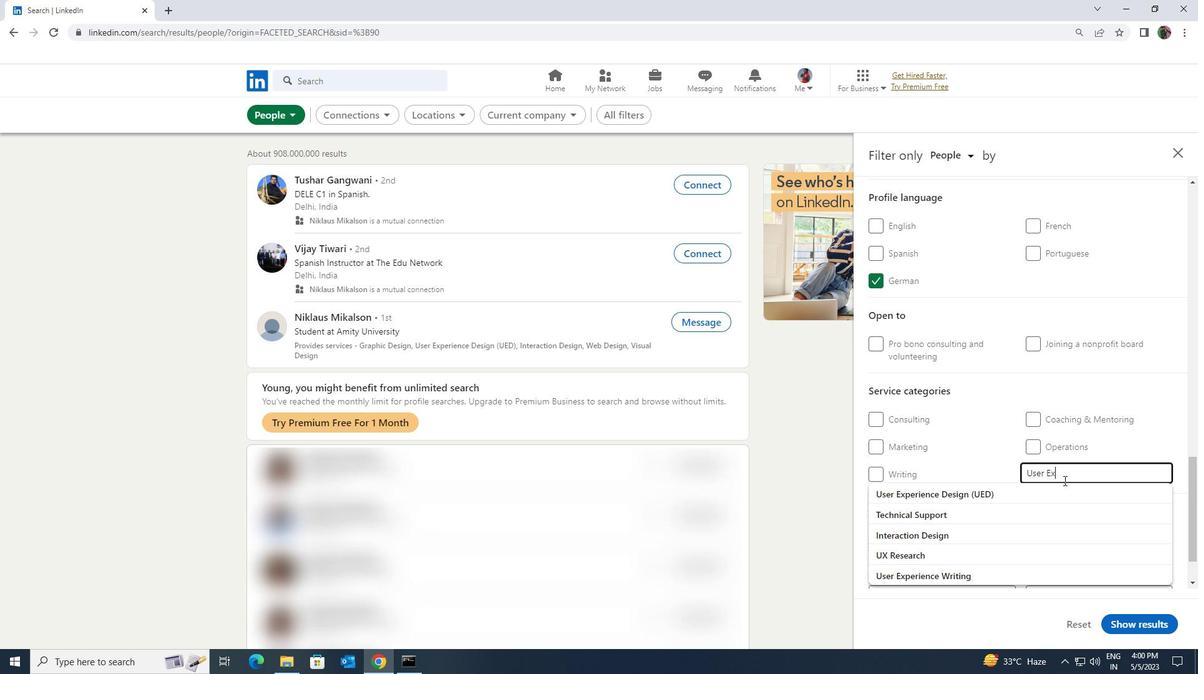 
Action: Mouse moved to (1066, 493)
Screenshot: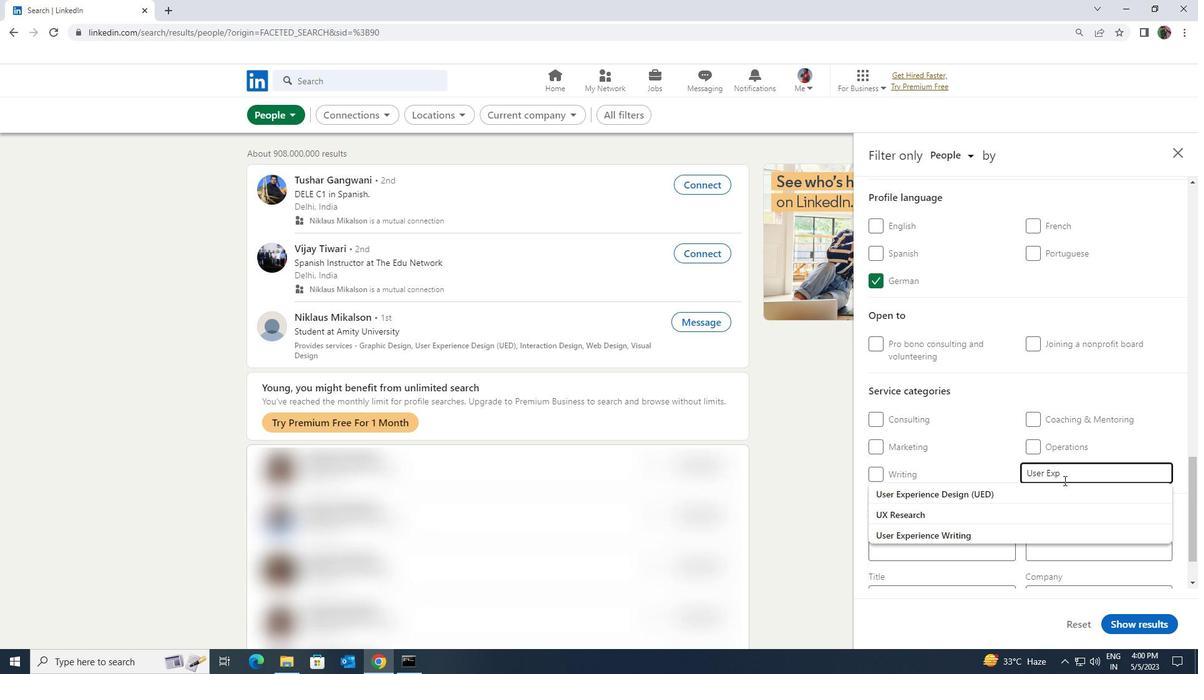 
Action: Mouse pressed left at (1066, 493)
Screenshot: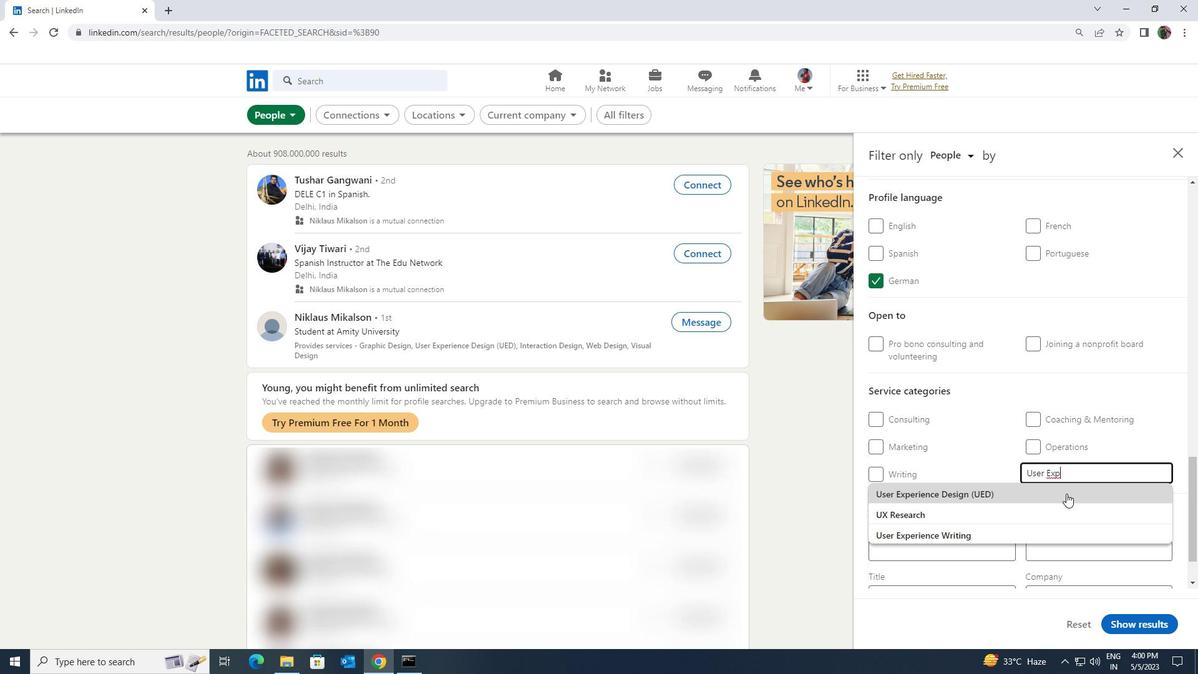 
Action: Mouse scrolled (1066, 493) with delta (0, 0)
Screenshot: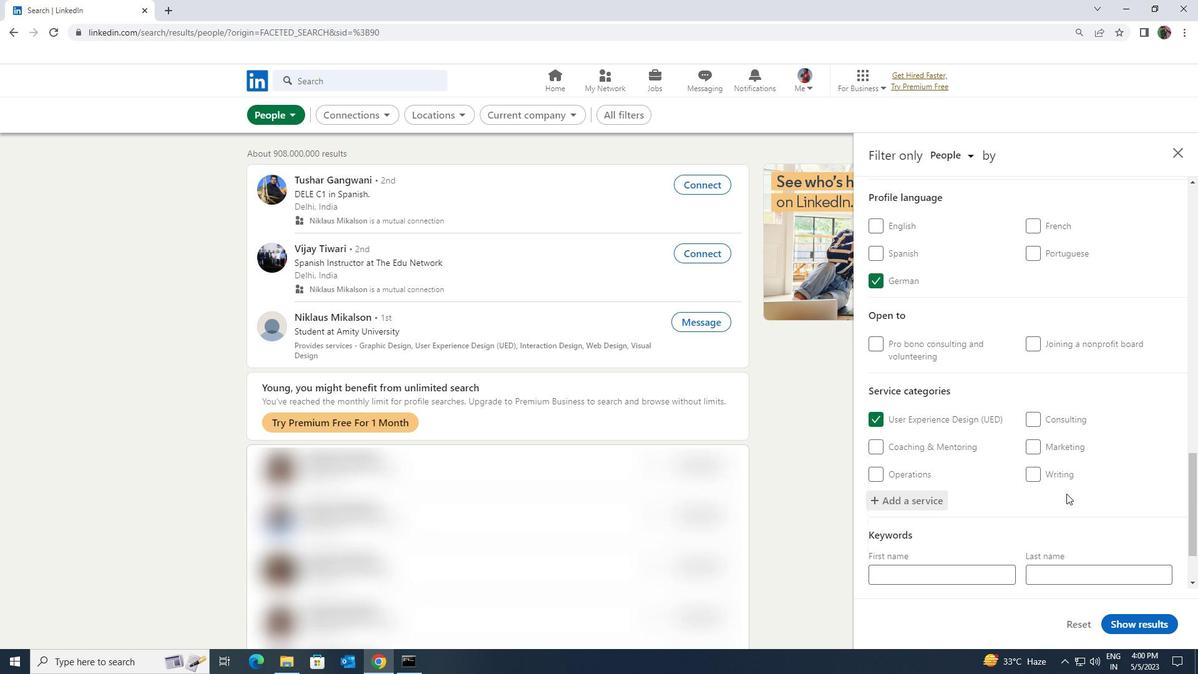 
Action: Mouse scrolled (1066, 493) with delta (0, 0)
Screenshot: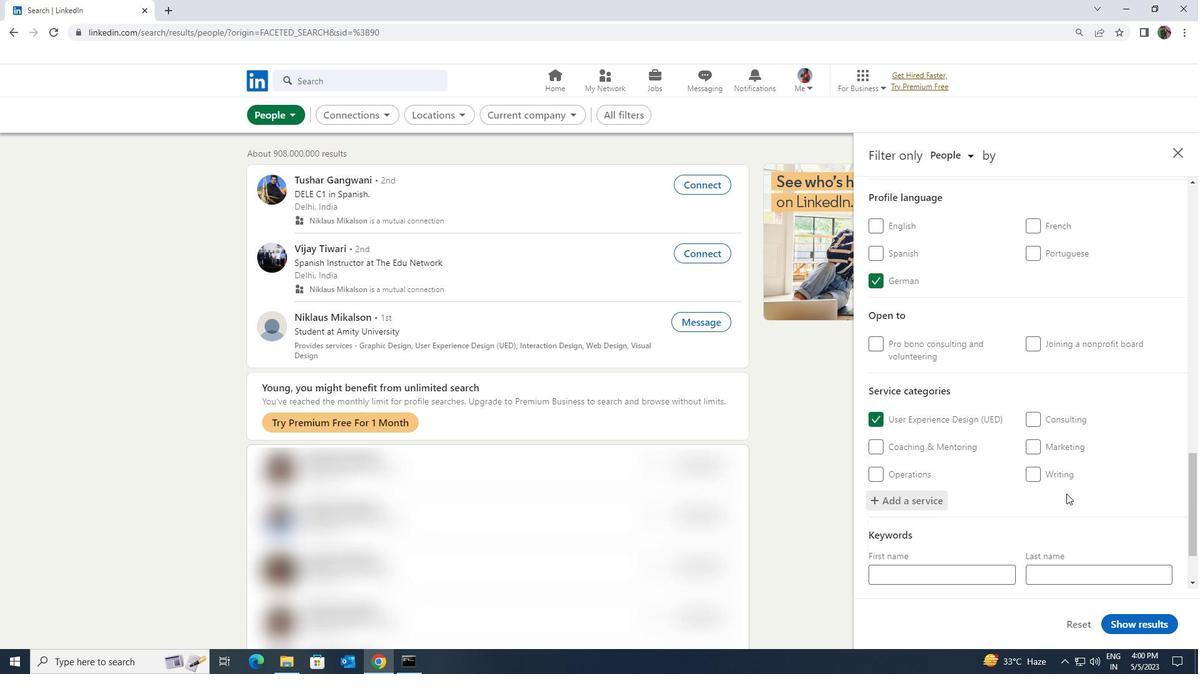 
Action: Mouse scrolled (1066, 493) with delta (0, 0)
Screenshot: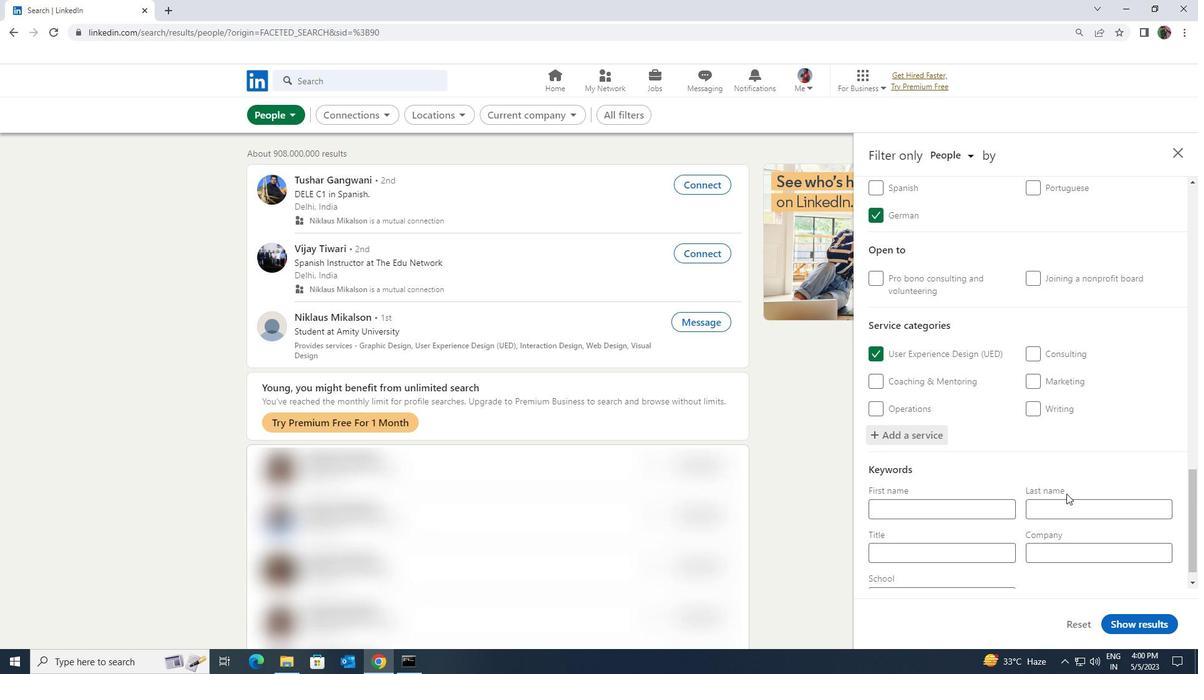 
Action: Mouse scrolled (1066, 493) with delta (0, 0)
Screenshot: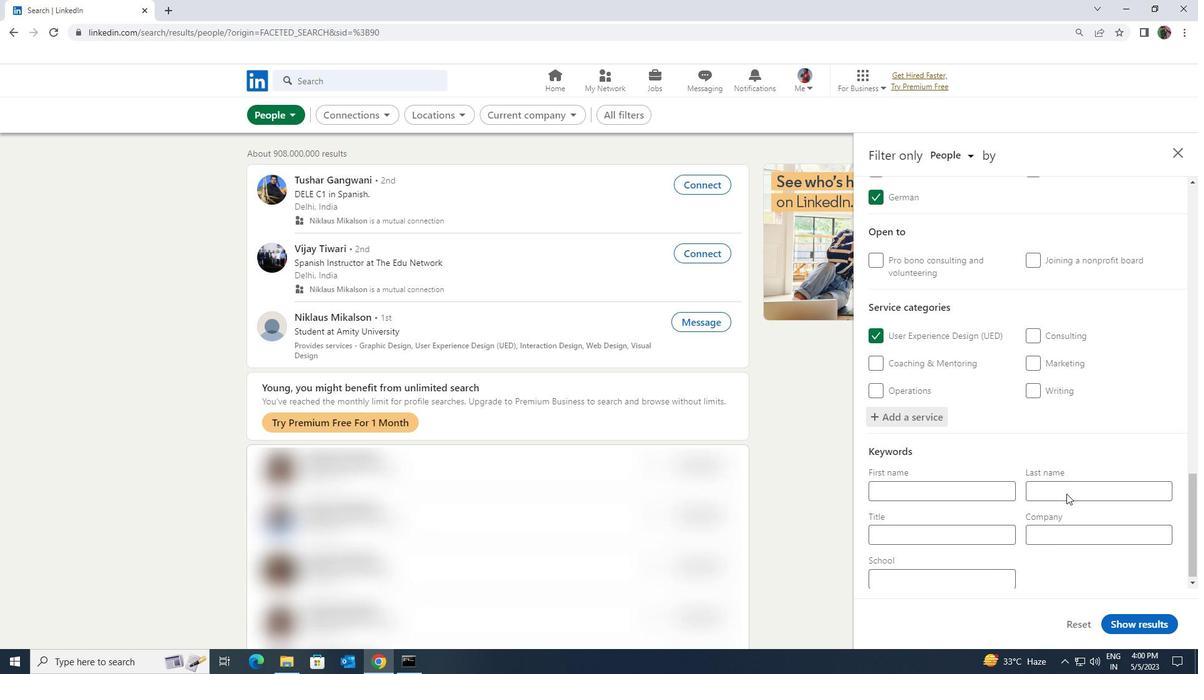 
Action: Mouse moved to (999, 531)
Screenshot: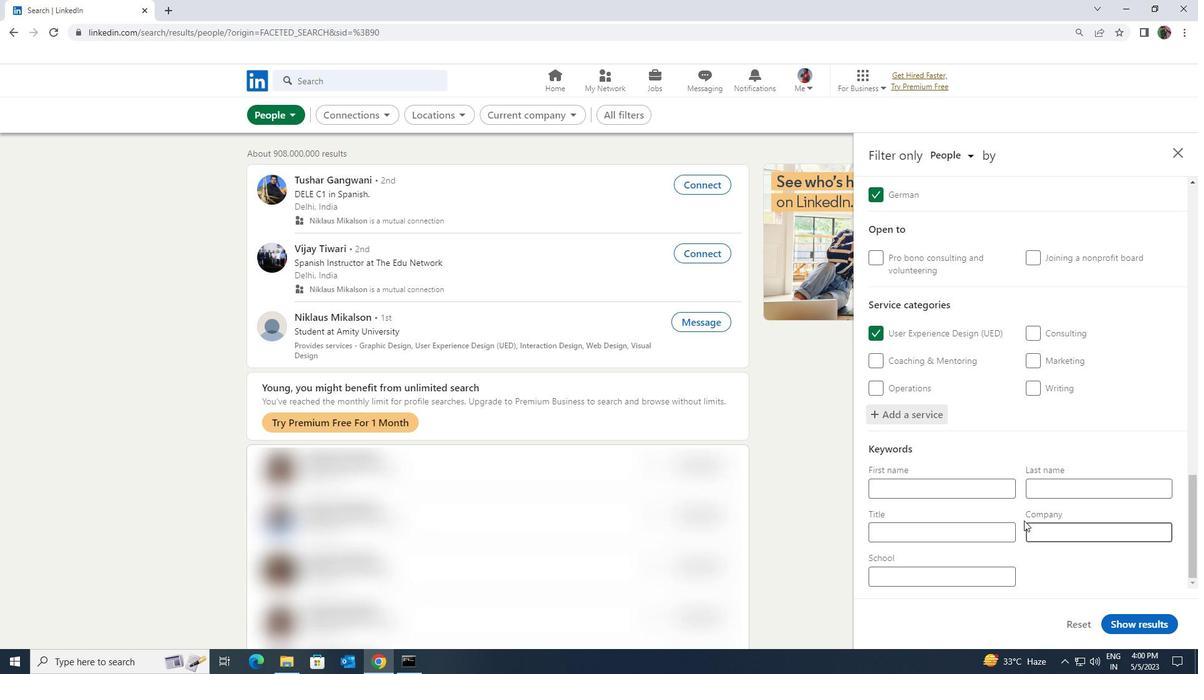 
Action: Mouse pressed left at (999, 531)
Screenshot: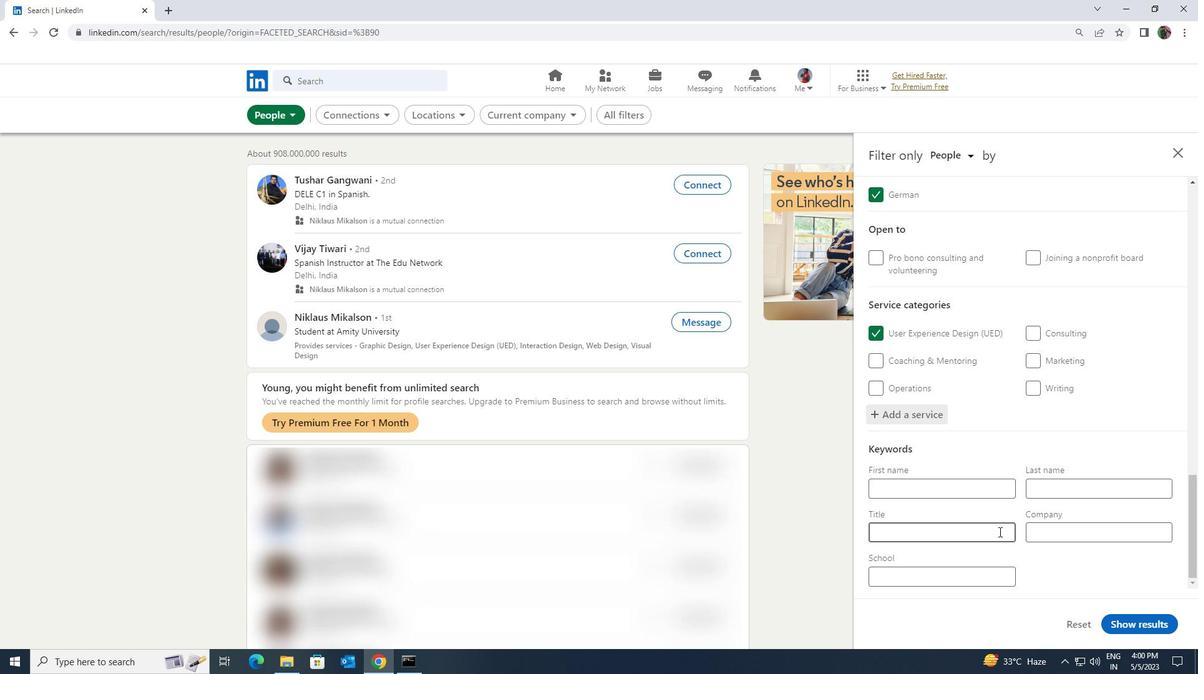 
Action: Key pressed <Key.shift><Key.shift><Key.shift>HOTEL<Key.space><Key.shift>RECEPTIONIST
Screenshot: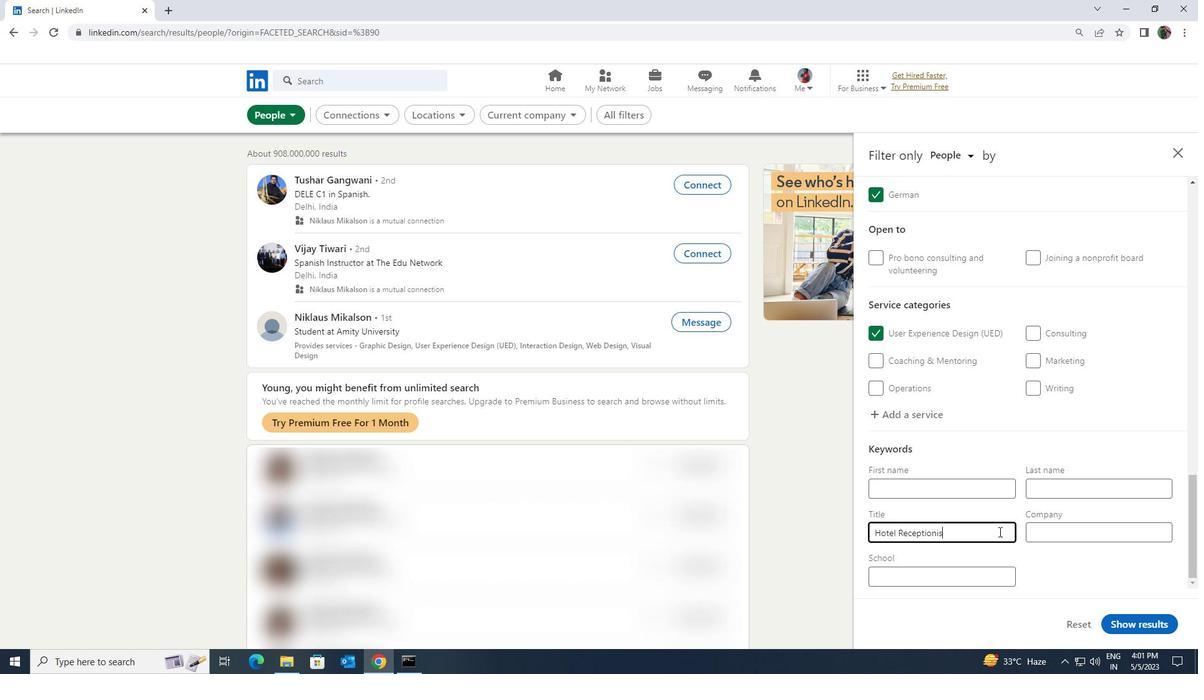 
Action: Mouse moved to (1115, 618)
Screenshot: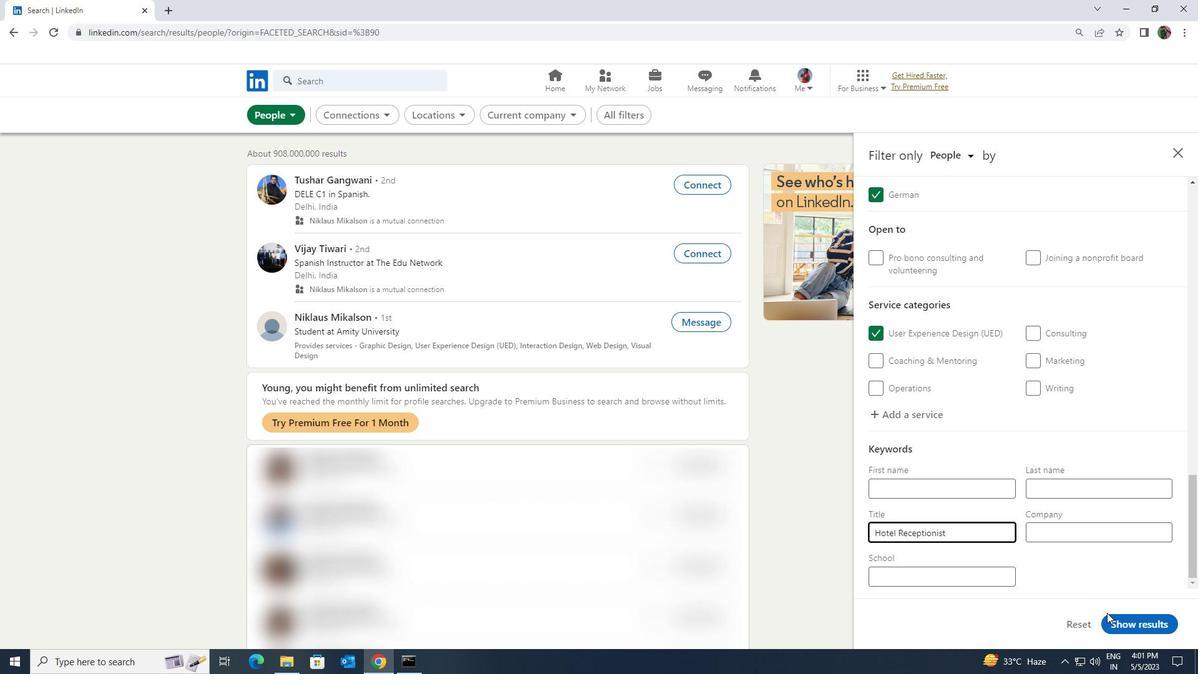 
Action: Mouse pressed left at (1115, 618)
Screenshot: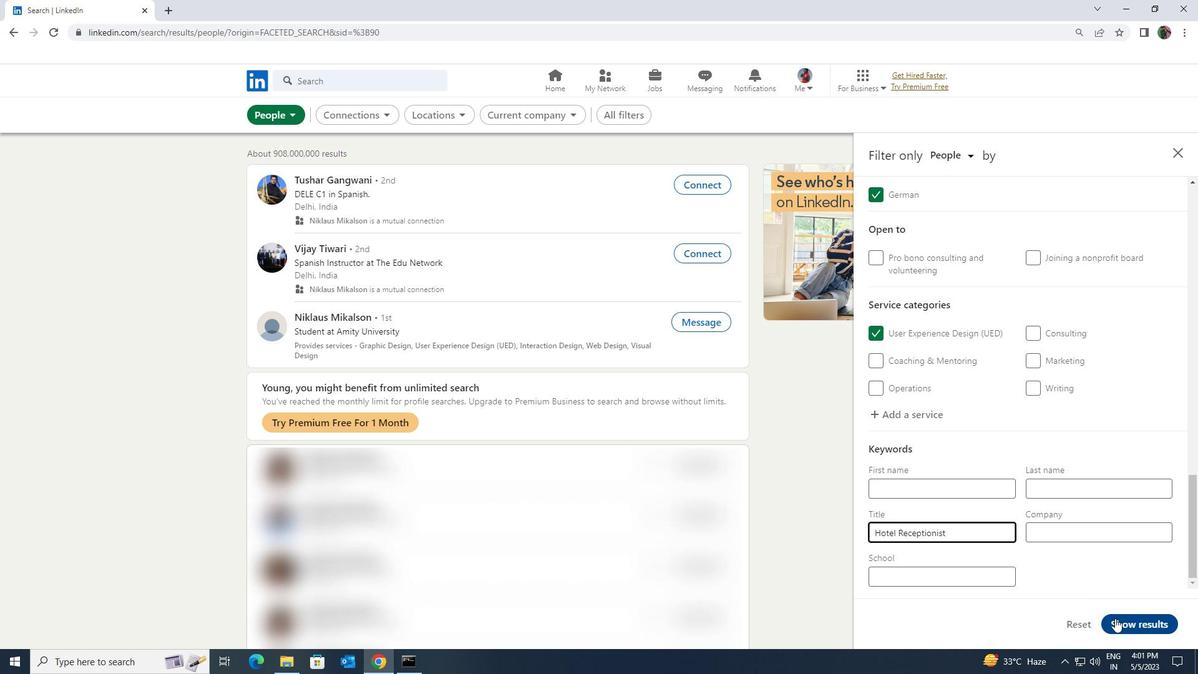 
